 Task: Block off an inviolable hour every morning, dedicated solely to engaging in invigorating workout routines and fitness activities, fostering holistic well-being and energy.
Action: Mouse moved to (84, 114)
Screenshot: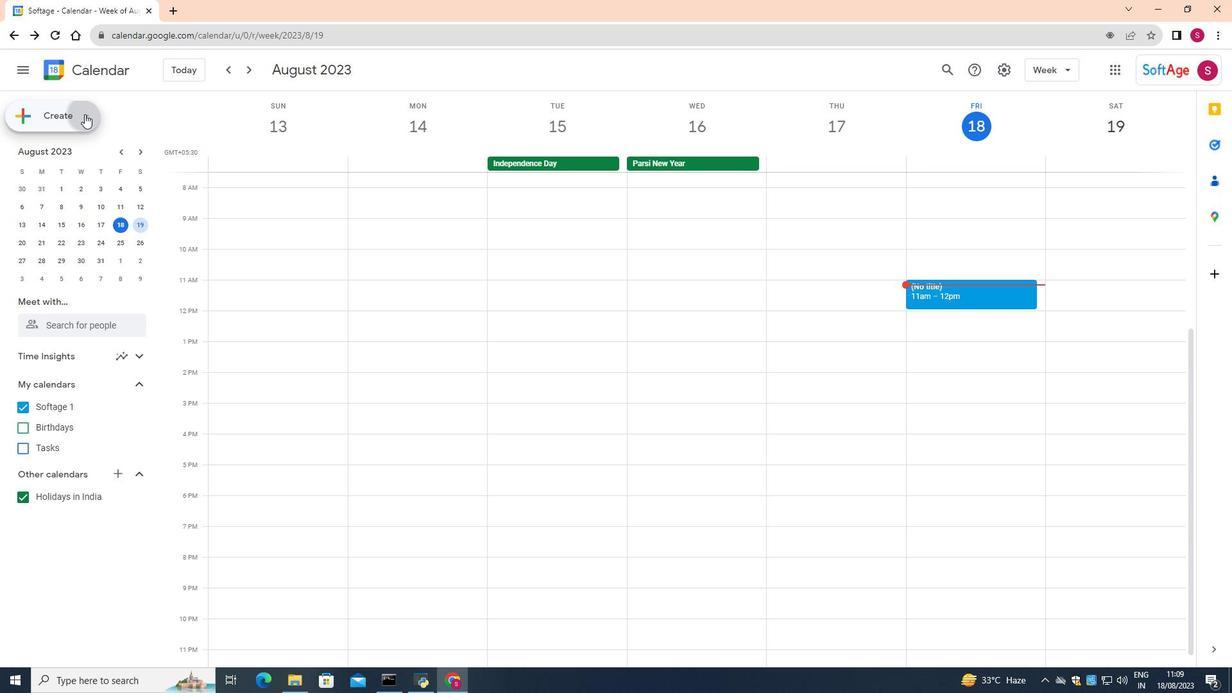 
Action: Mouse pressed left at (84, 114)
Screenshot: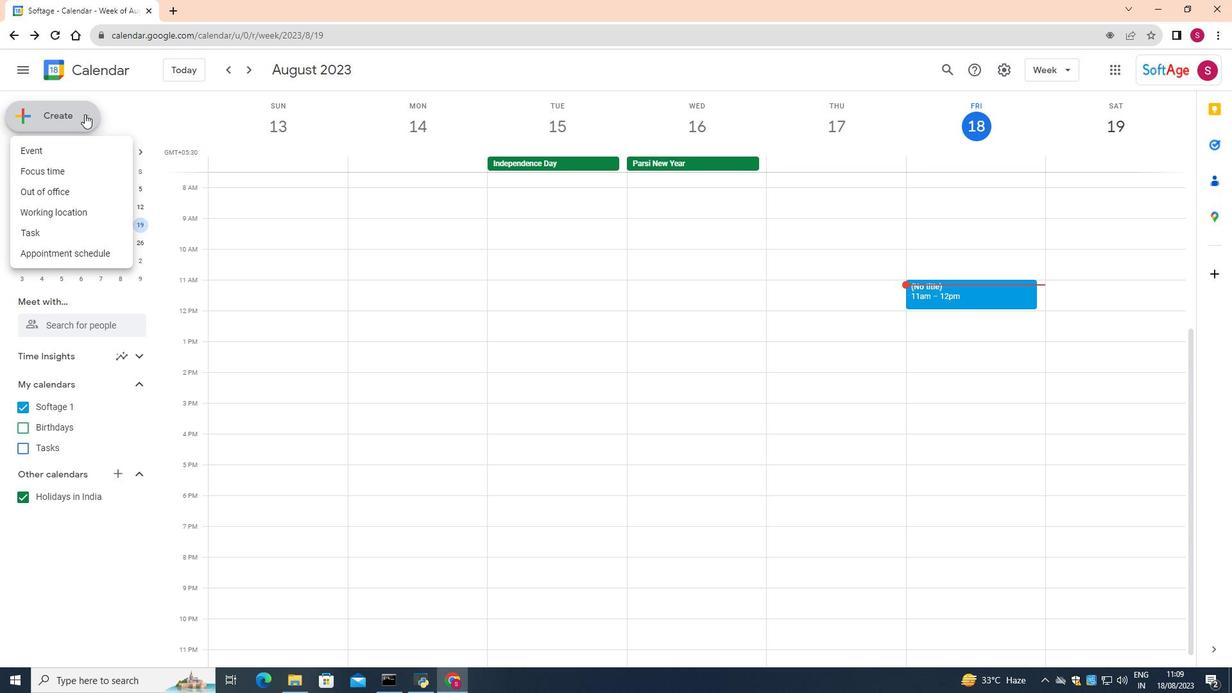 
Action: Mouse moved to (84, 252)
Screenshot: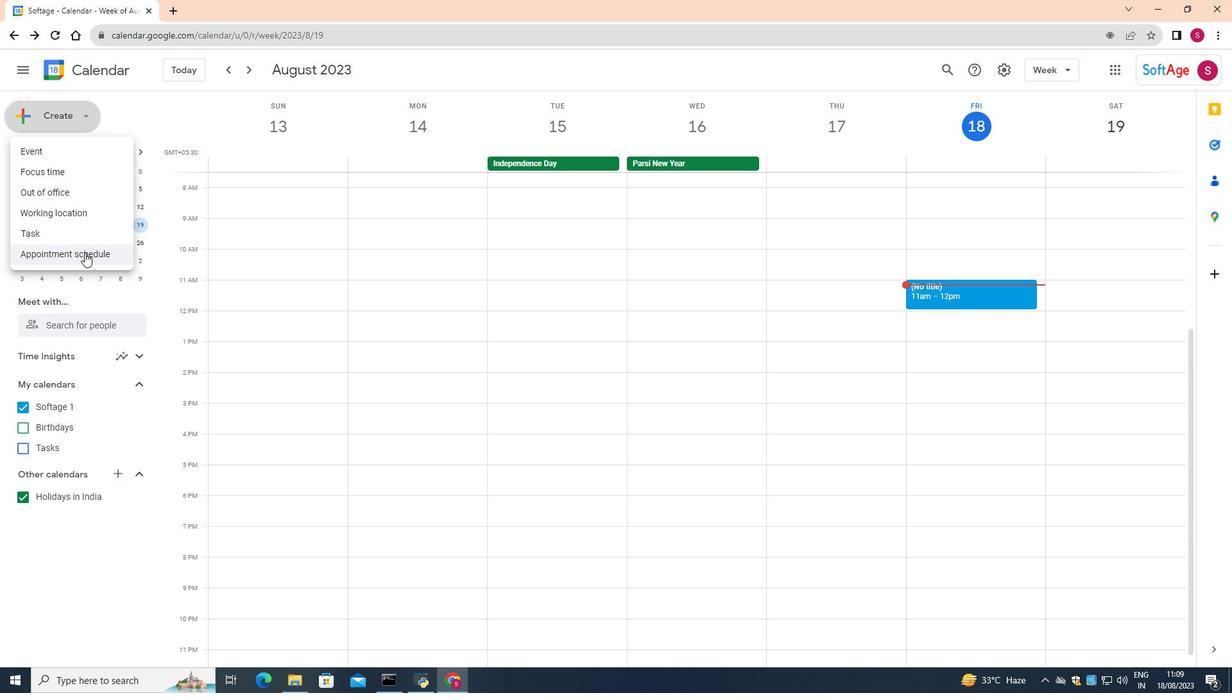 
Action: Mouse pressed left at (84, 252)
Screenshot: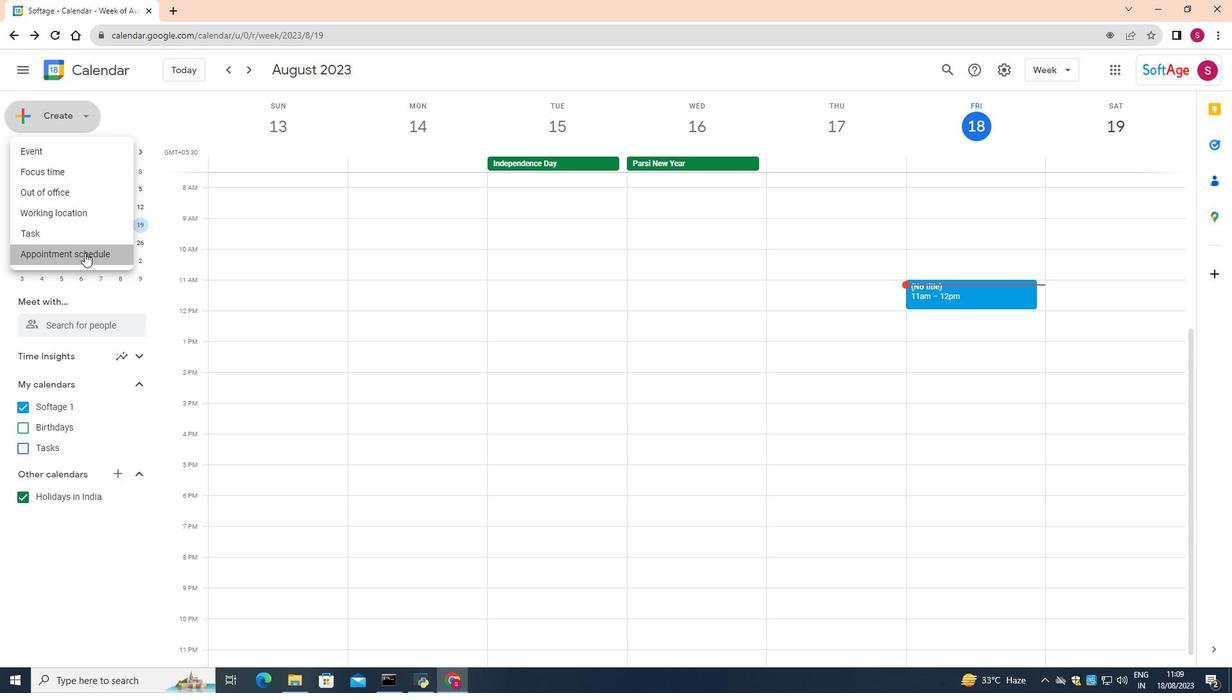 
Action: Mouse moved to (143, 111)
Screenshot: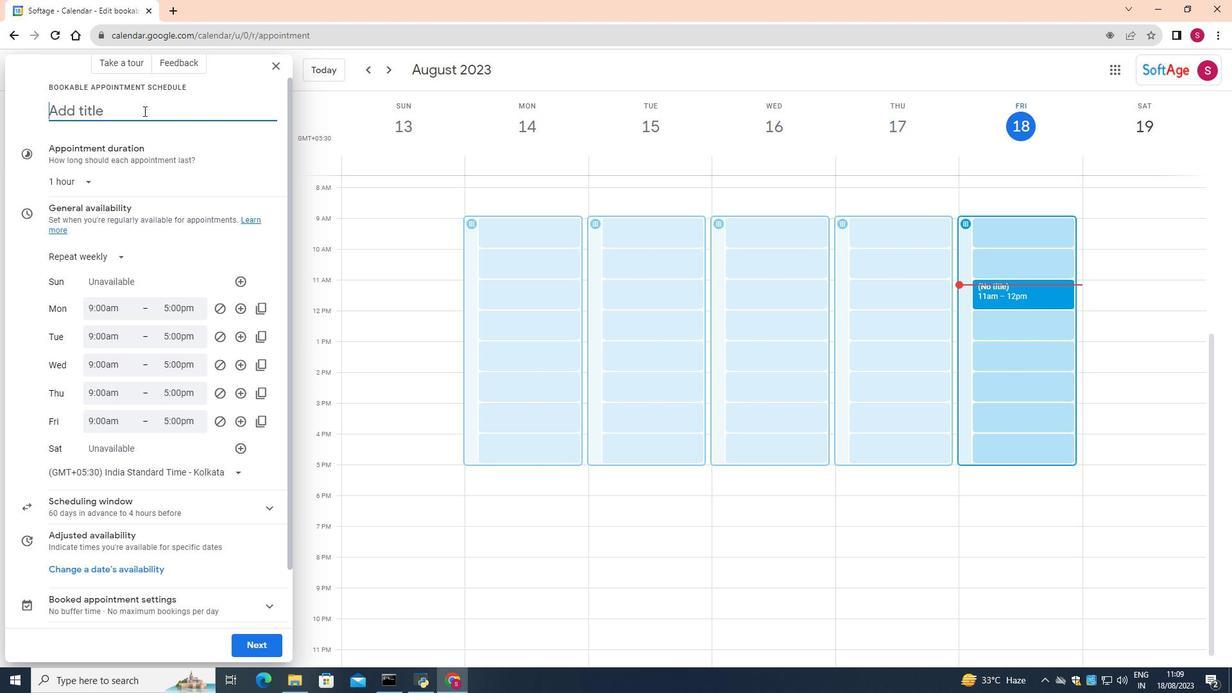 
Action: Mouse pressed left at (143, 111)
Screenshot: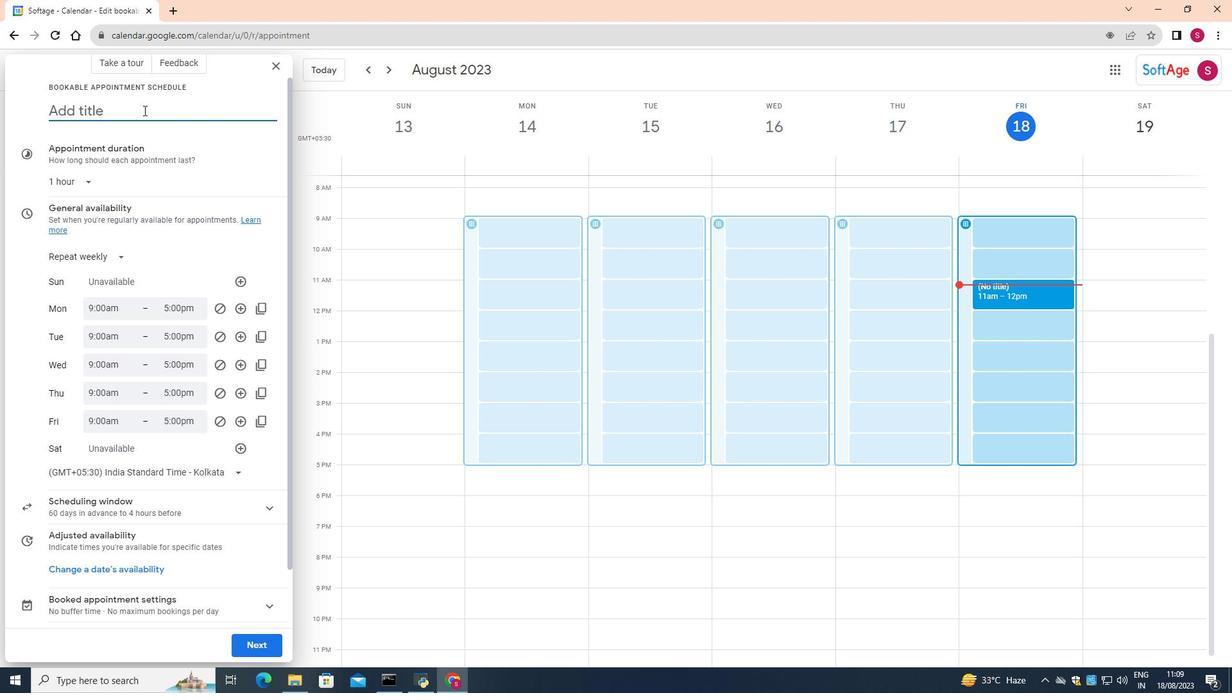 
Action: Mouse moved to (143, 110)
Screenshot: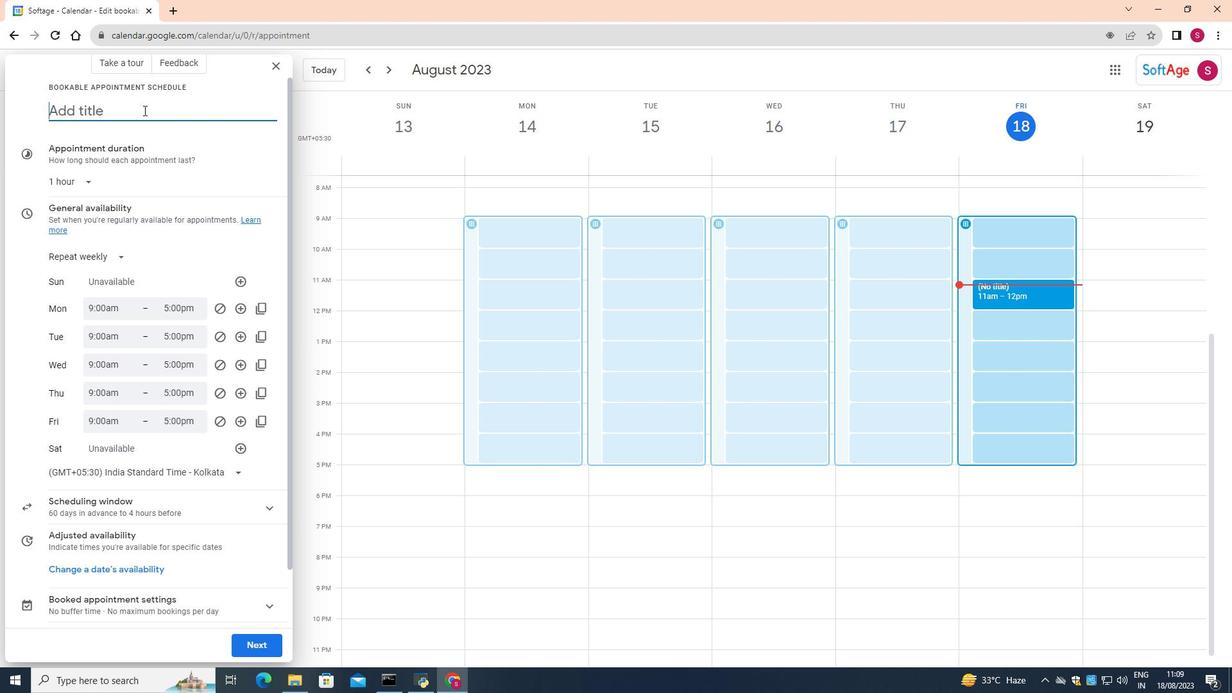 
Action: Key pressed <Key.shift>Inviolable<Key.space>hour<Key.space>every<Key.space>morning
Screenshot: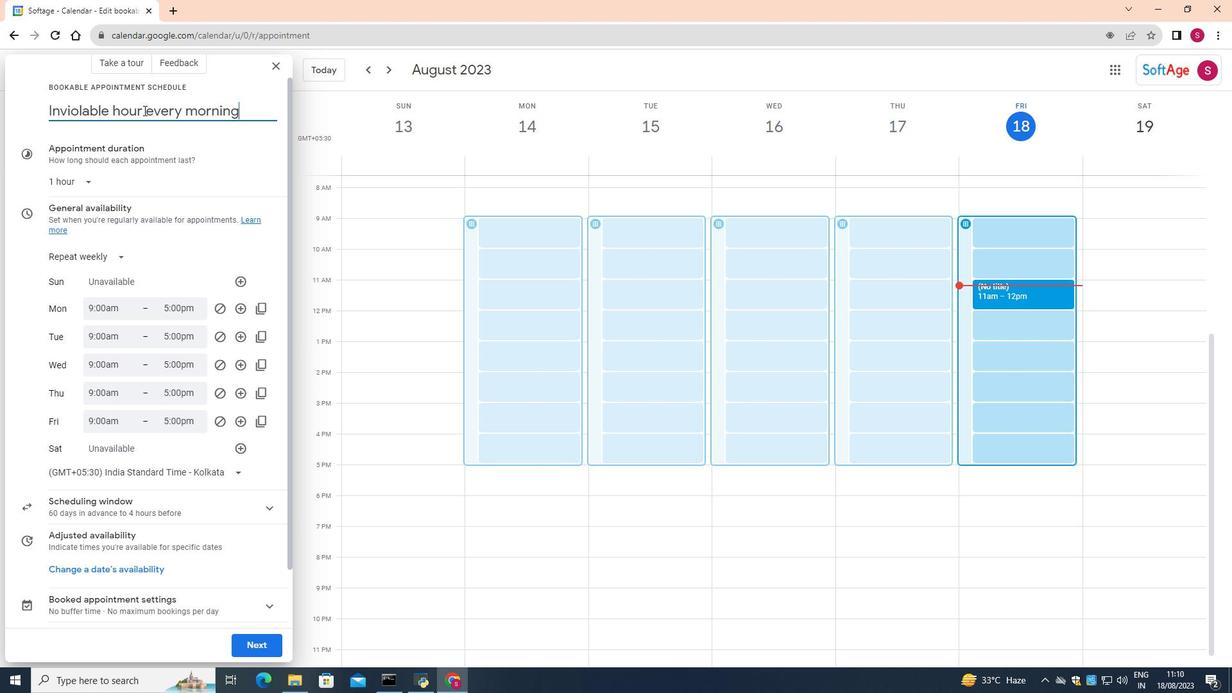 
Action: Mouse moved to (87, 180)
Screenshot: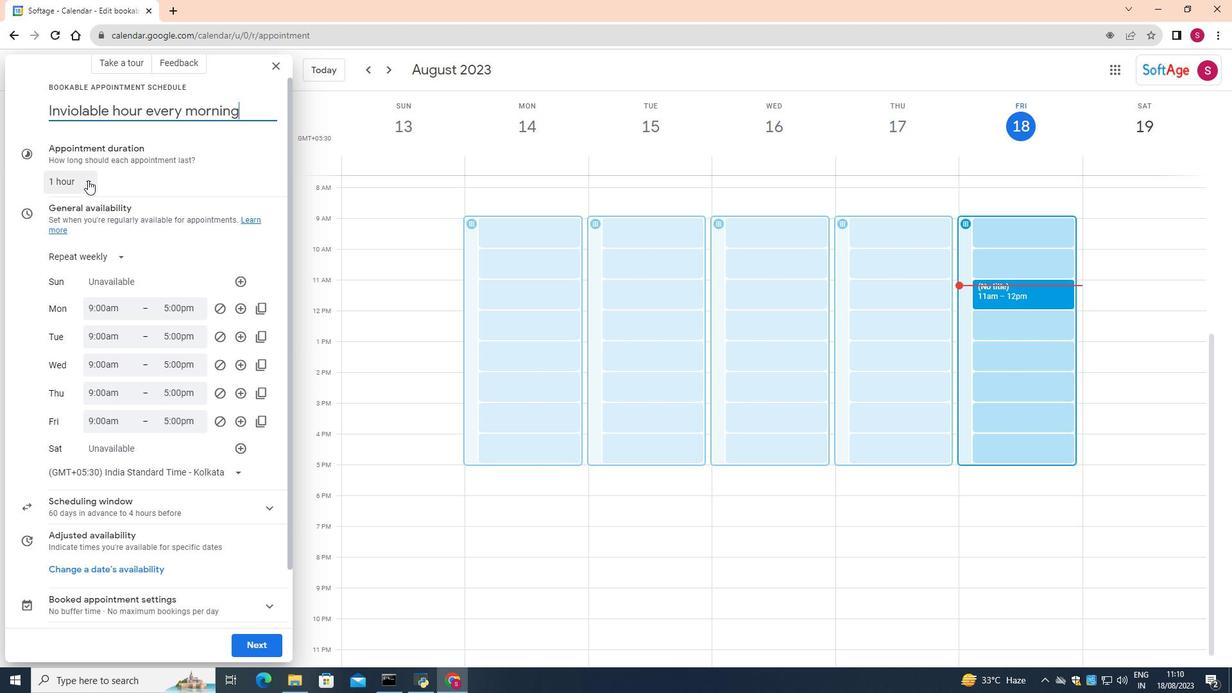 
Action: Mouse pressed left at (87, 180)
Screenshot: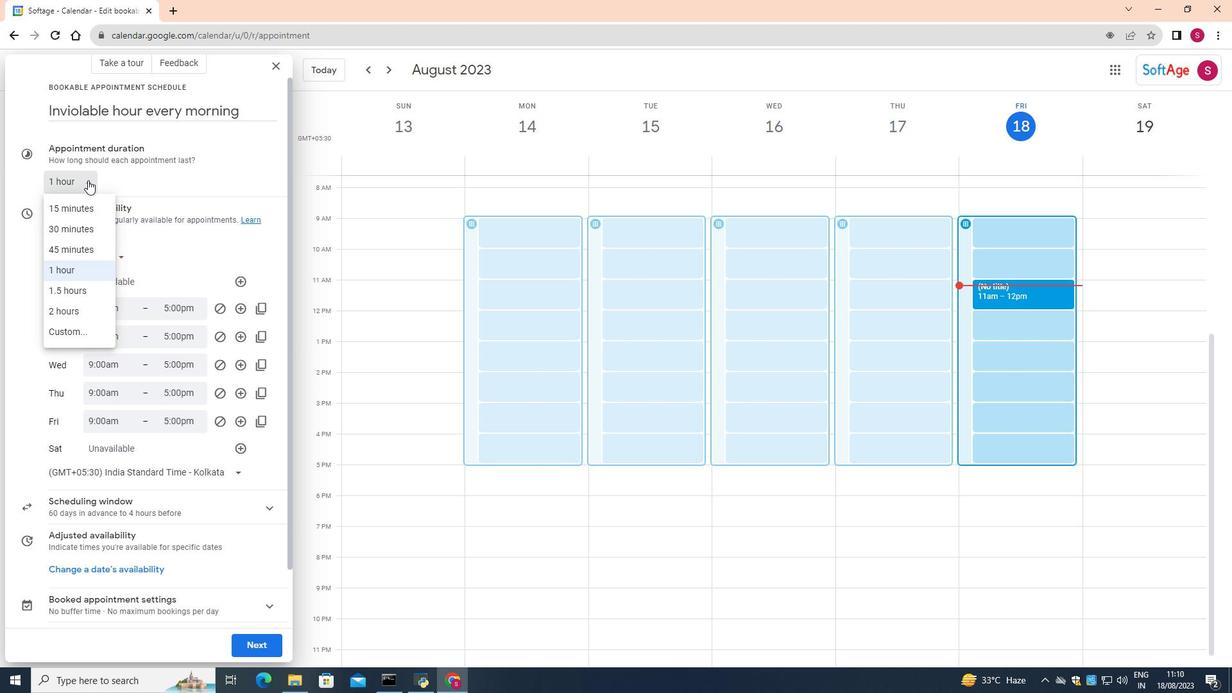 
Action: Mouse moved to (64, 272)
Screenshot: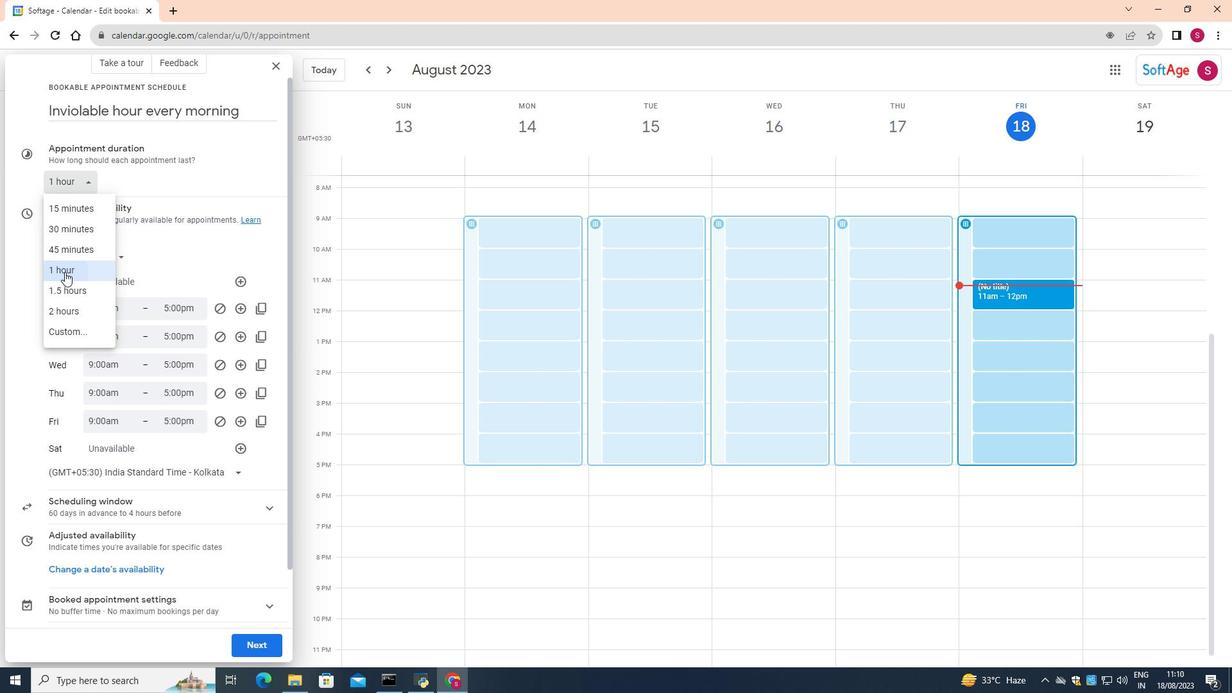 
Action: Mouse pressed left at (64, 272)
Screenshot: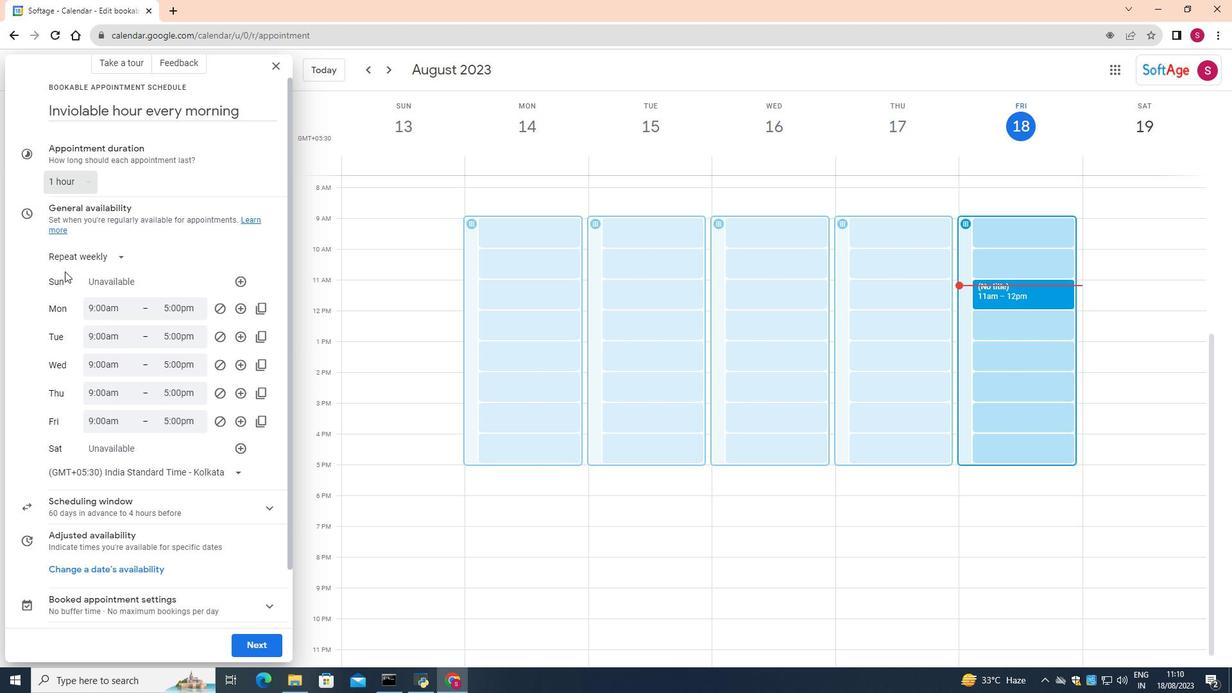 
Action: Mouse moved to (239, 308)
Screenshot: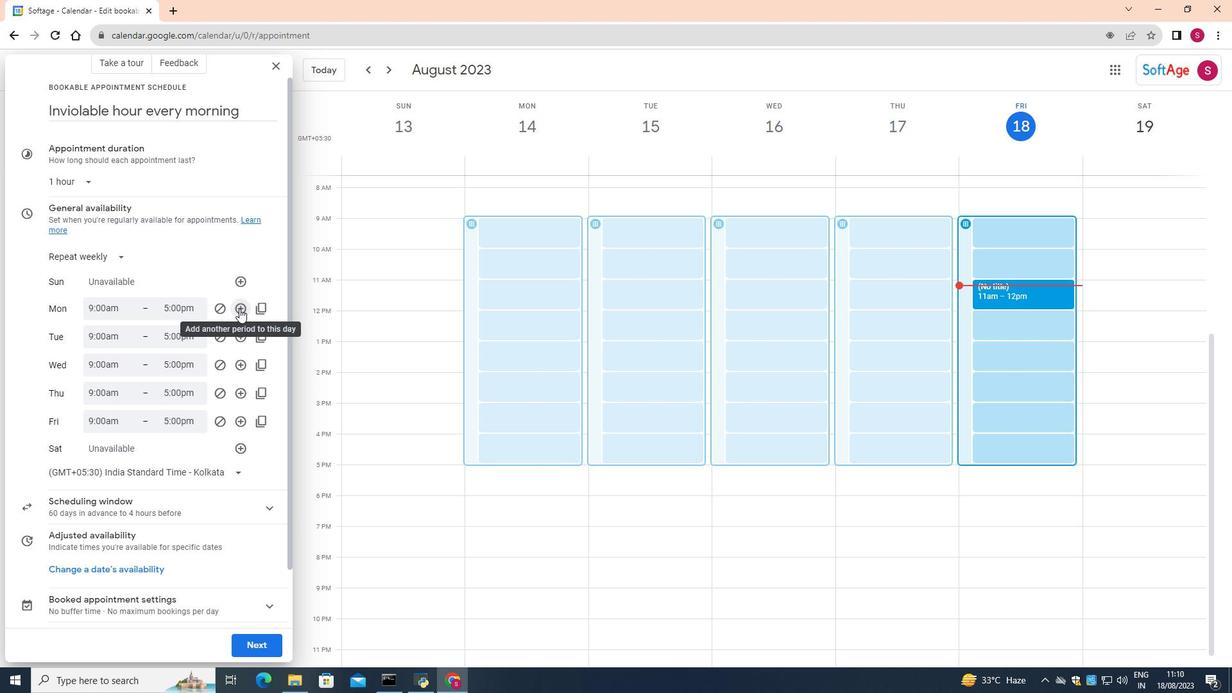 
Action: Mouse pressed left at (239, 308)
Screenshot: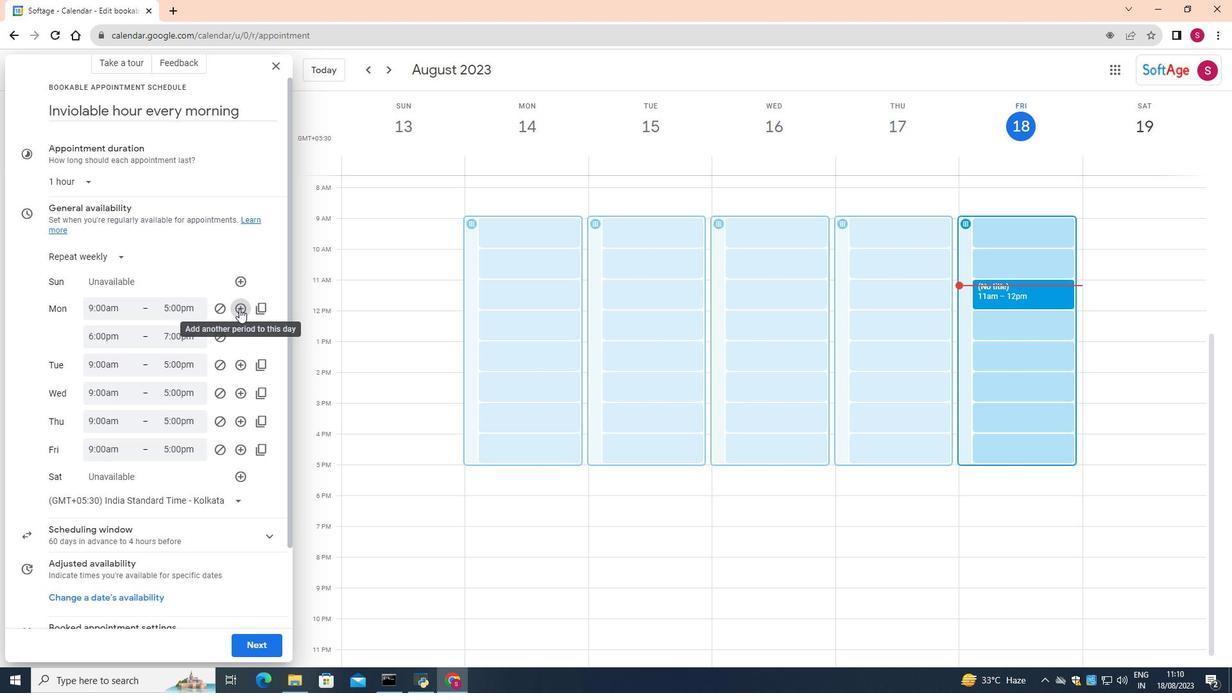 
Action: Mouse moved to (235, 279)
Screenshot: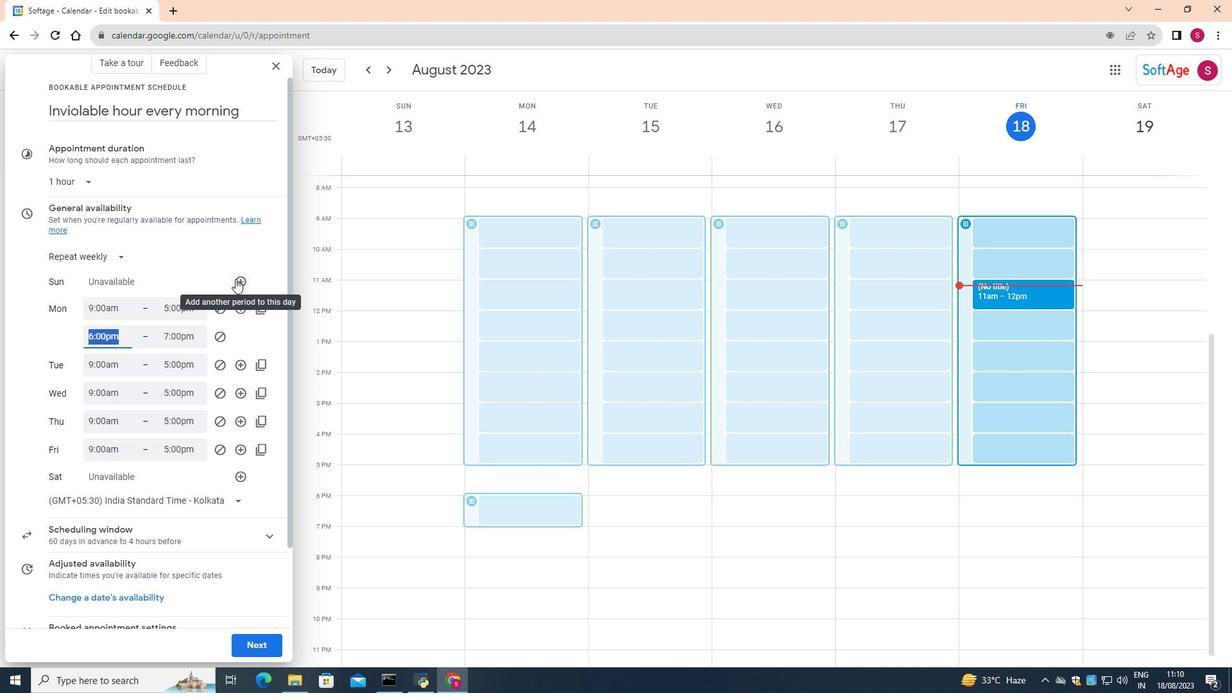 
Action: Mouse pressed left at (235, 279)
Screenshot: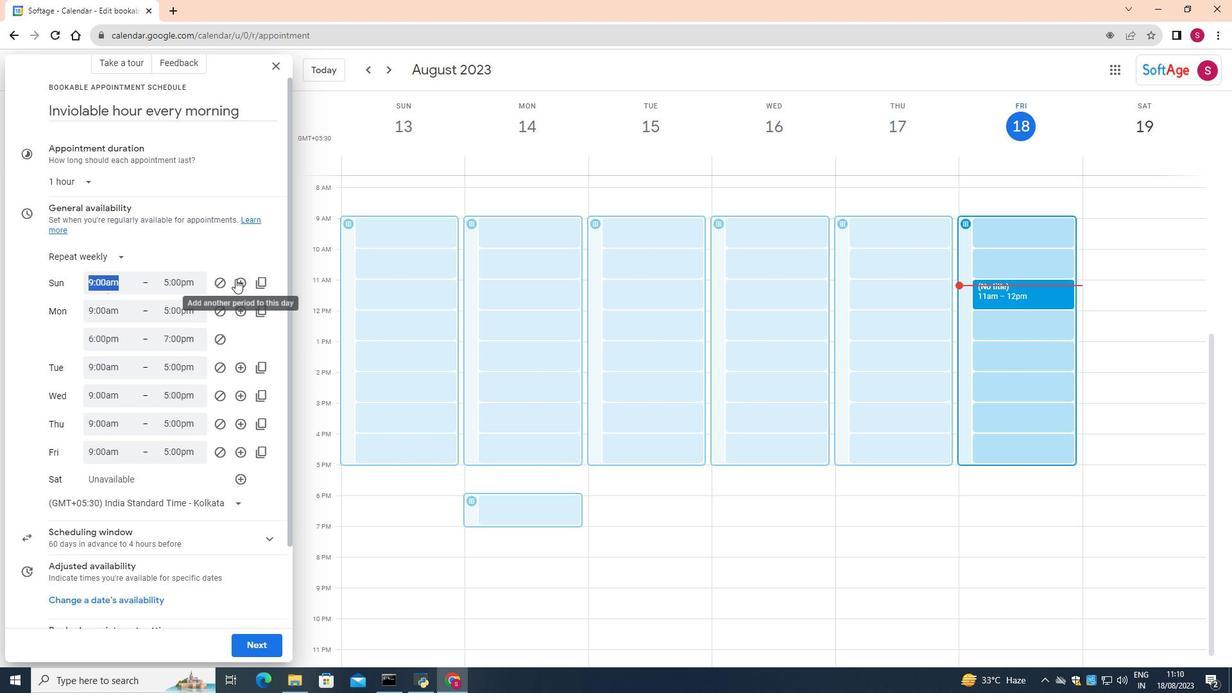 
Action: Mouse moved to (121, 281)
Screenshot: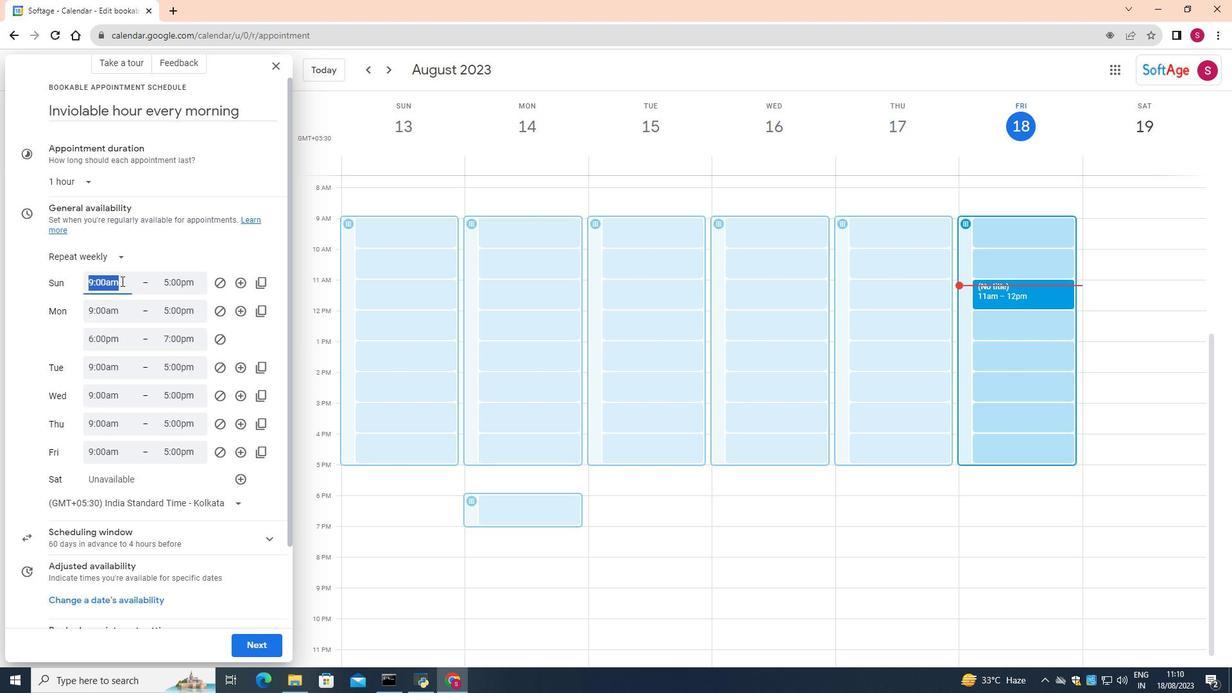 
Action: Mouse pressed left at (121, 281)
Screenshot: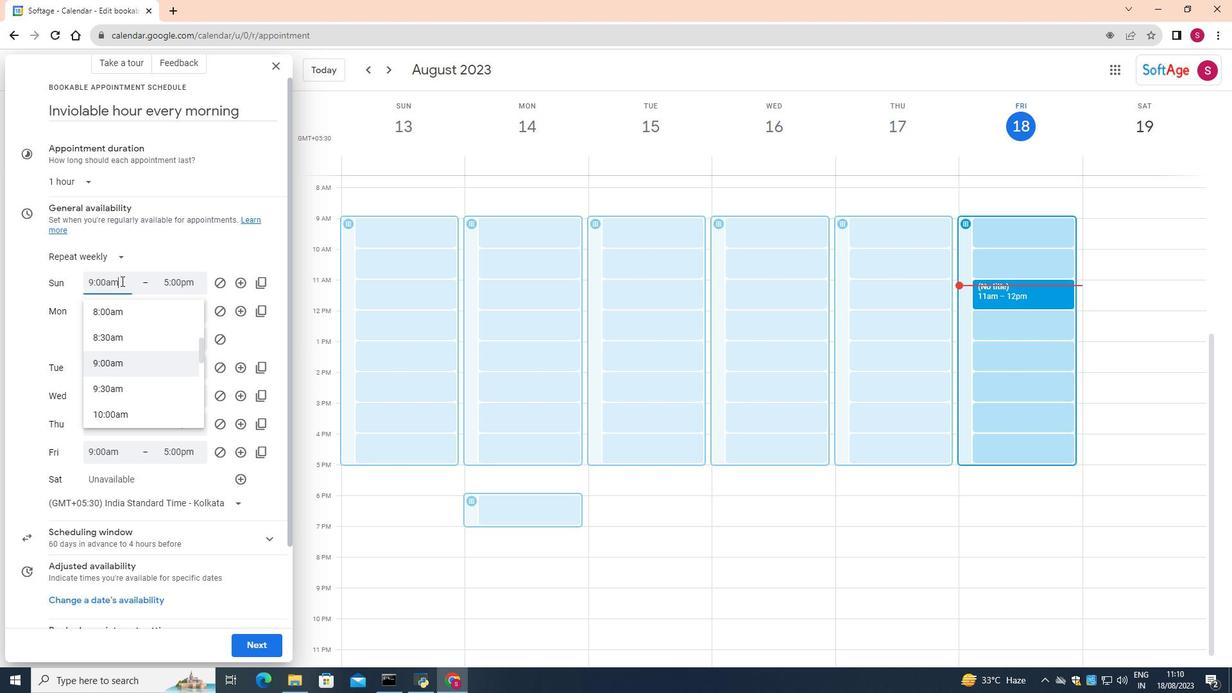 
Action: Mouse moved to (112, 418)
Screenshot: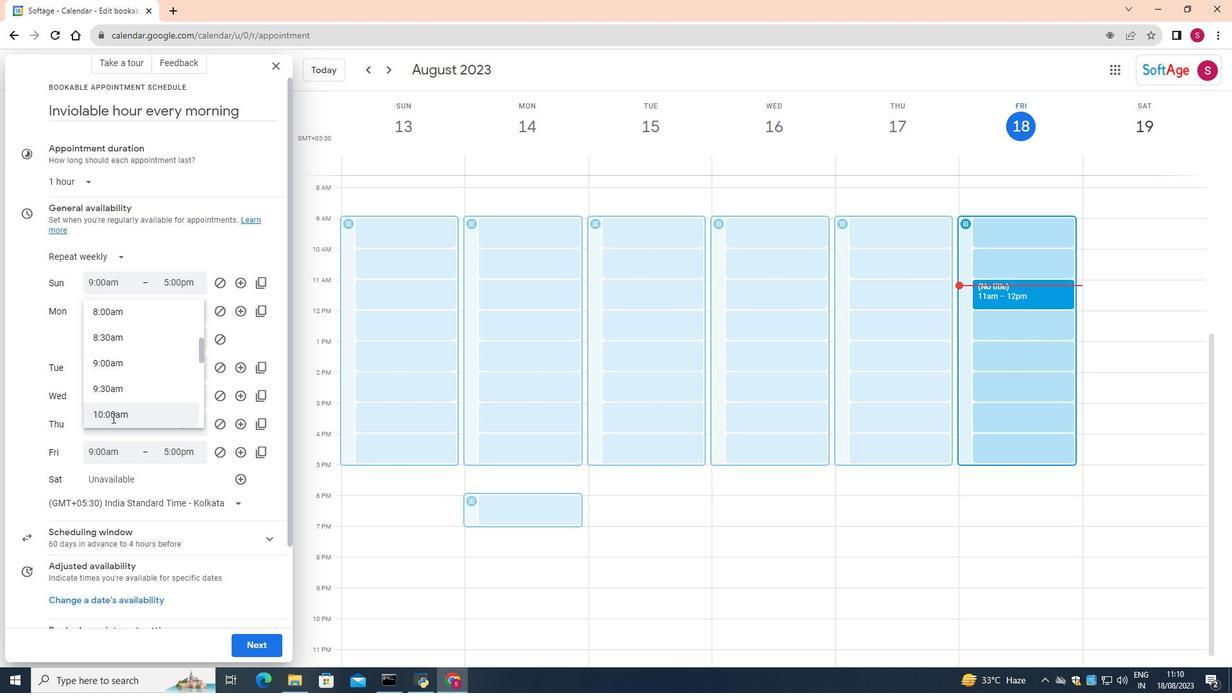 
Action: Mouse pressed left at (112, 418)
Screenshot: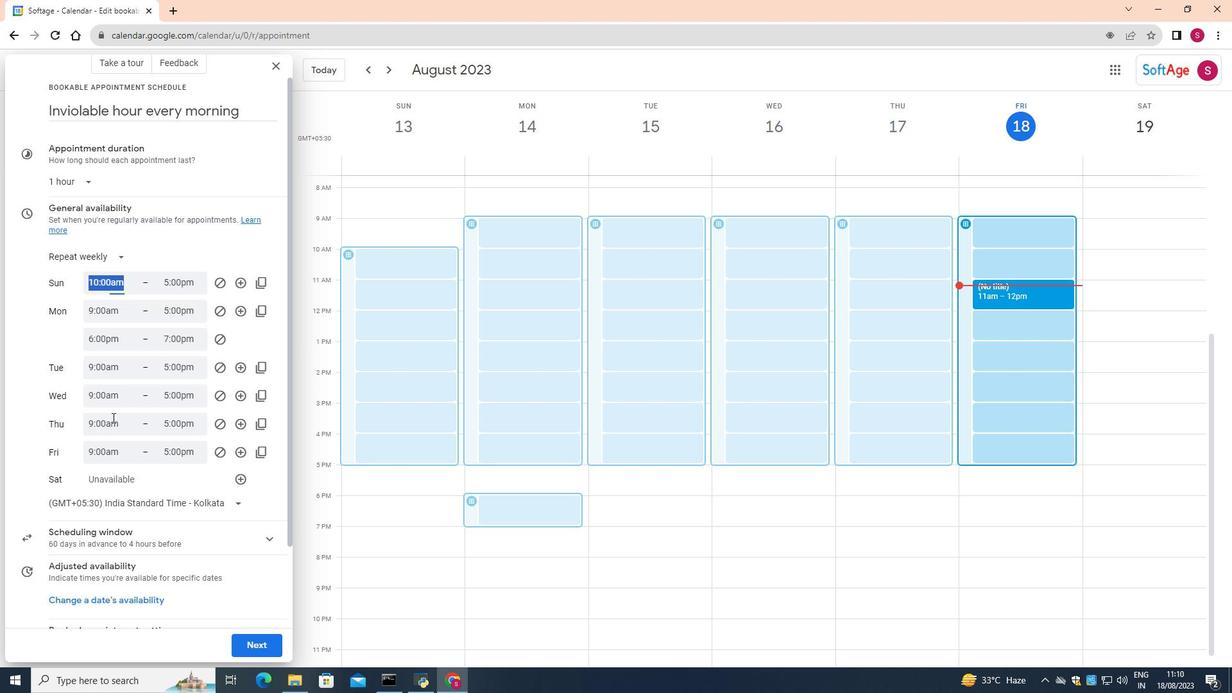 
Action: Mouse moved to (193, 283)
Screenshot: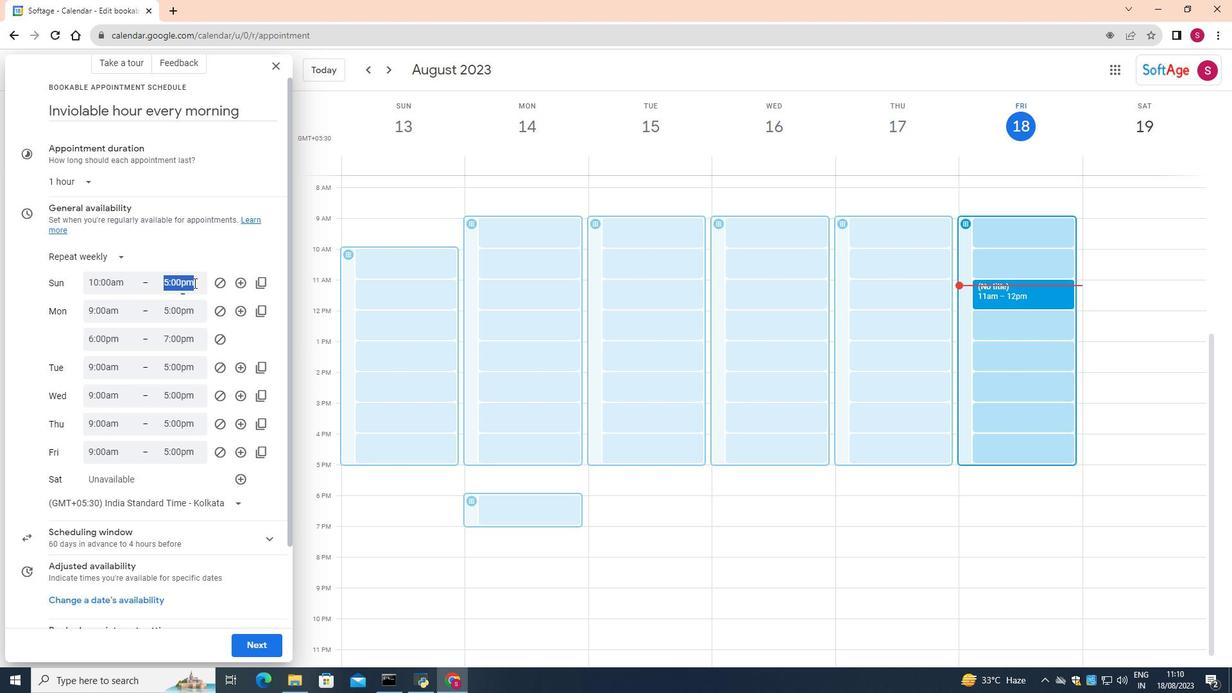 
Action: Mouse pressed left at (193, 283)
Screenshot: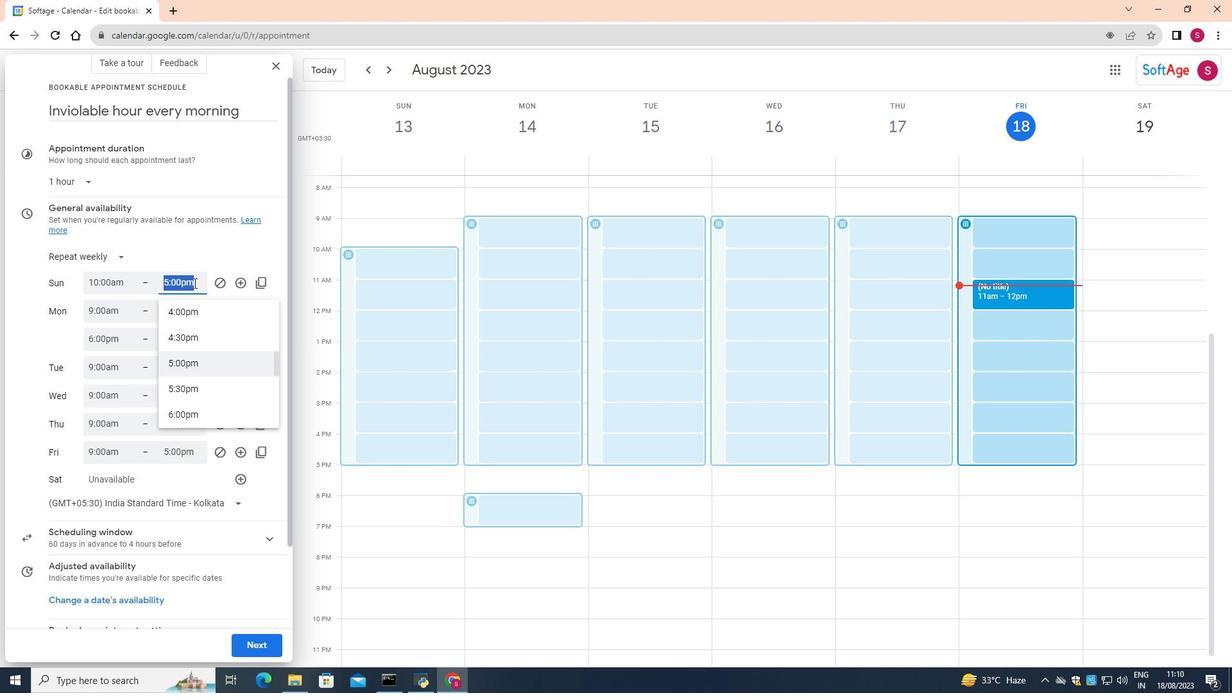 
Action: Mouse moved to (208, 365)
Screenshot: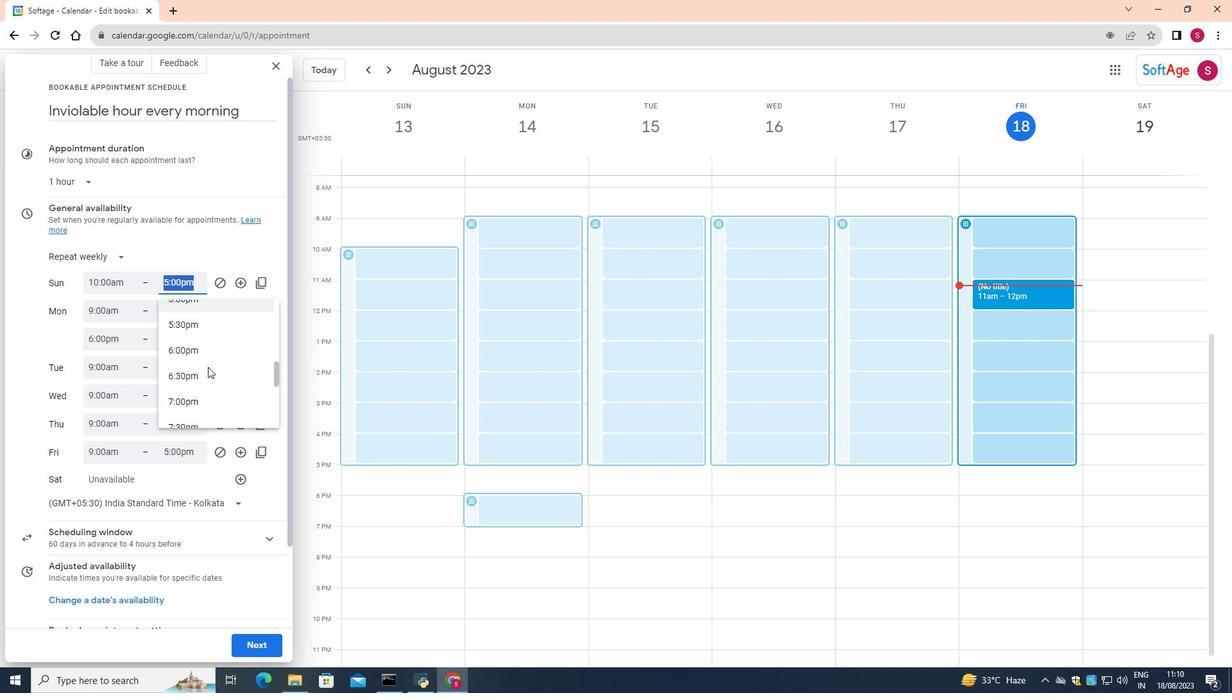 
Action: Mouse scrolled (208, 364) with delta (0, 0)
Screenshot: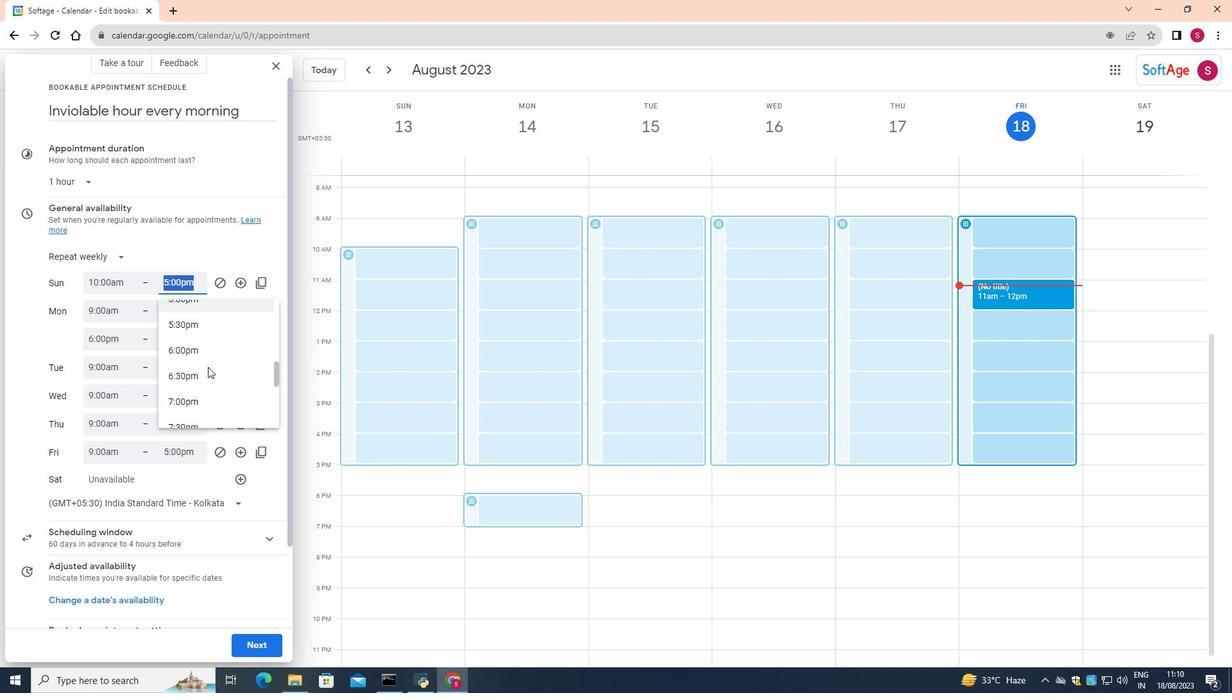 
Action: Mouse moved to (208, 367)
Screenshot: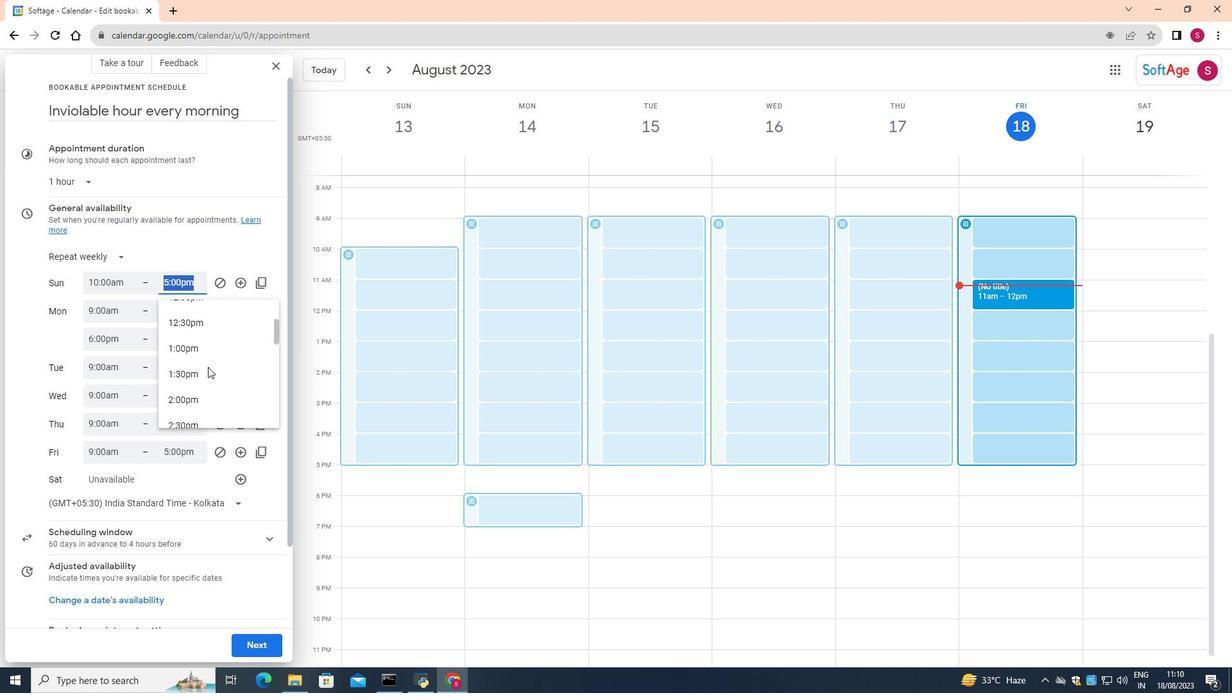
Action: Mouse scrolled (208, 367) with delta (0, 0)
Screenshot: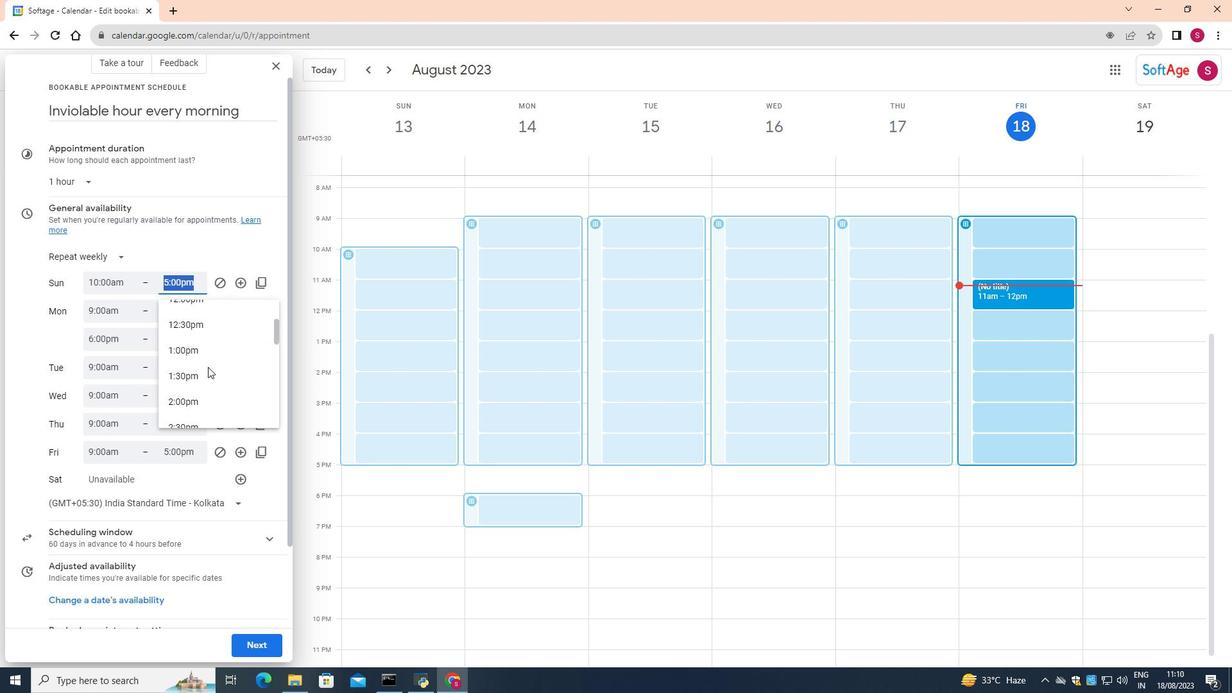
Action: Mouse scrolled (208, 367) with delta (0, 0)
Screenshot: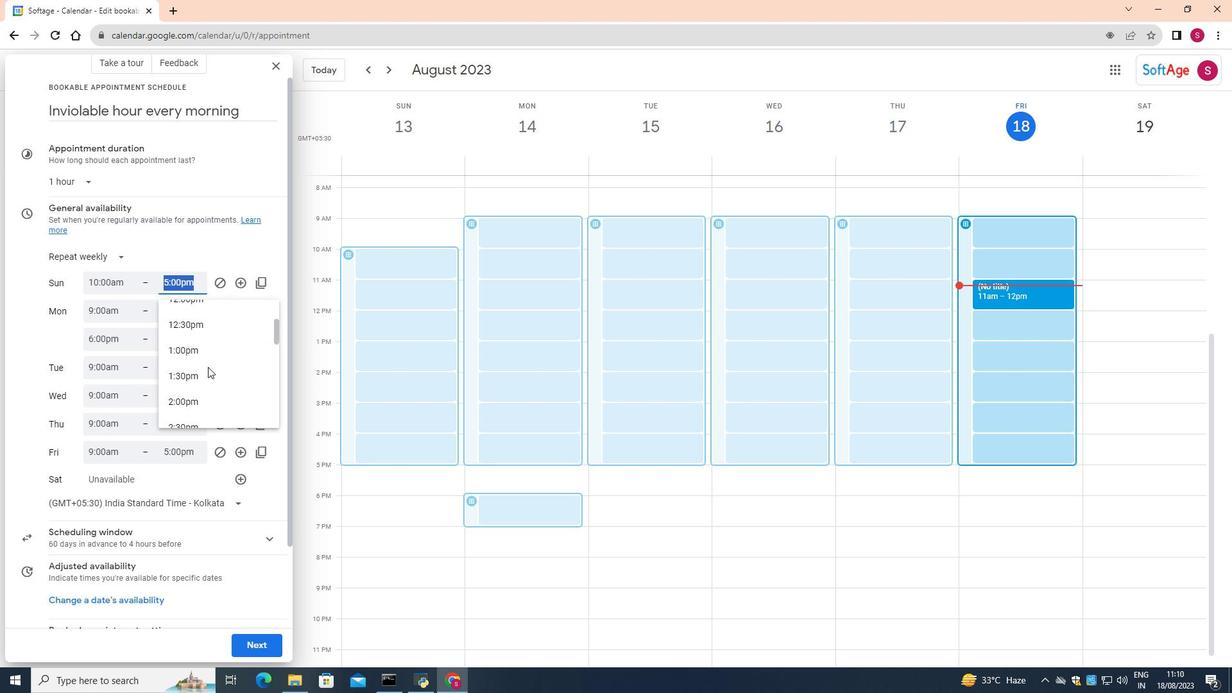 
Action: Mouse scrolled (208, 367) with delta (0, 0)
Screenshot: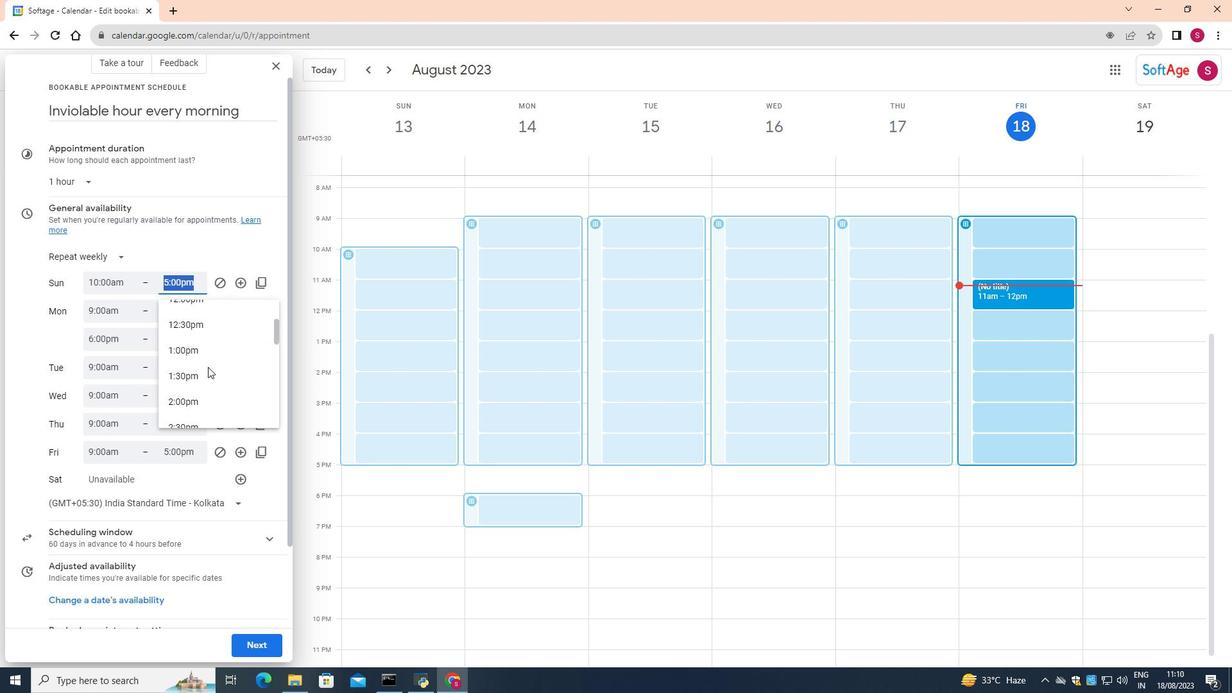 
Action: Mouse scrolled (208, 367) with delta (0, 0)
Screenshot: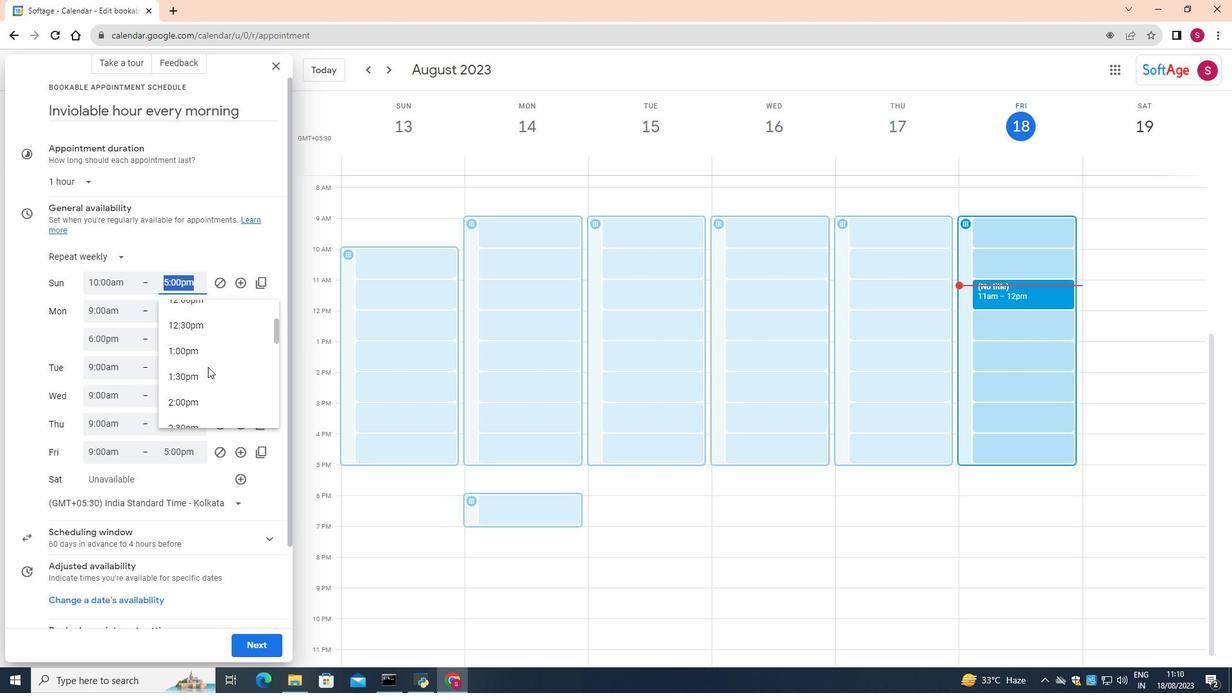 
Action: Mouse moved to (208, 367)
Screenshot: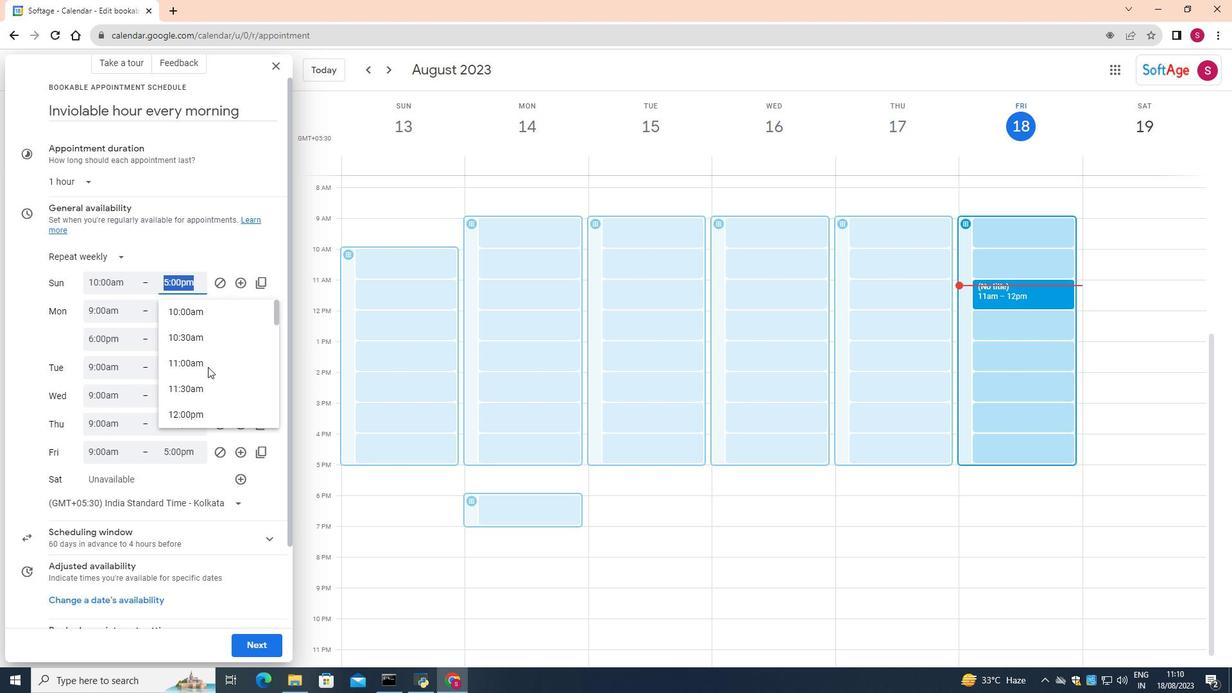 
Action: Mouse scrolled (208, 367) with delta (0, 0)
Screenshot: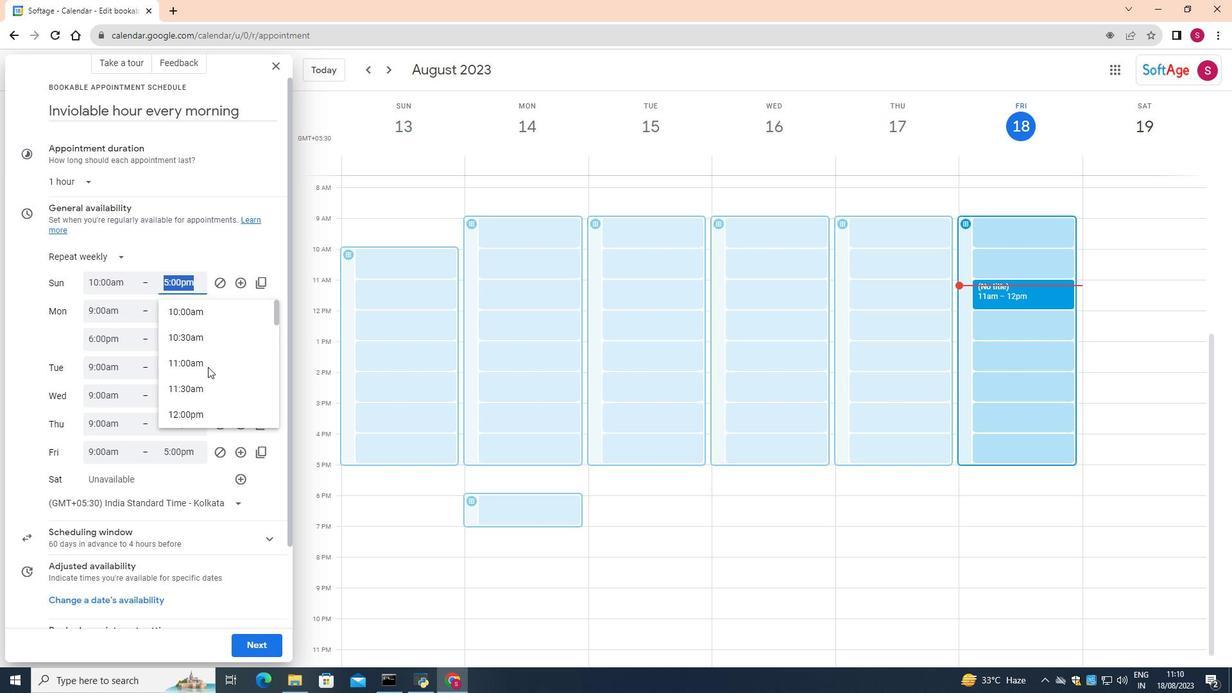
Action: Mouse scrolled (208, 367) with delta (0, 0)
Screenshot: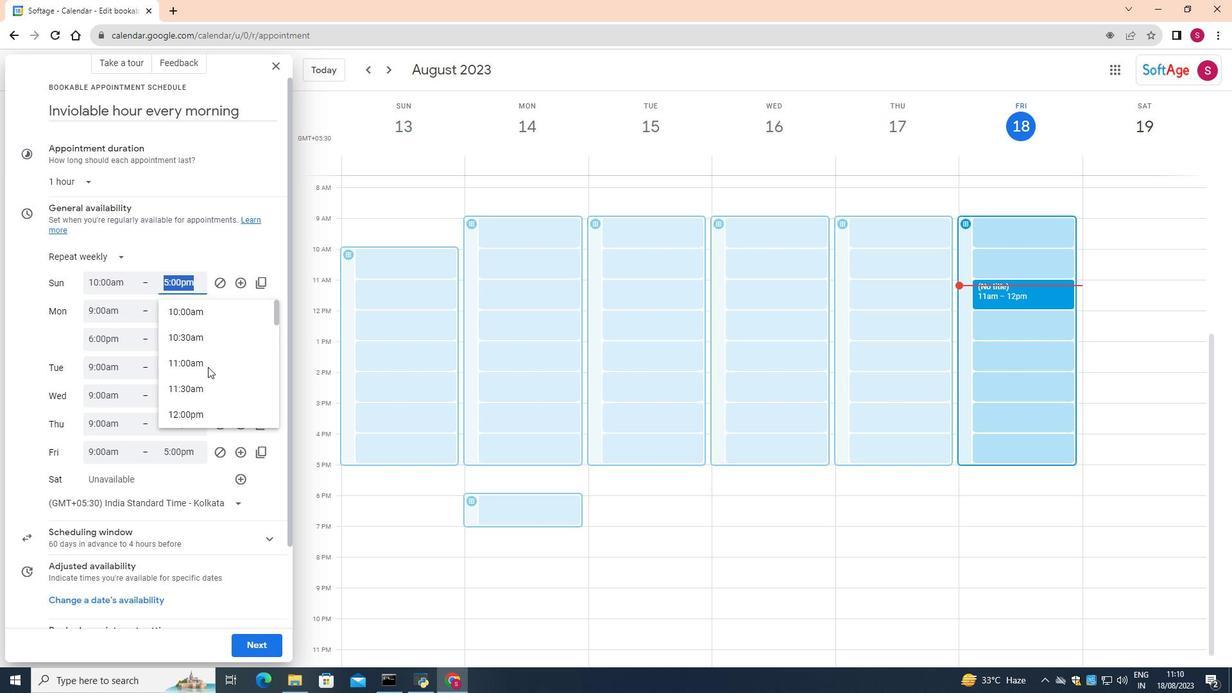 
Action: Mouse moved to (200, 367)
Screenshot: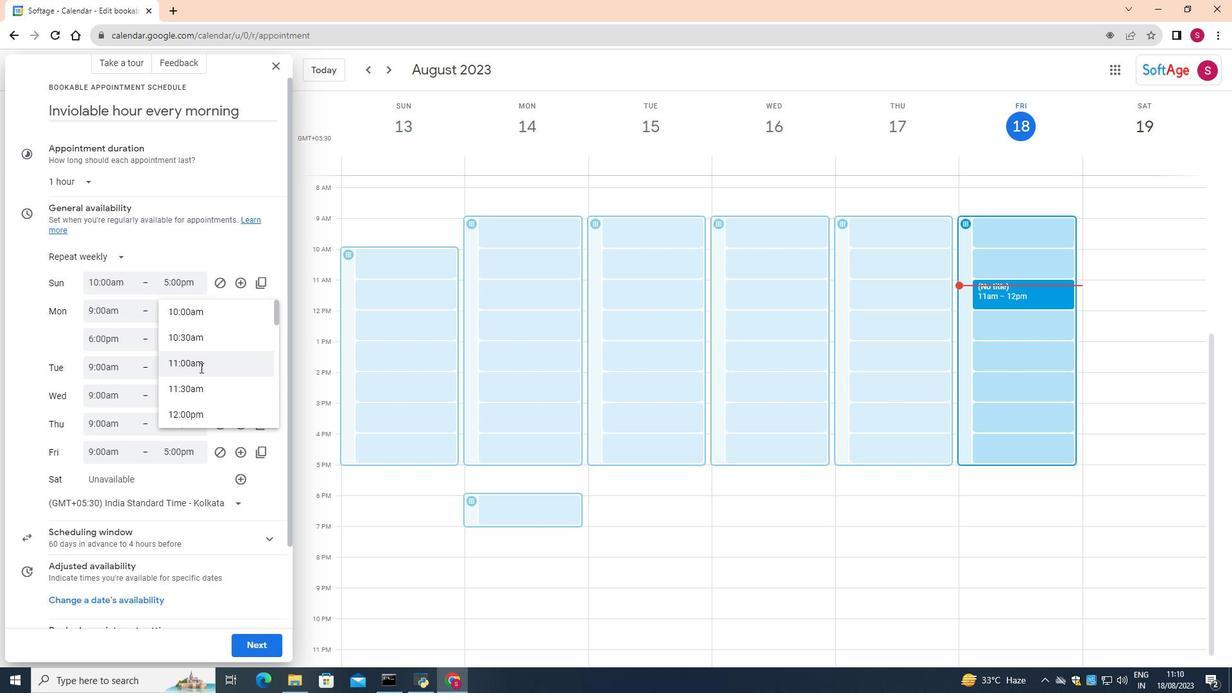 
Action: Mouse pressed left at (200, 367)
Screenshot: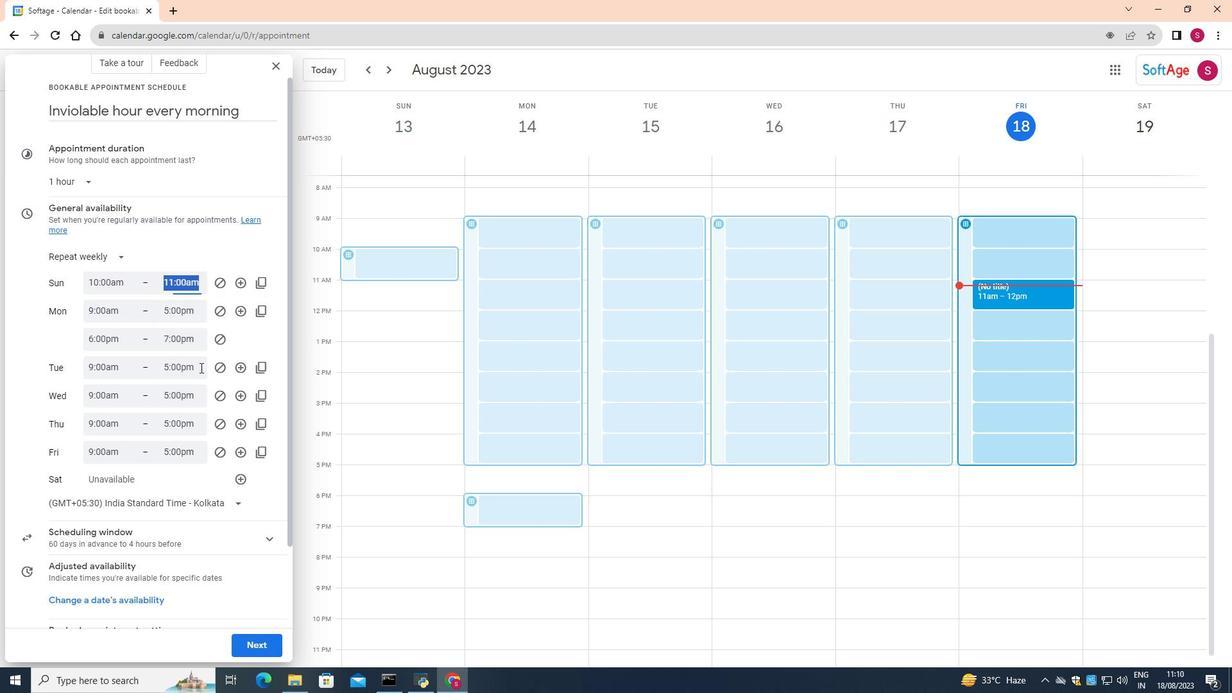 
Action: Mouse moved to (117, 312)
Screenshot: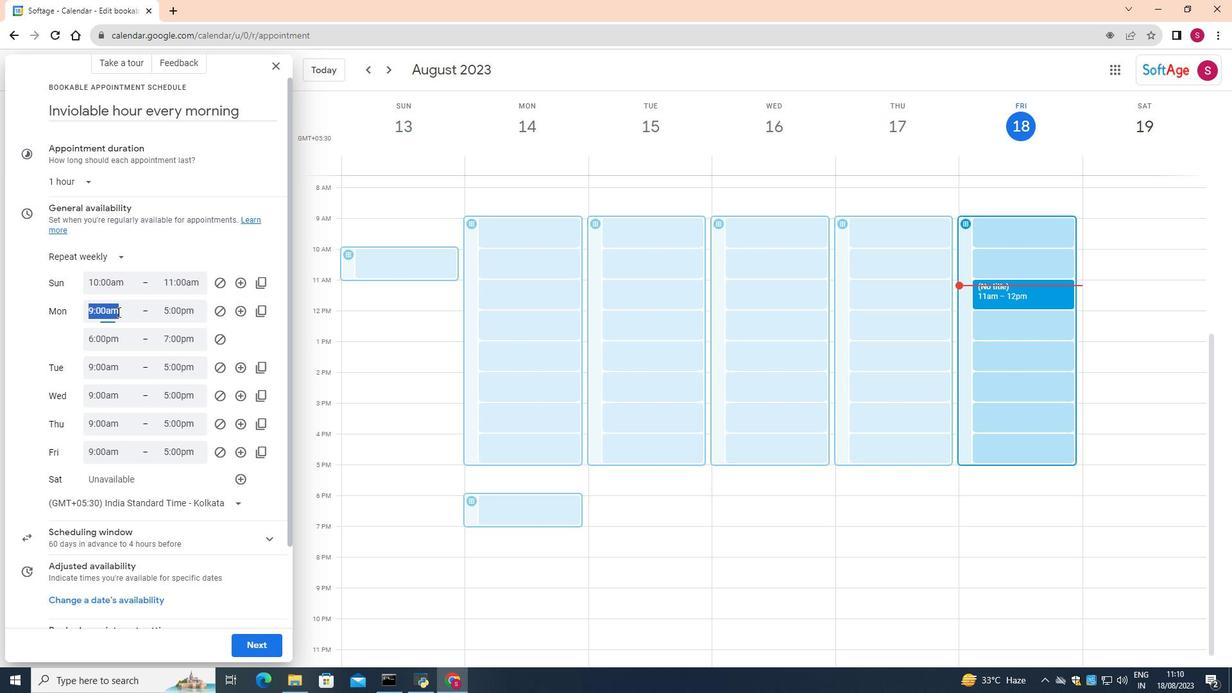 
Action: Mouse pressed left at (117, 312)
Screenshot: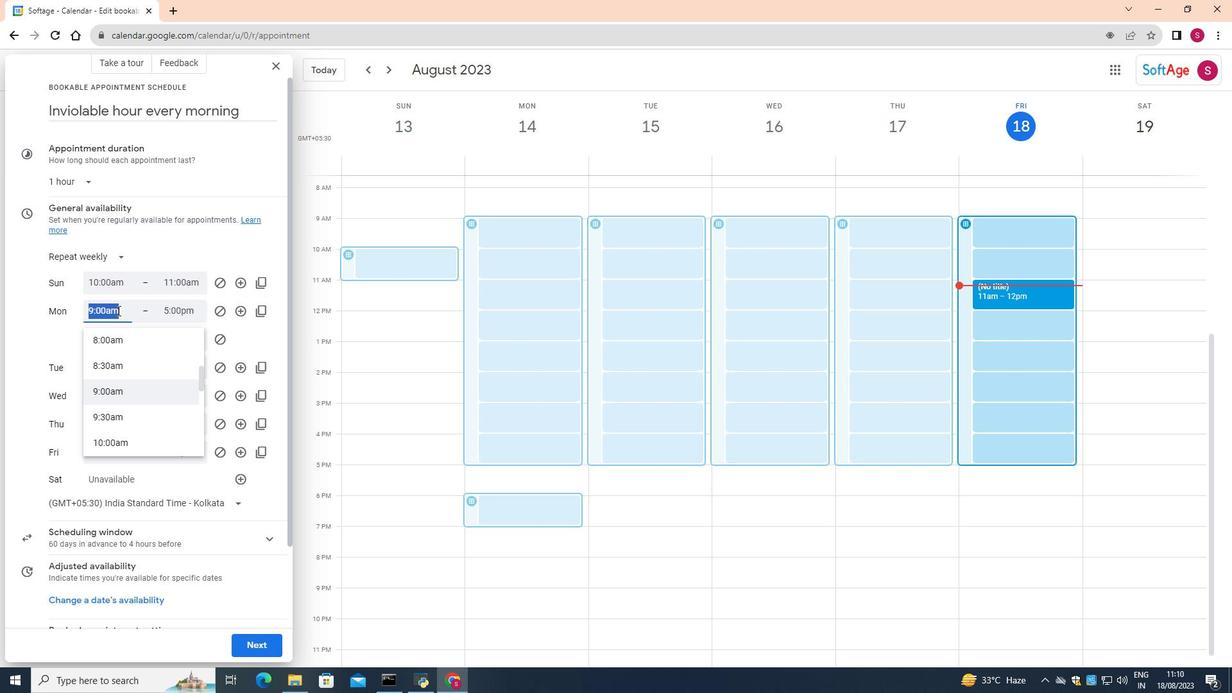 
Action: Mouse moved to (122, 439)
Screenshot: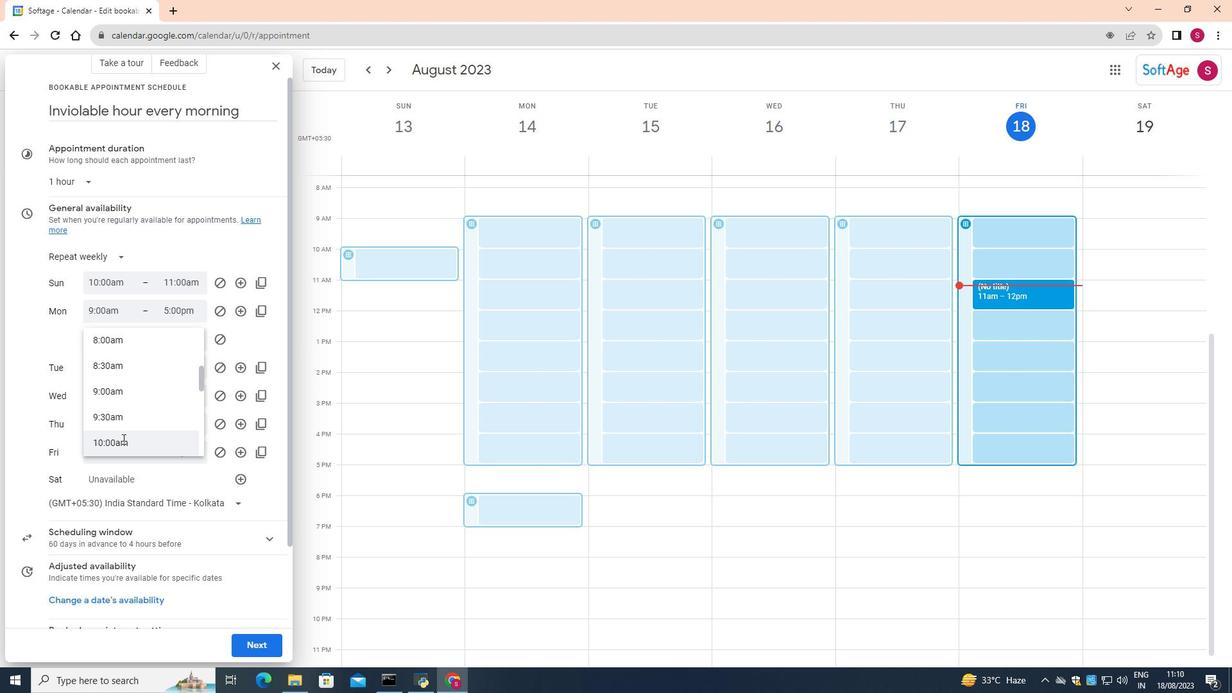 
Action: Mouse pressed left at (122, 439)
Screenshot: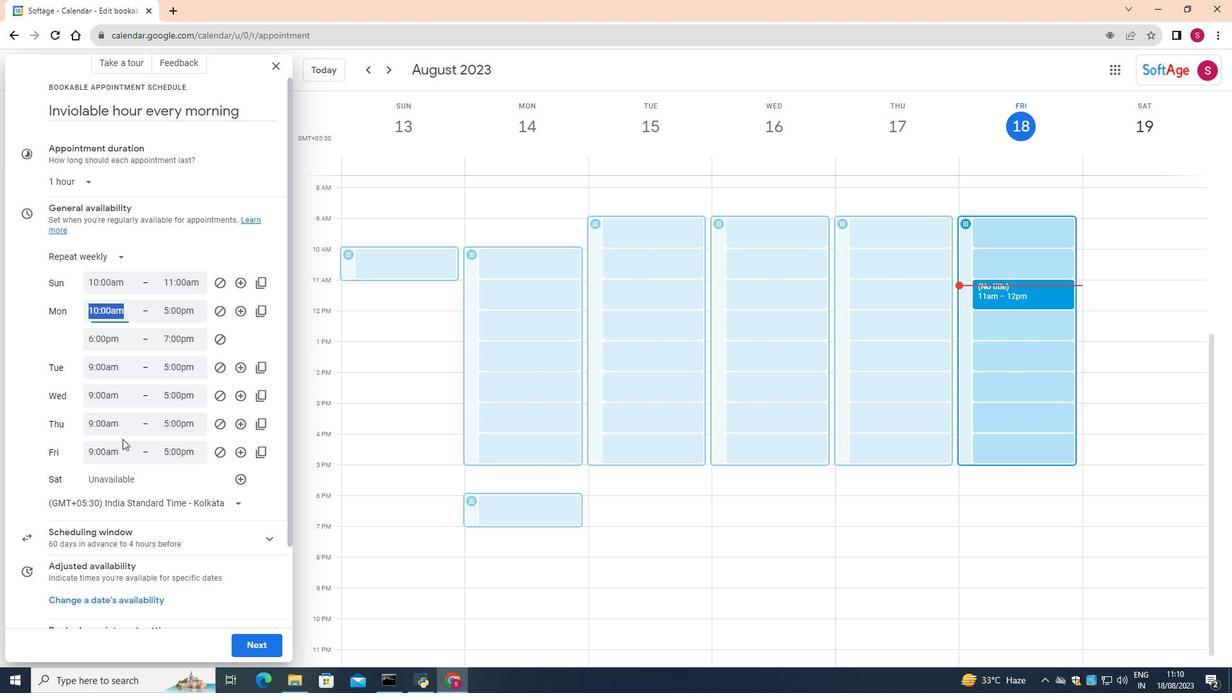 
Action: Mouse moved to (186, 306)
Screenshot: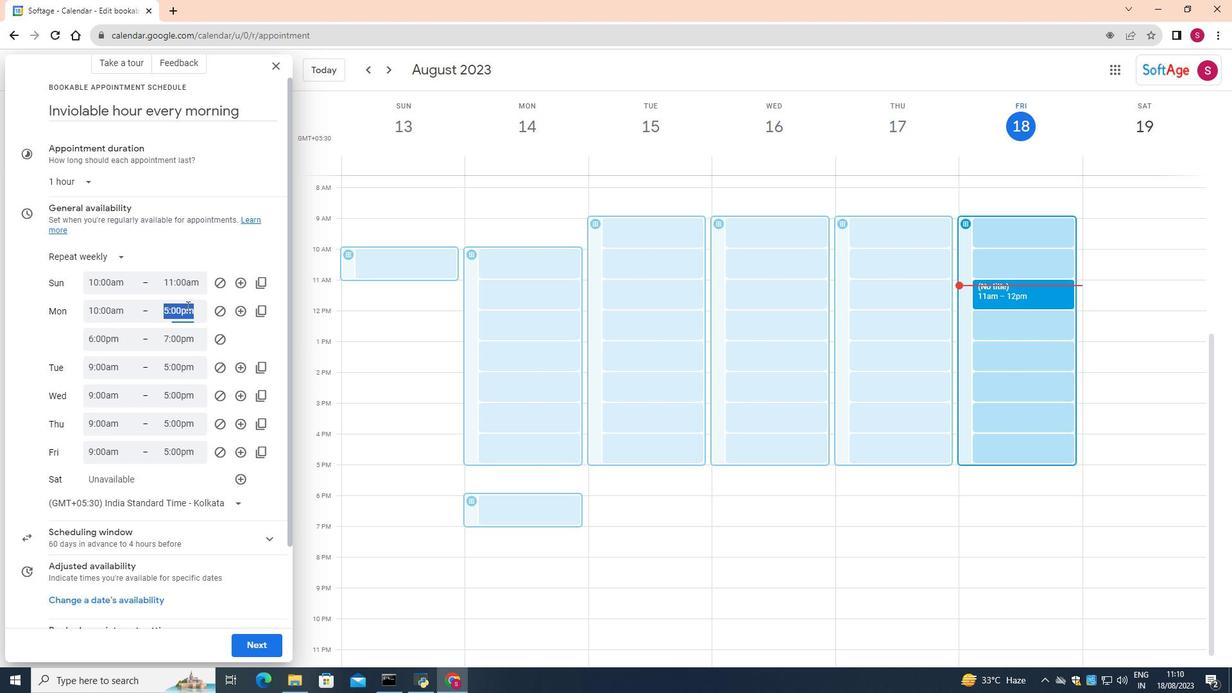 
Action: Mouse pressed left at (186, 306)
Screenshot: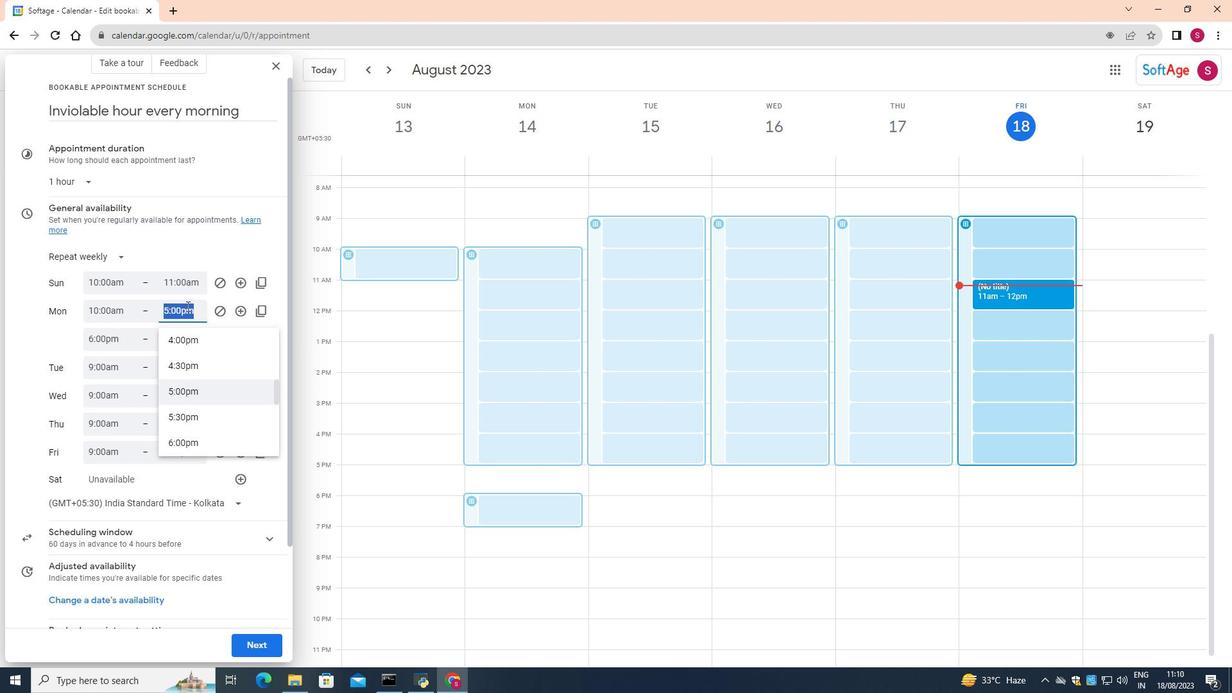 
Action: Mouse moved to (202, 407)
Screenshot: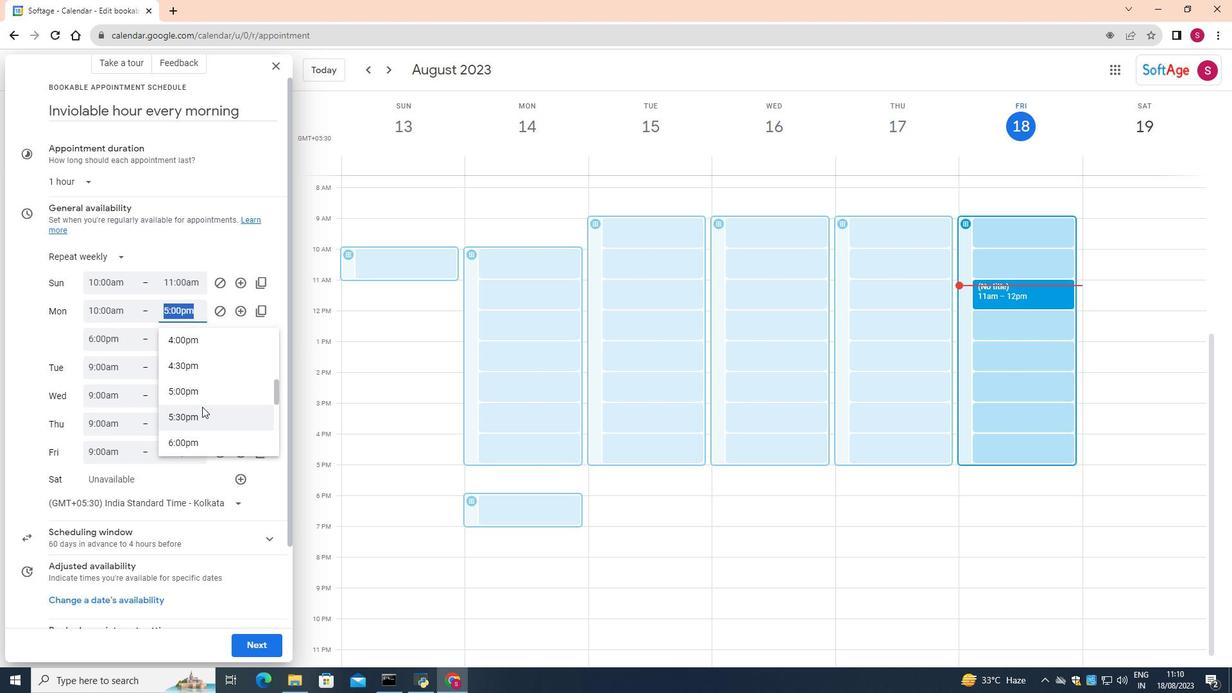 
Action: Mouse scrolled (202, 407) with delta (0, 0)
Screenshot: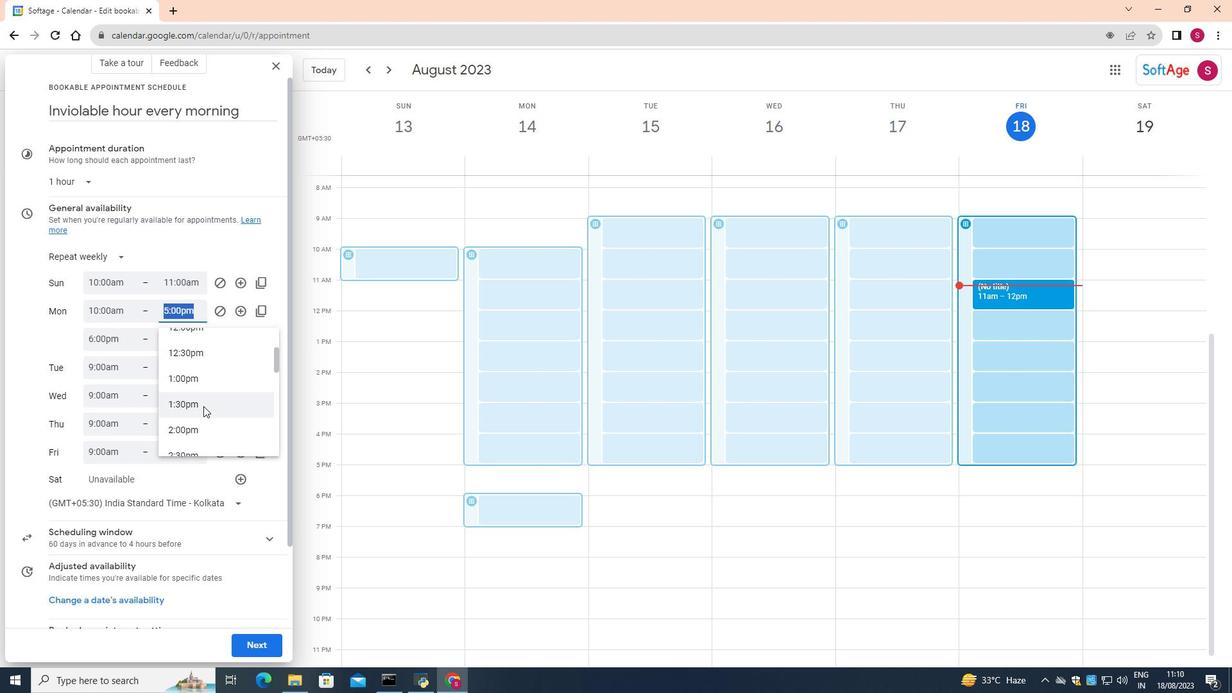 
Action: Mouse scrolled (202, 407) with delta (0, 0)
Screenshot: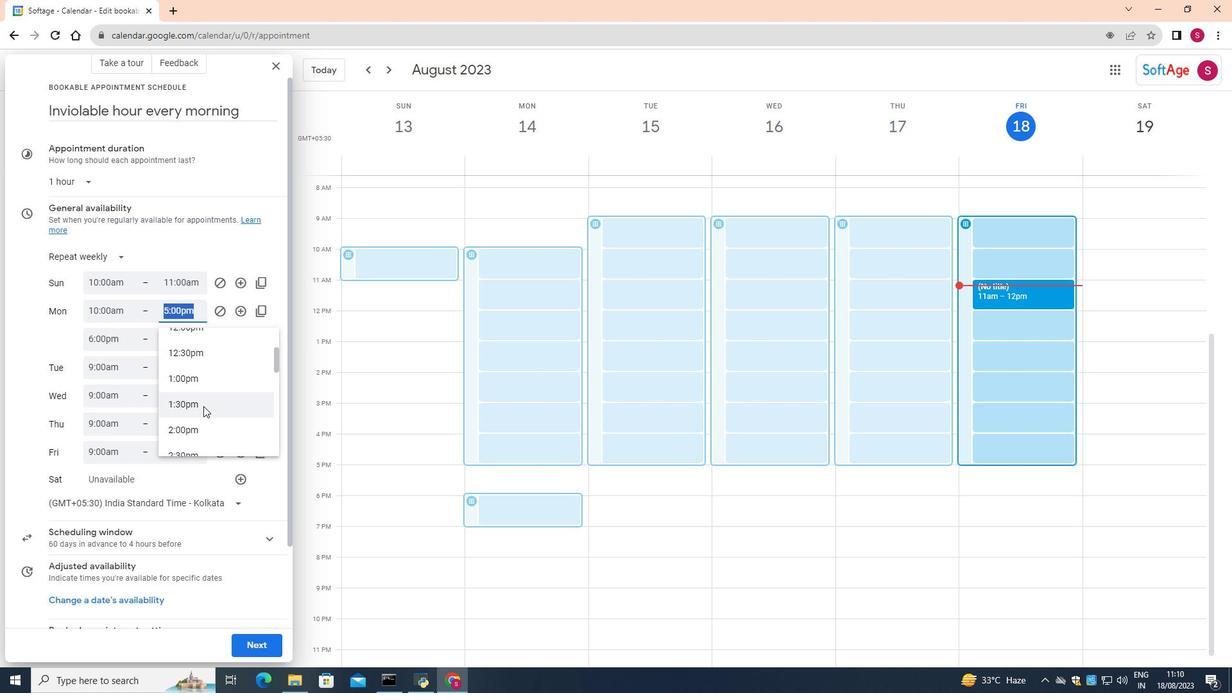 
Action: Mouse scrolled (202, 407) with delta (0, 0)
Screenshot: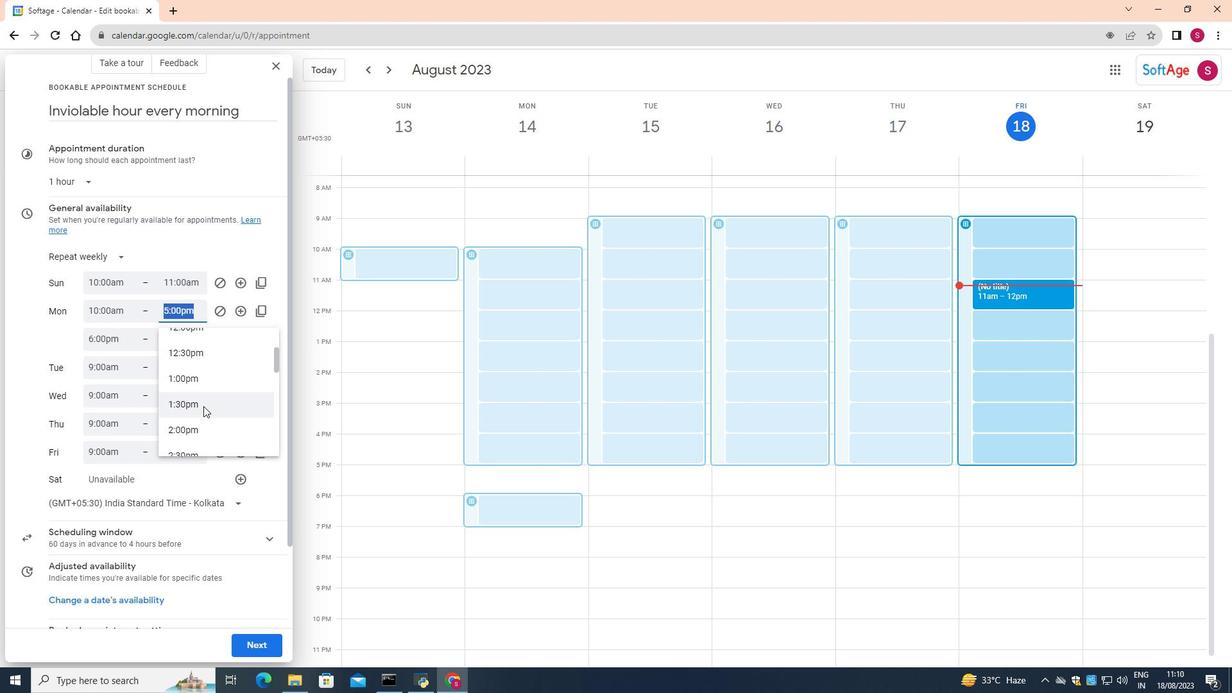 
Action: Mouse moved to (205, 395)
Screenshot: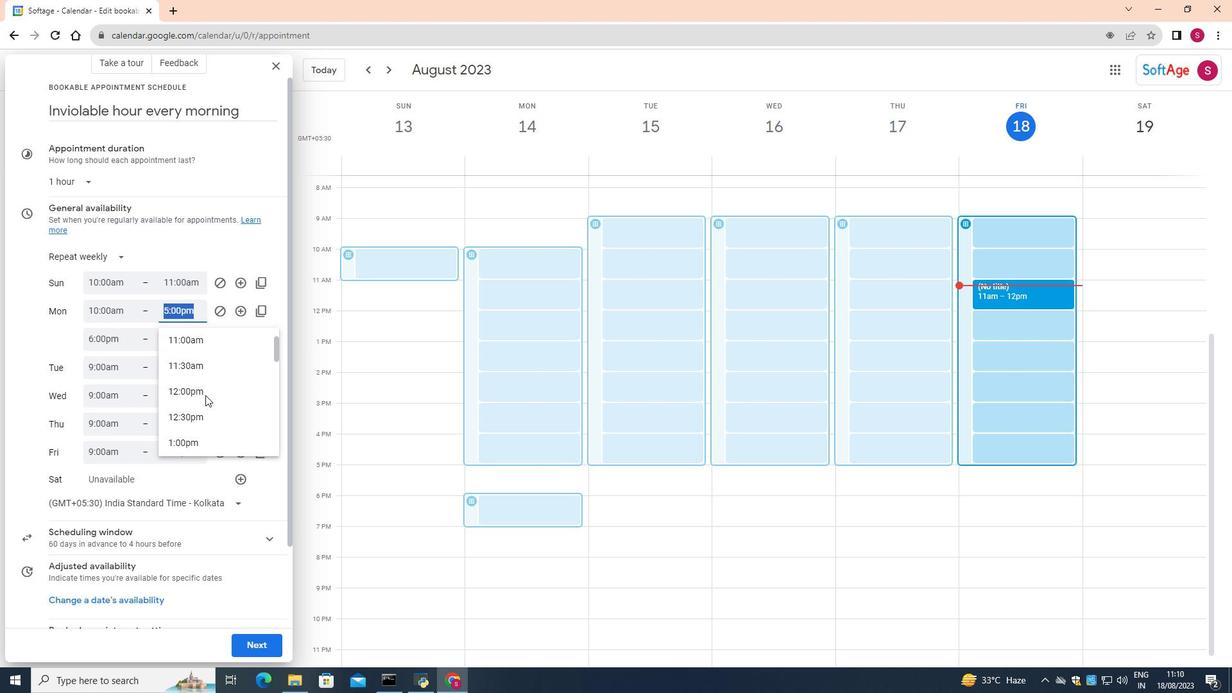 
Action: Mouse scrolled (205, 396) with delta (0, 0)
Screenshot: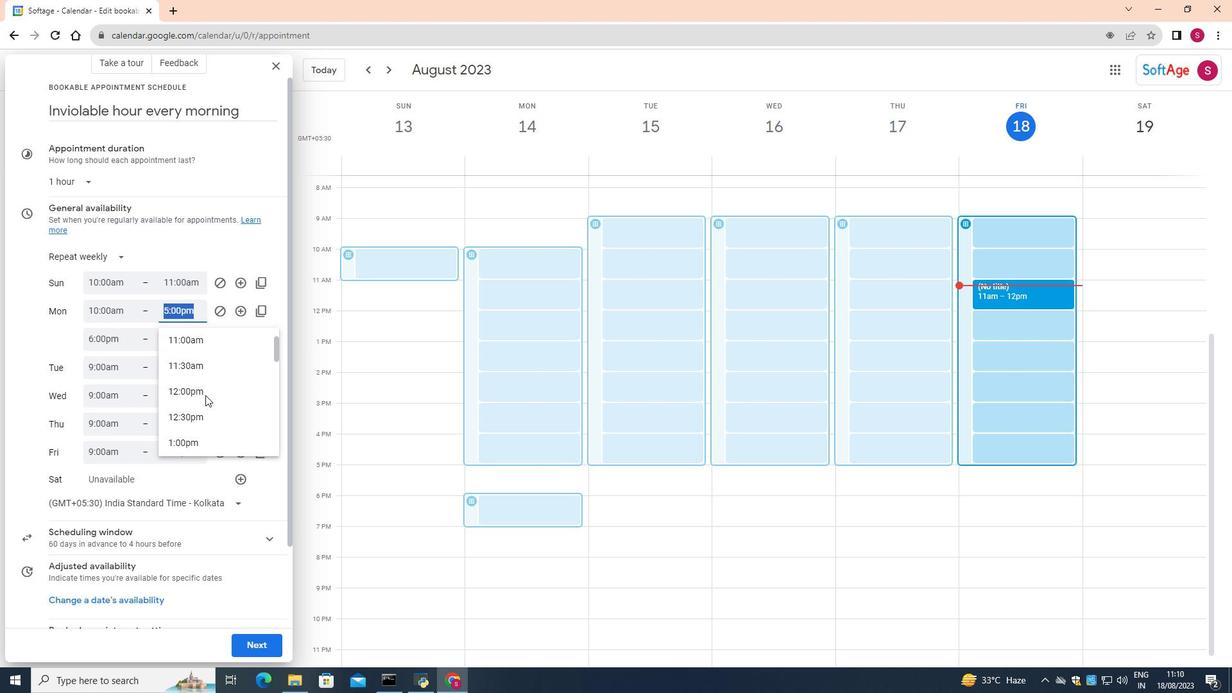 
Action: Mouse moved to (202, 346)
Screenshot: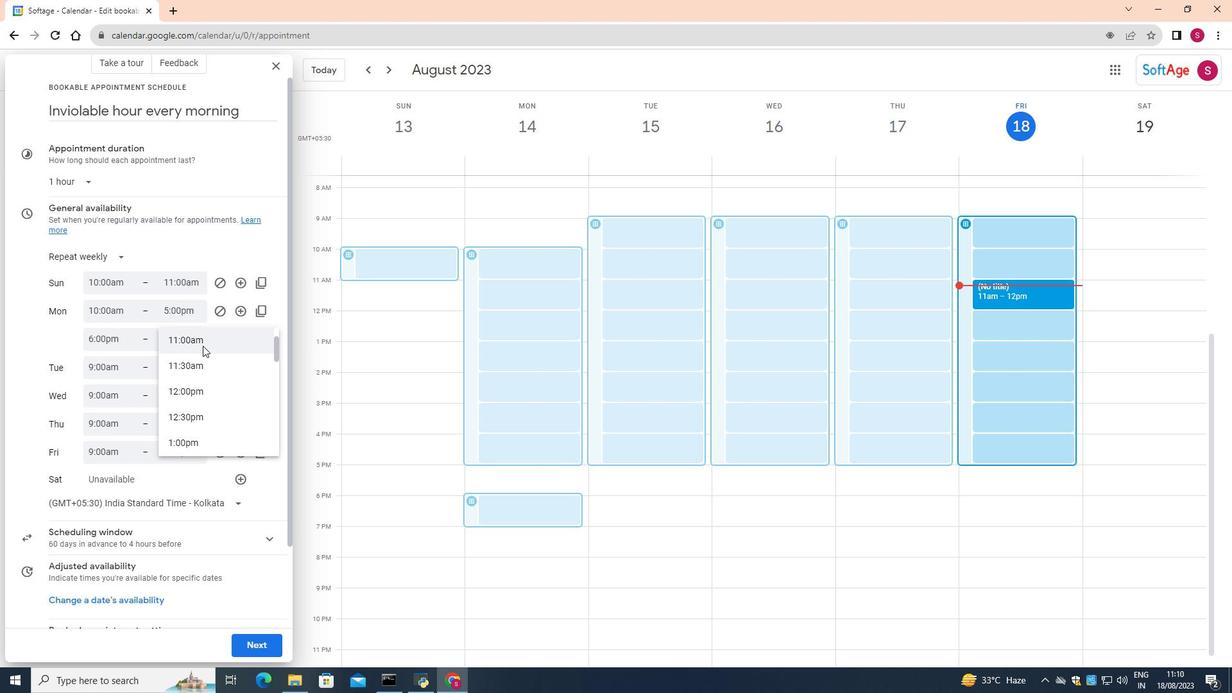 
Action: Mouse pressed left at (202, 346)
Screenshot: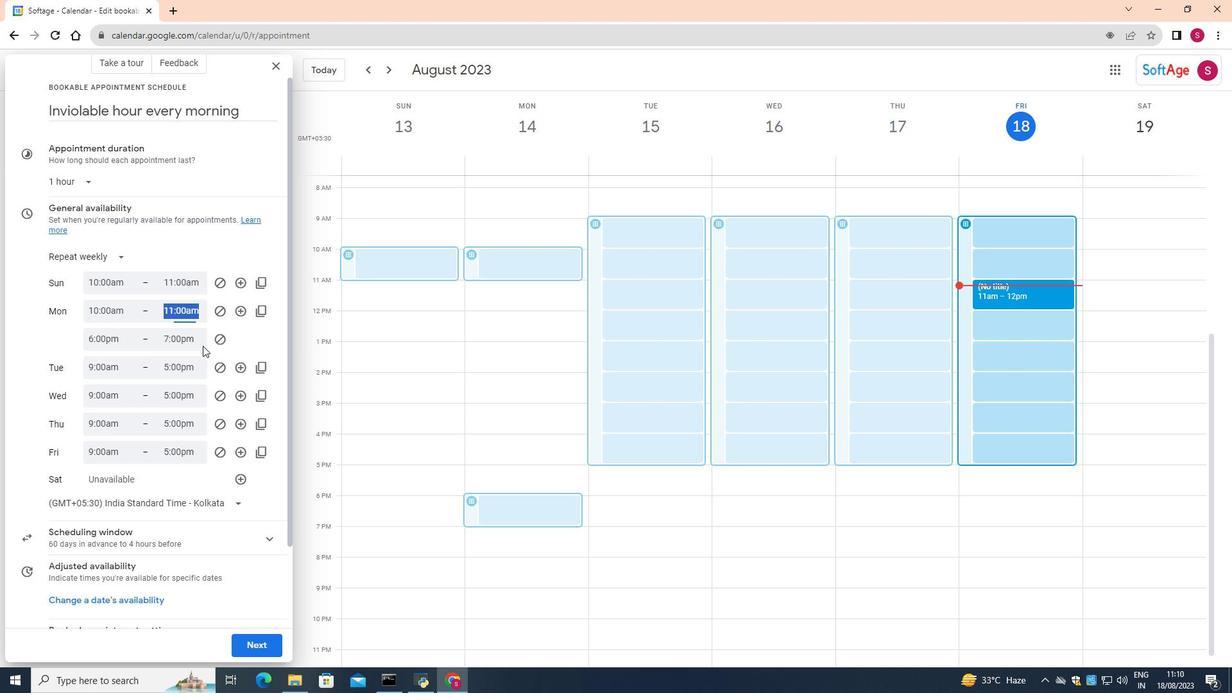 
Action: Mouse moved to (126, 341)
Screenshot: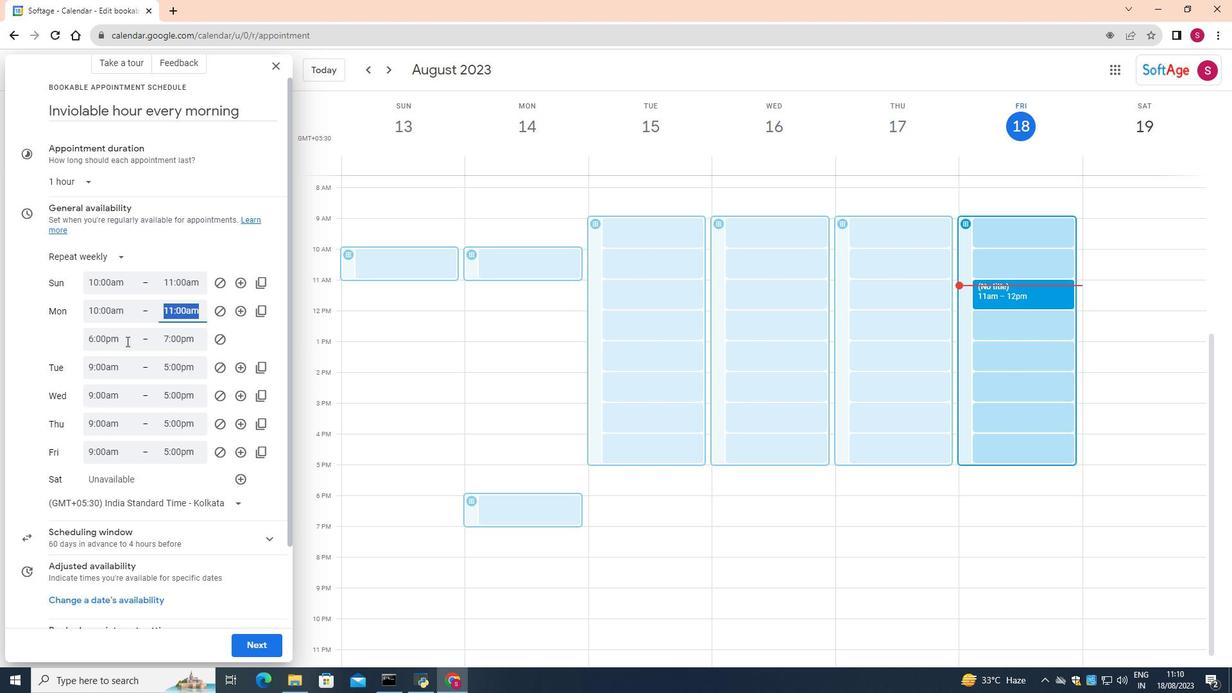
Action: Mouse pressed left at (126, 341)
Screenshot: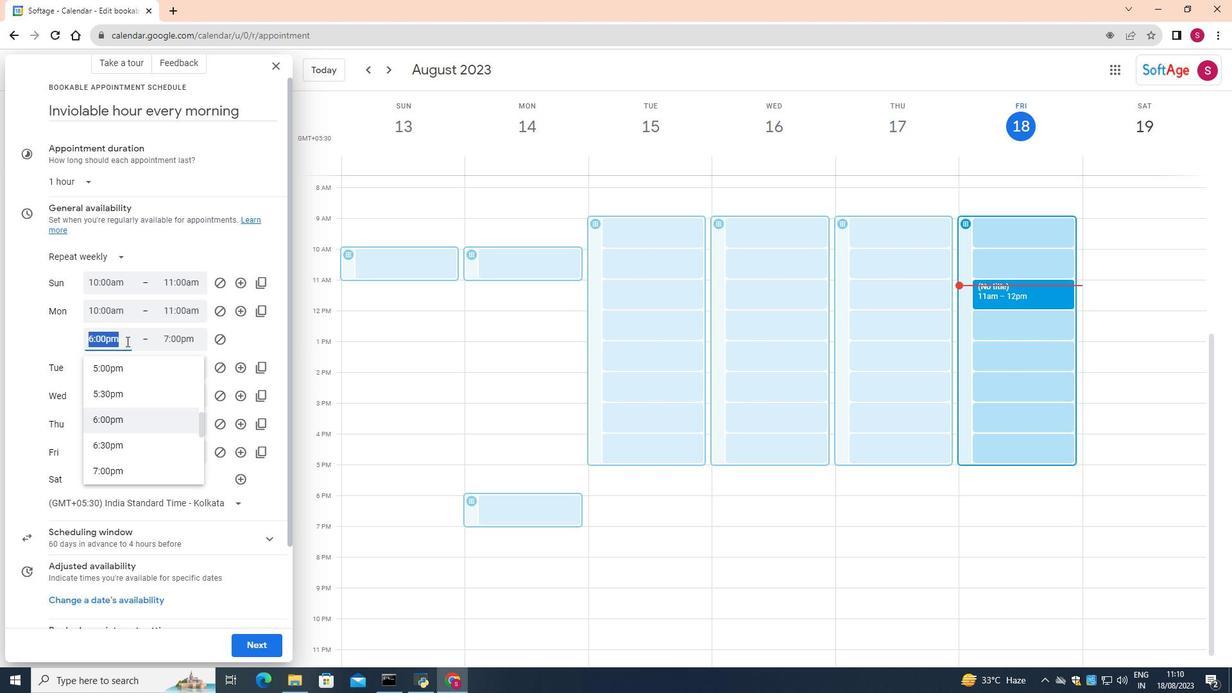 
Action: Mouse moved to (219, 337)
Screenshot: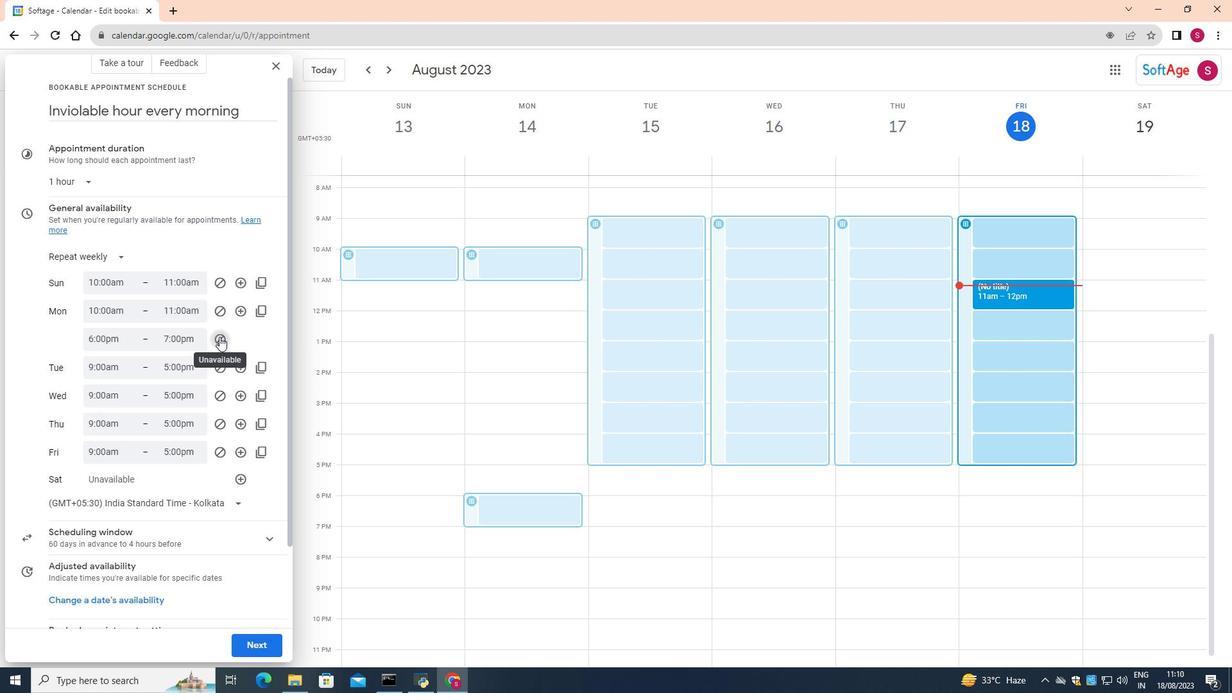 
Action: Mouse pressed left at (219, 337)
Screenshot: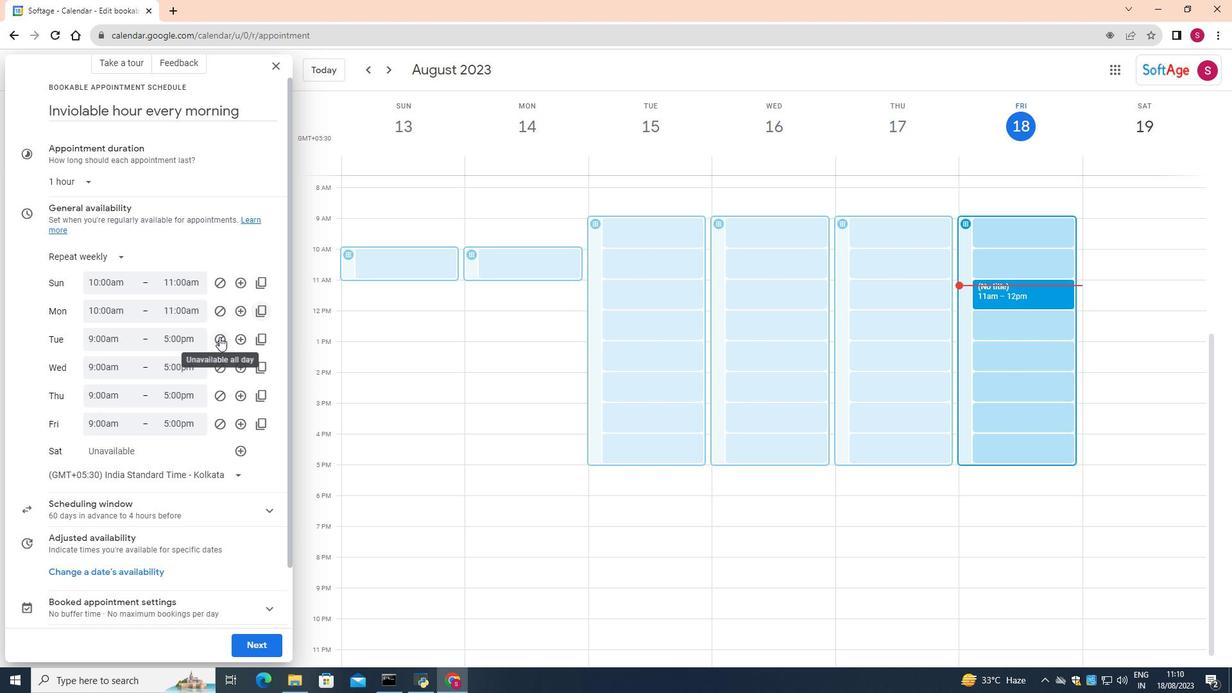 
Action: Mouse moved to (114, 341)
Screenshot: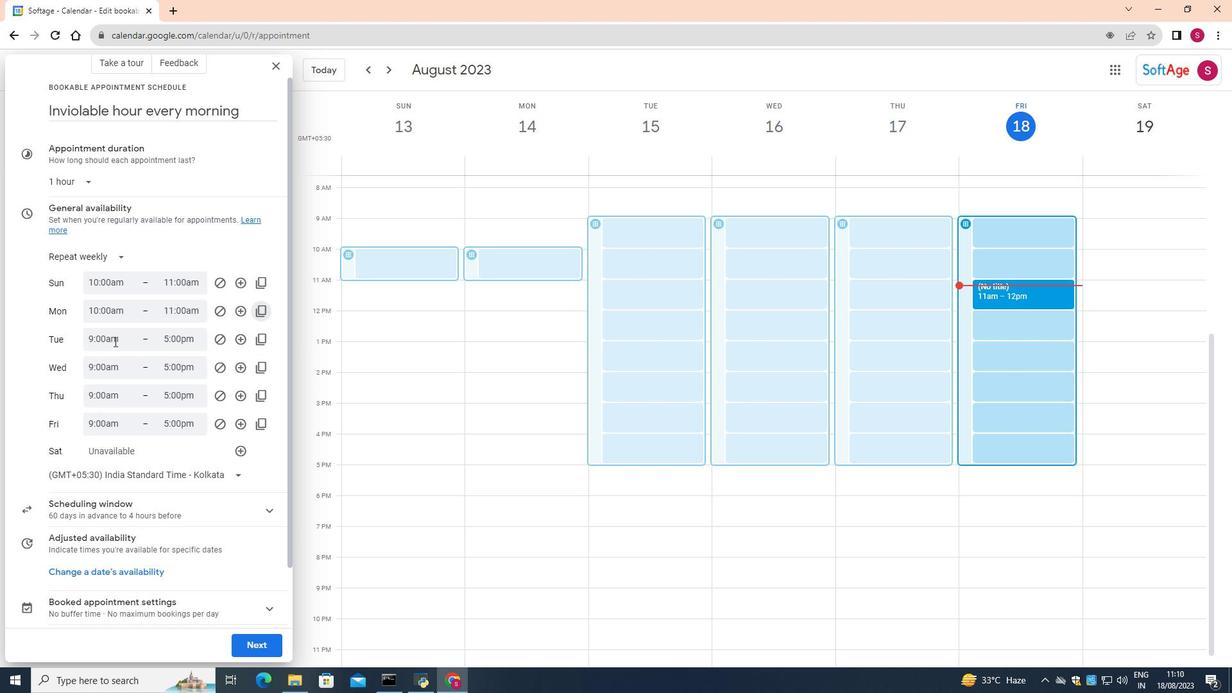 
Action: Mouse pressed left at (114, 341)
Screenshot: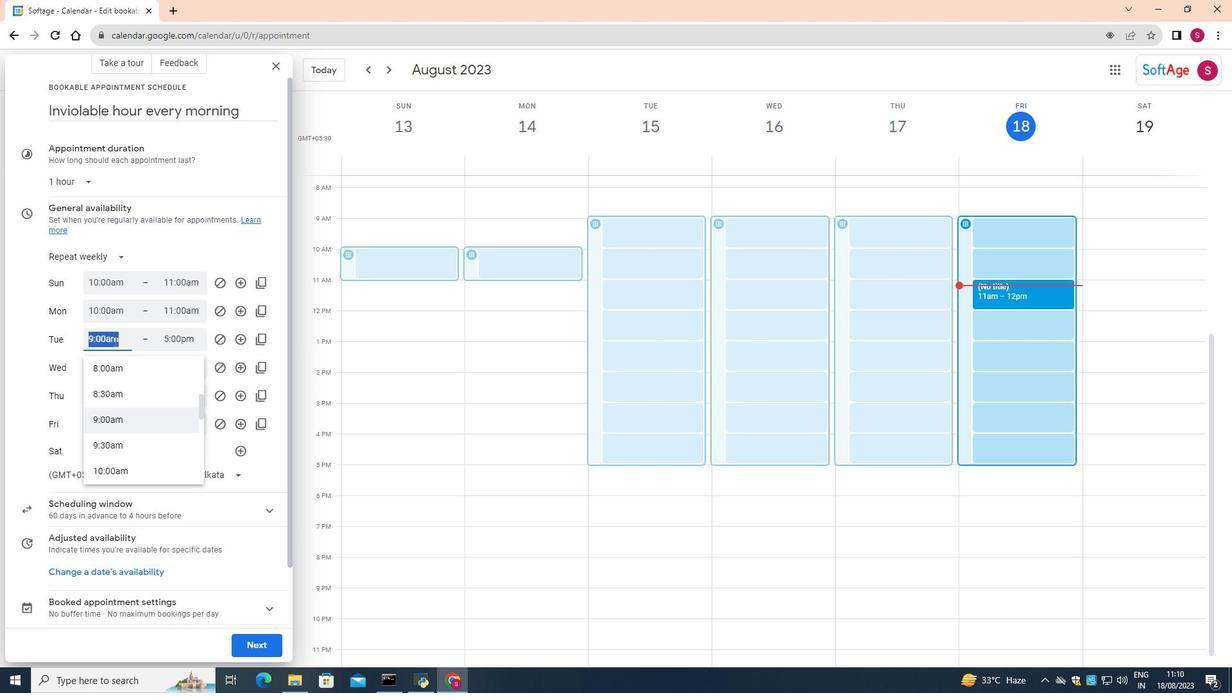 
Action: Mouse moved to (136, 471)
Screenshot: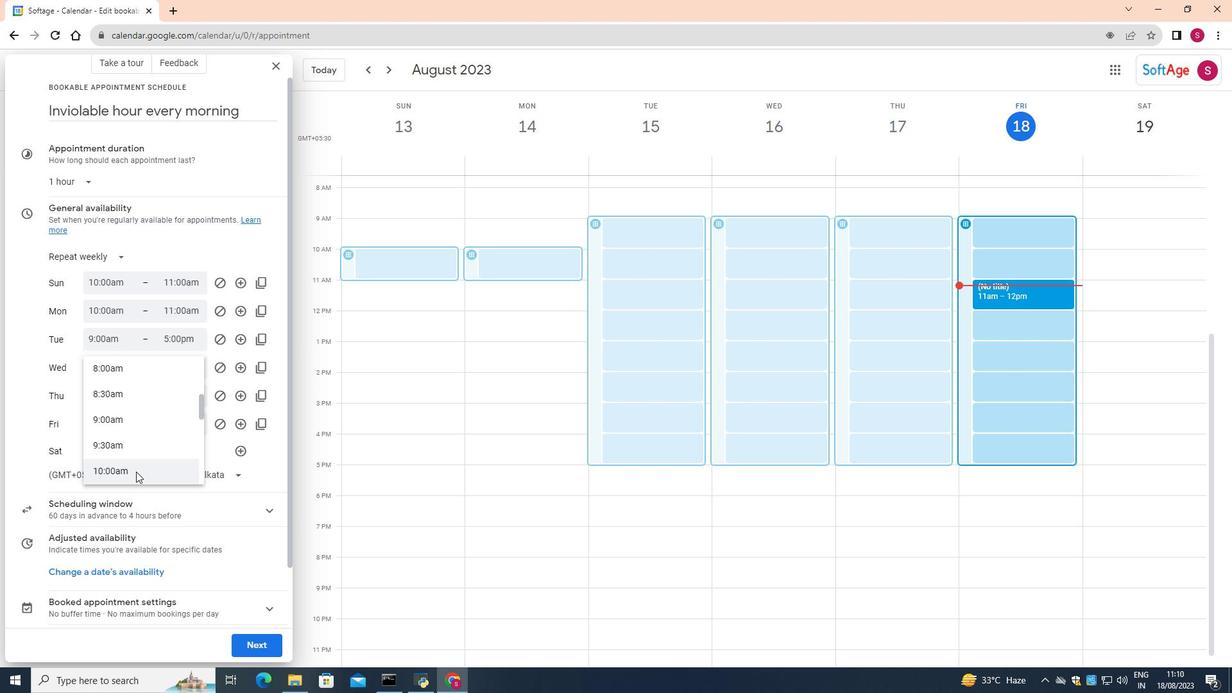 
Action: Mouse pressed left at (136, 471)
Screenshot: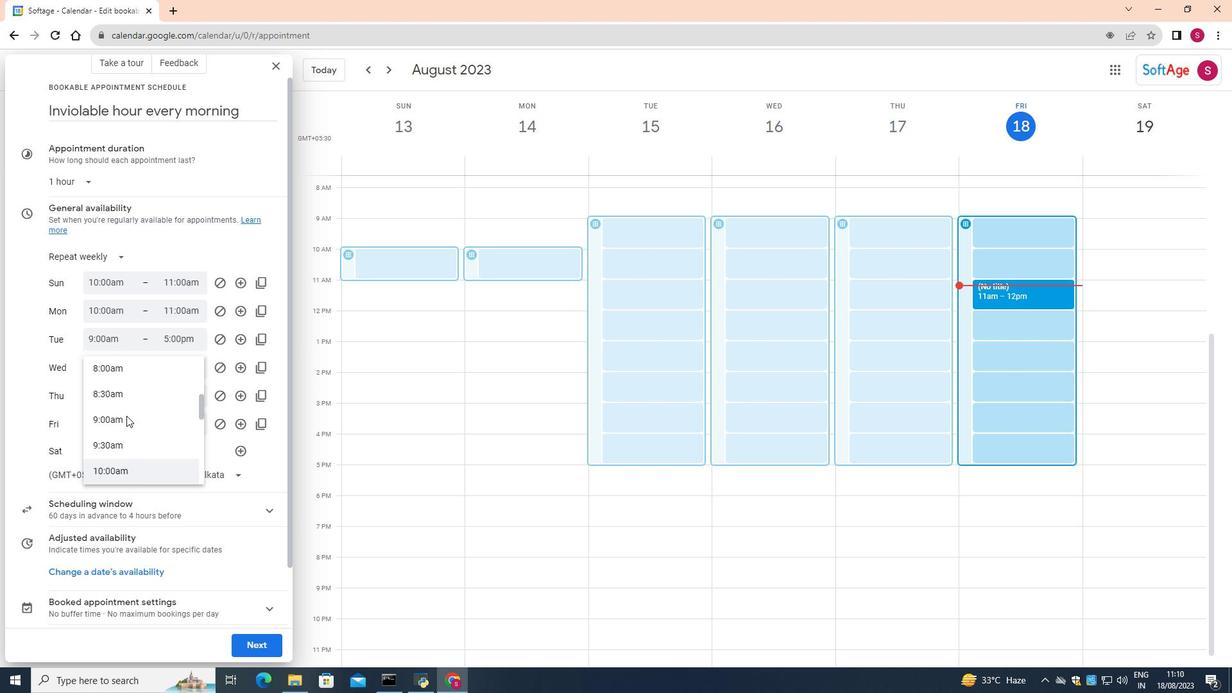 
Action: Mouse moved to (173, 335)
Screenshot: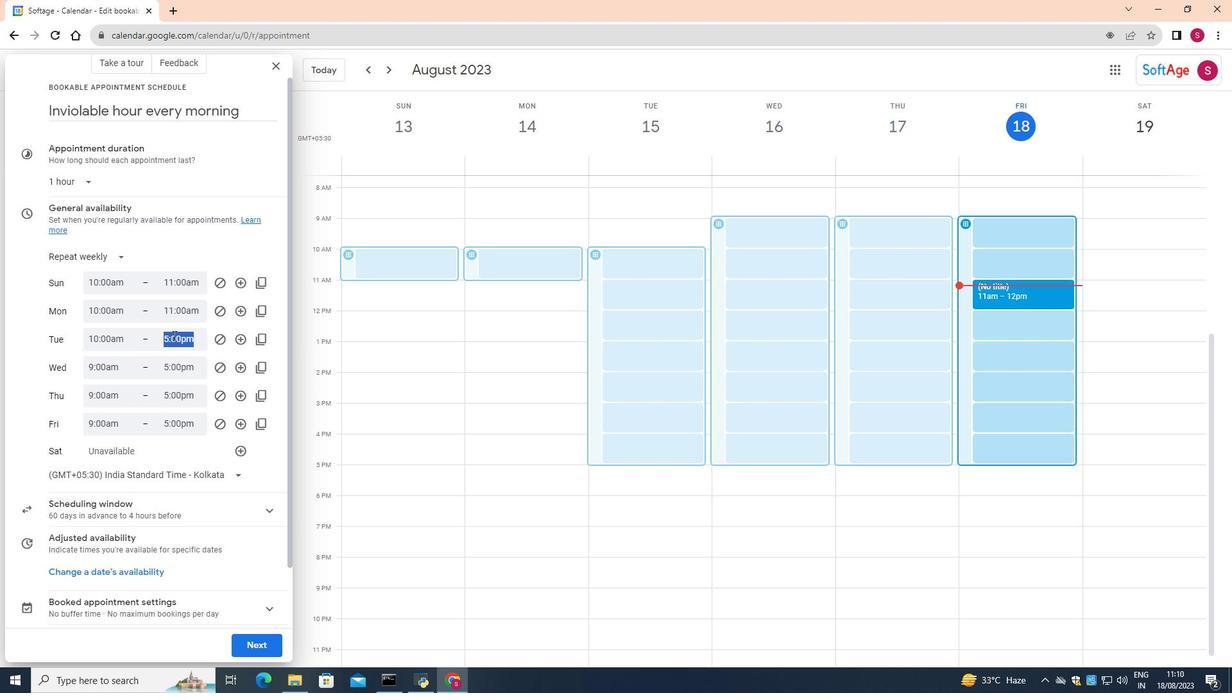 
Action: Mouse pressed left at (173, 335)
Screenshot: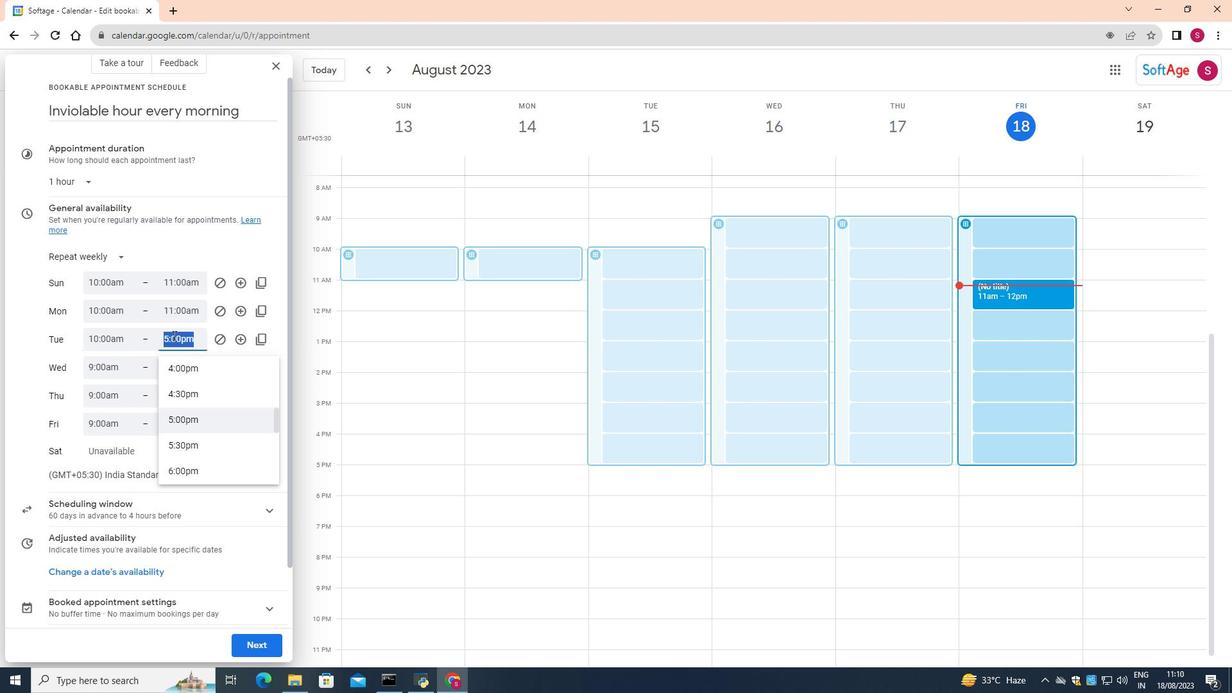 
Action: Mouse moved to (191, 421)
Screenshot: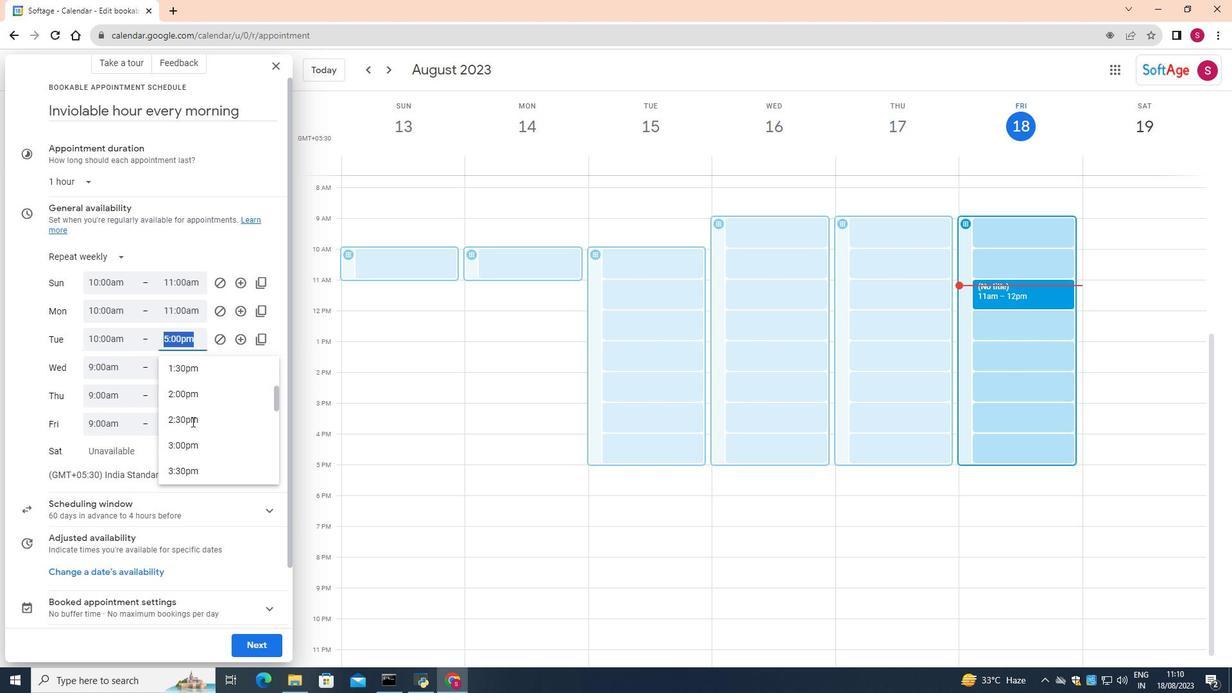 
Action: Mouse scrolled (191, 422) with delta (0, 0)
Screenshot: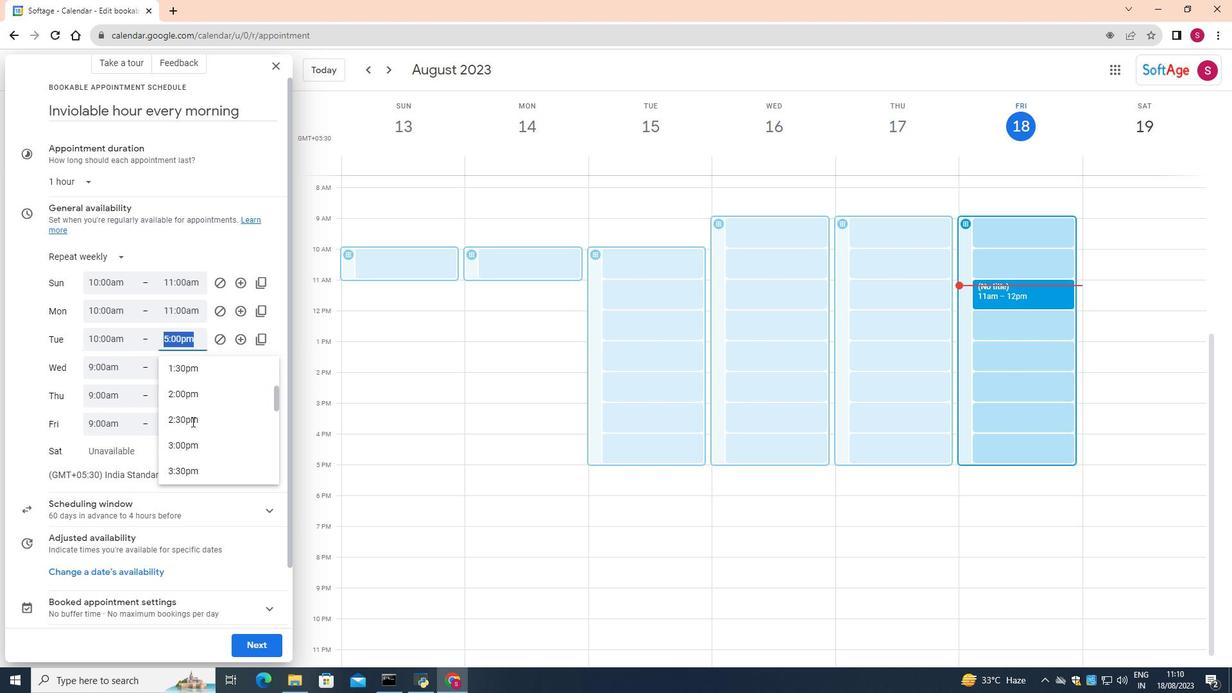 
Action: Mouse scrolled (191, 422) with delta (0, 0)
Screenshot: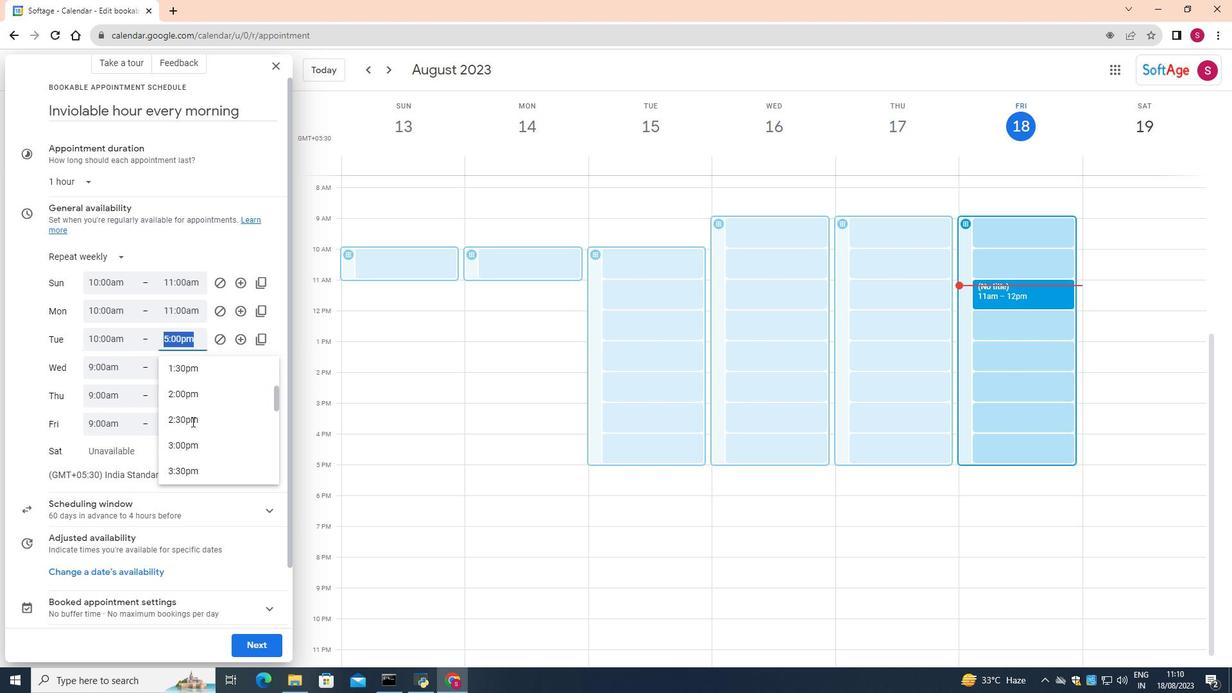 
Action: Mouse moved to (190, 414)
Screenshot: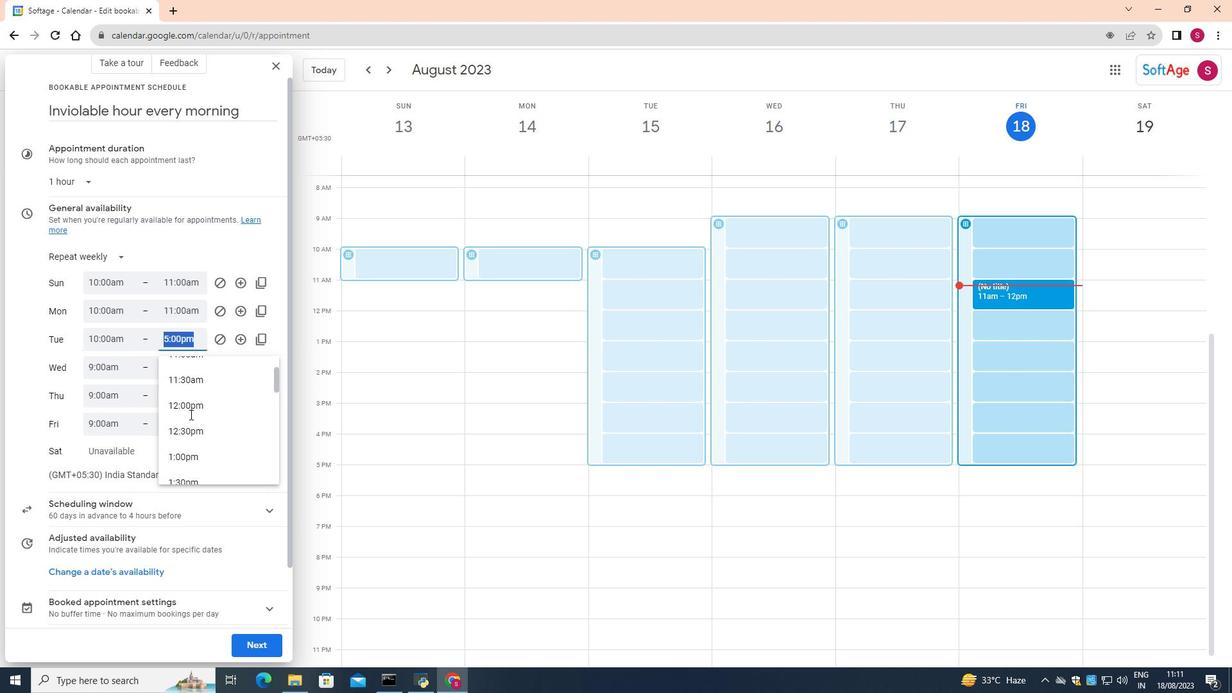 
Action: Mouse scrolled (190, 415) with delta (0, 0)
Screenshot: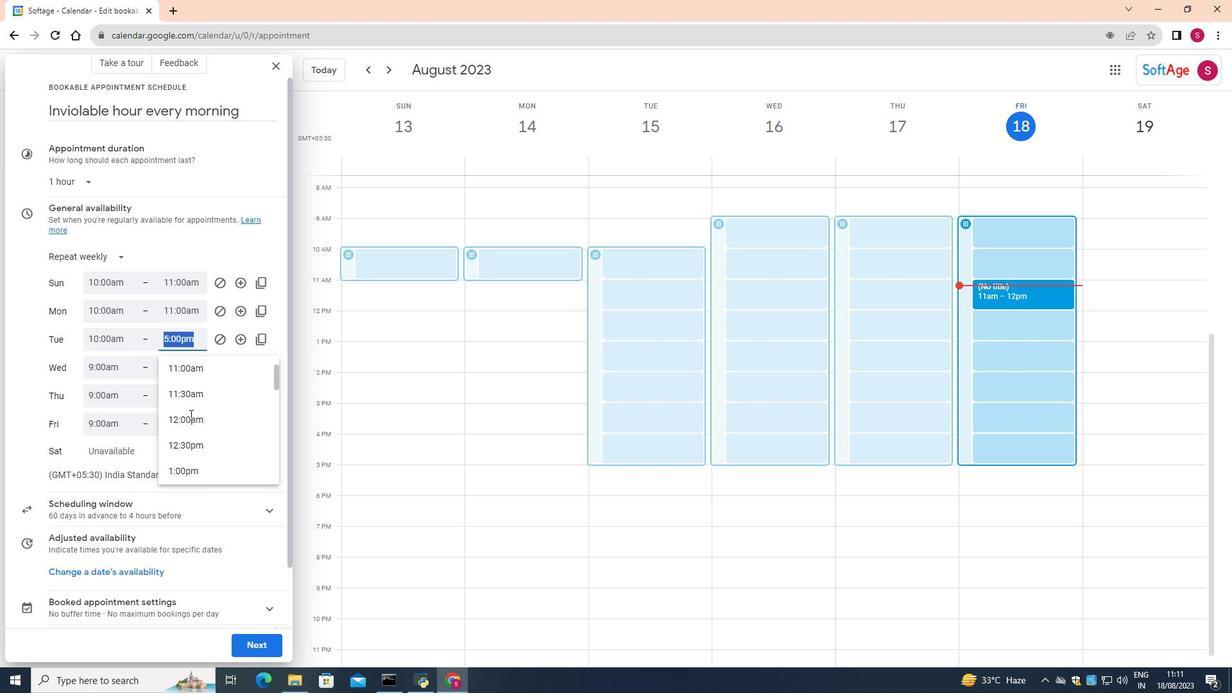 
Action: Mouse scrolled (190, 415) with delta (0, 0)
Screenshot: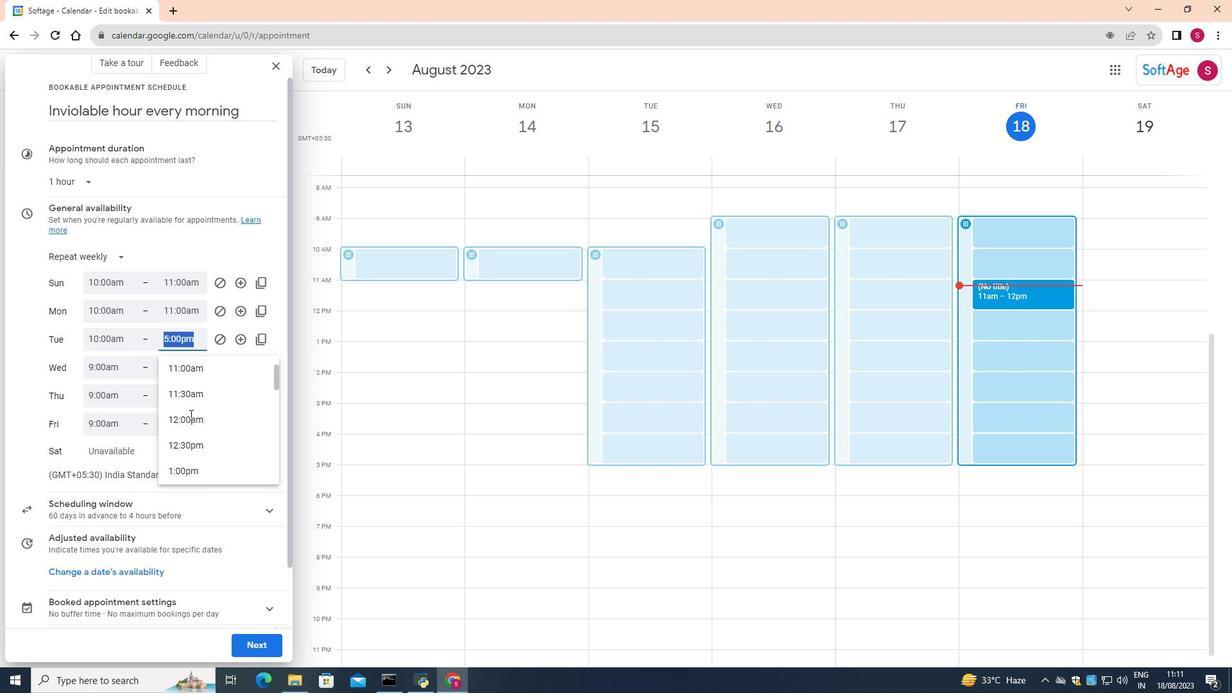 
Action: Mouse moved to (200, 368)
Screenshot: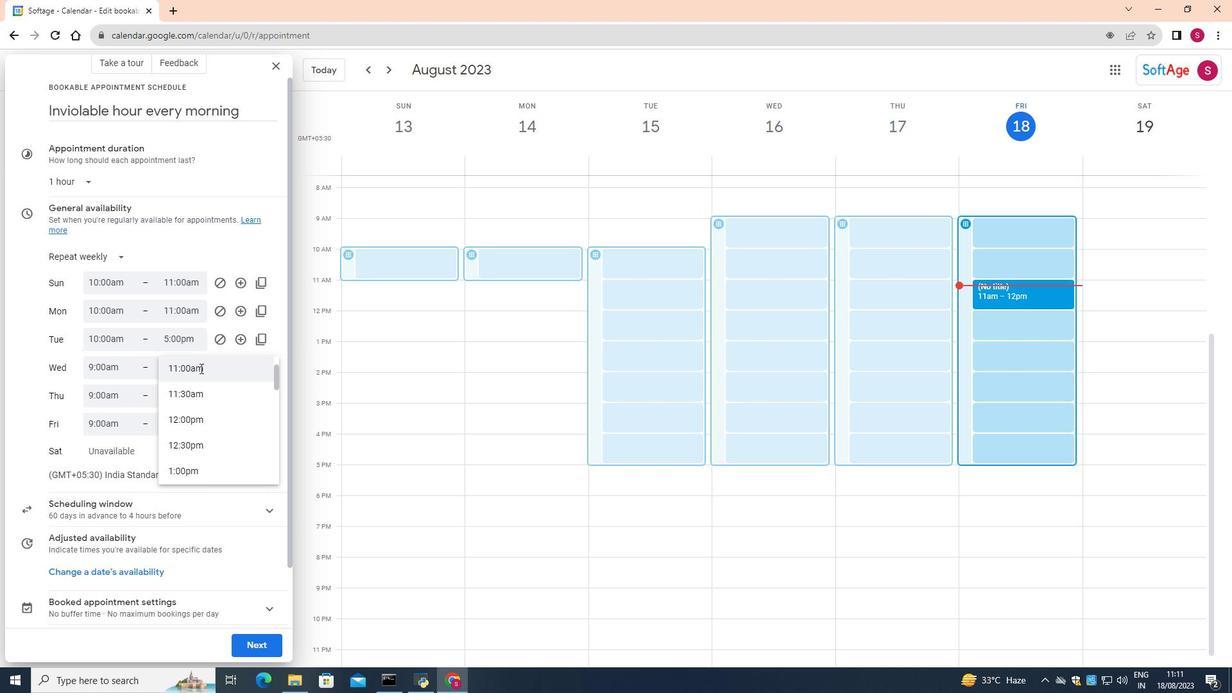 
Action: Mouse pressed left at (200, 368)
Screenshot: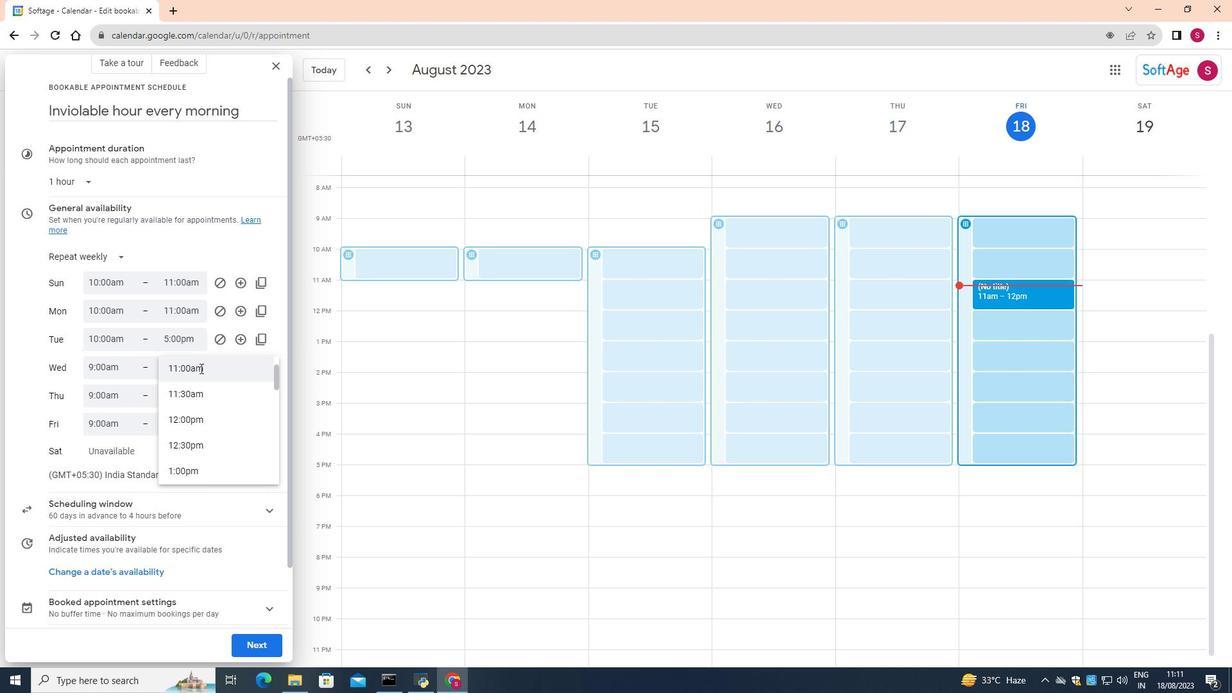 
Action: Mouse moved to (115, 369)
Screenshot: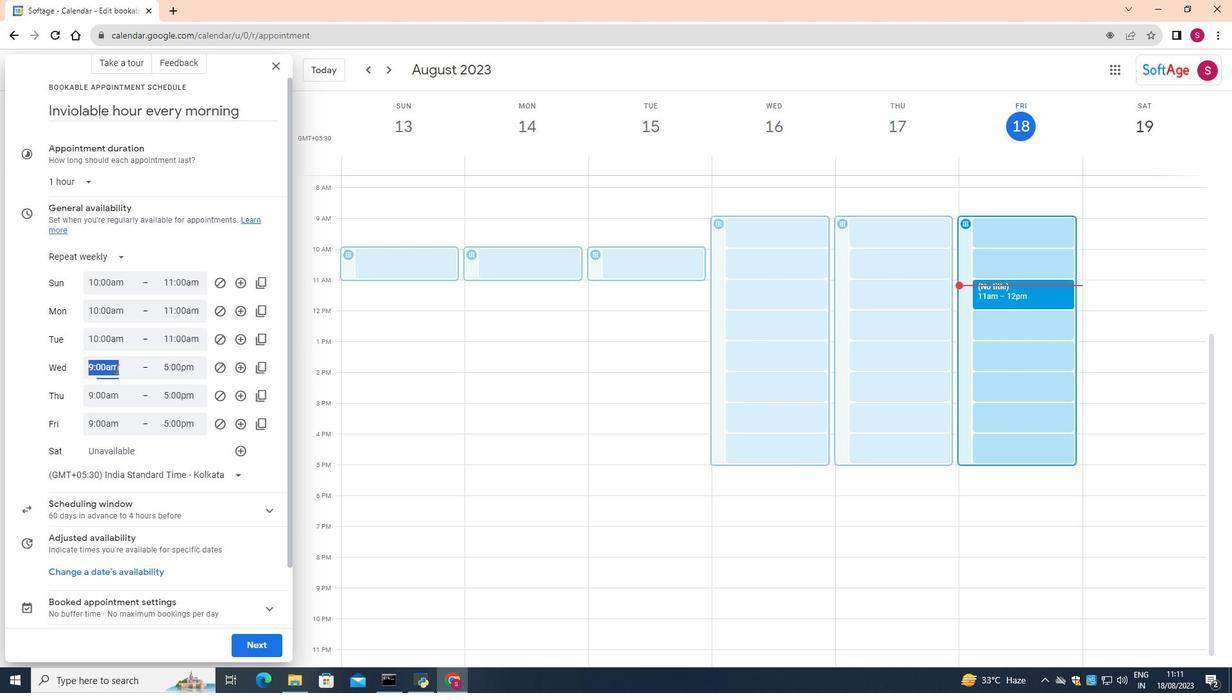 
Action: Mouse pressed left at (115, 369)
Screenshot: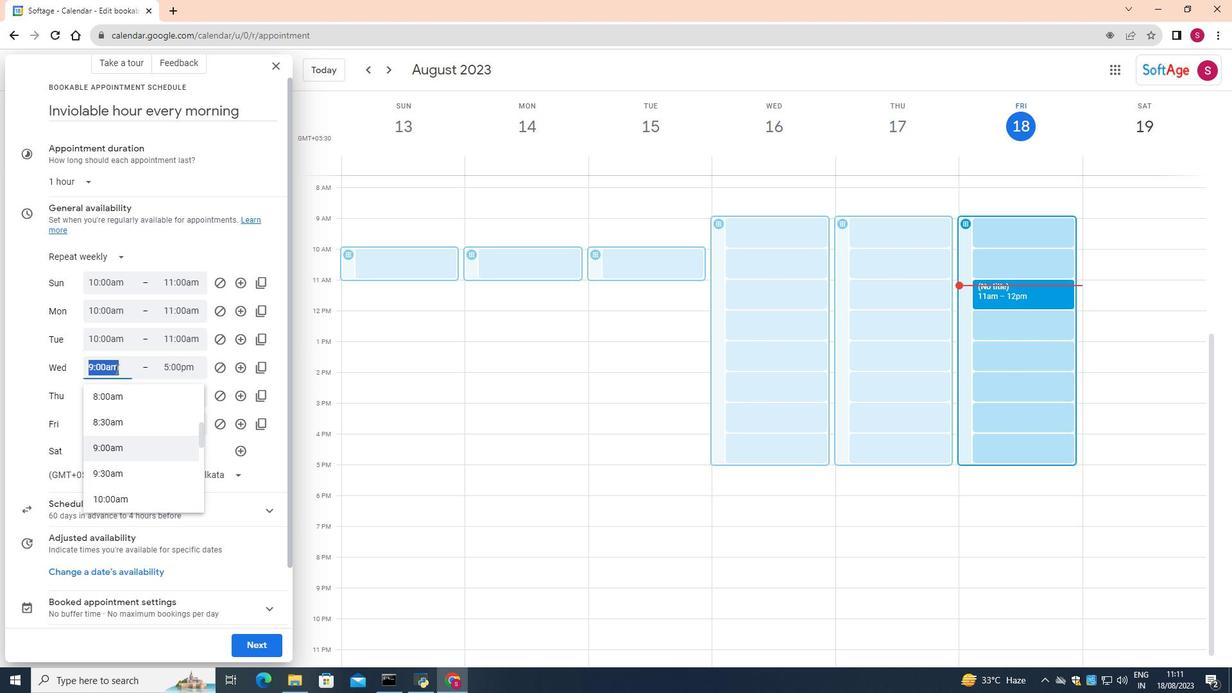 
Action: Mouse moved to (131, 496)
Screenshot: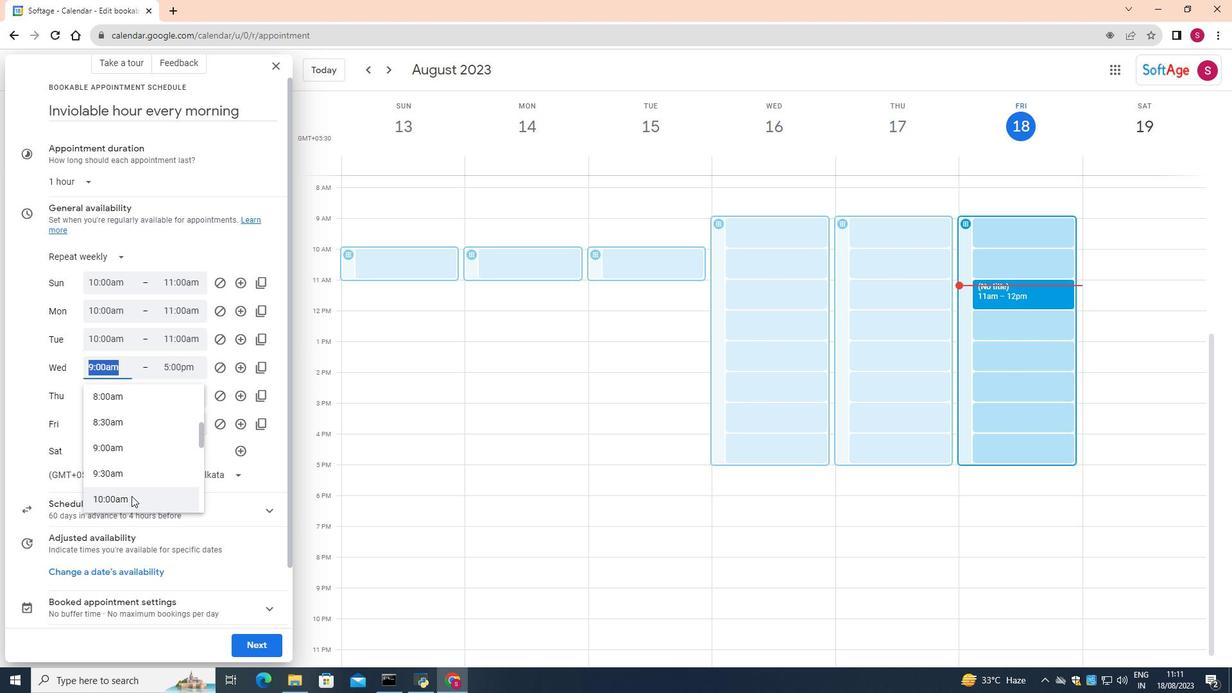 
Action: Mouse pressed left at (131, 496)
Screenshot: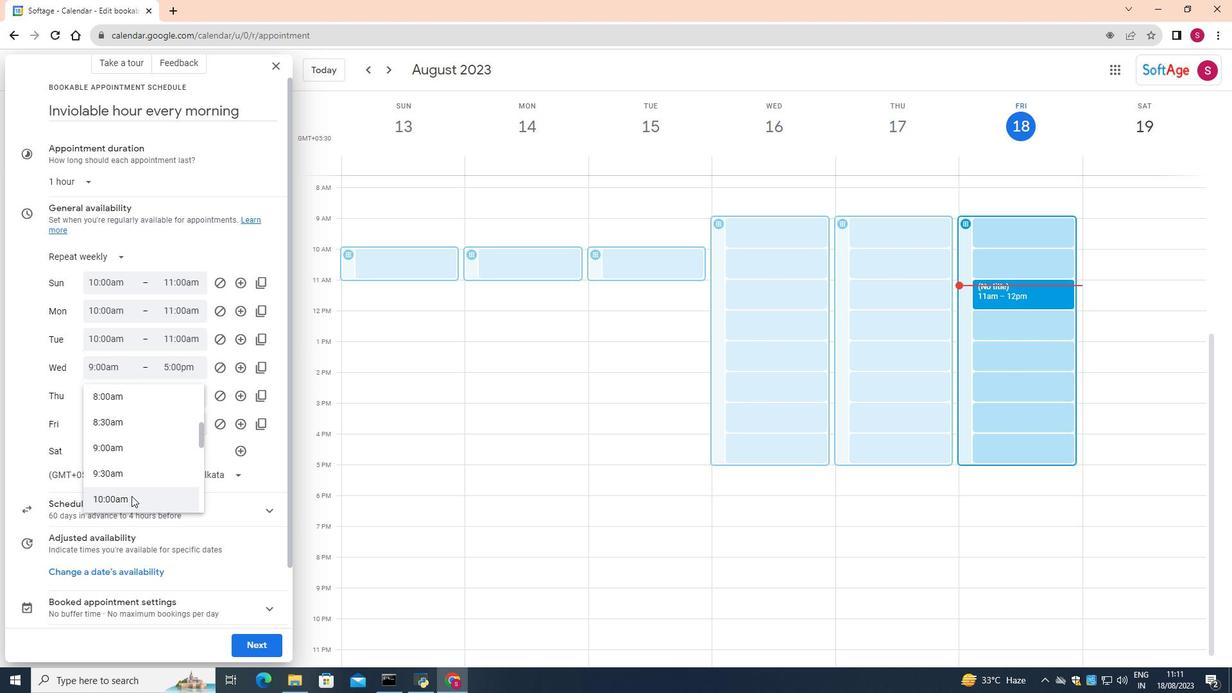 
Action: Mouse moved to (178, 367)
Screenshot: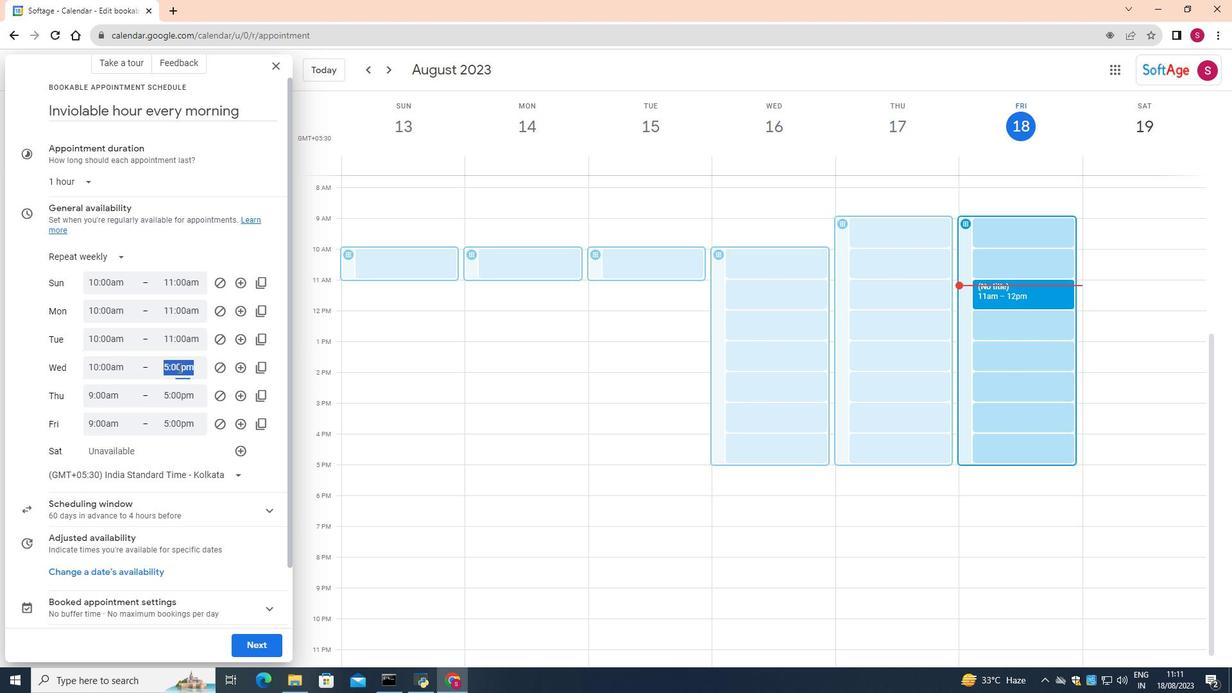 
Action: Mouse pressed left at (178, 367)
Screenshot: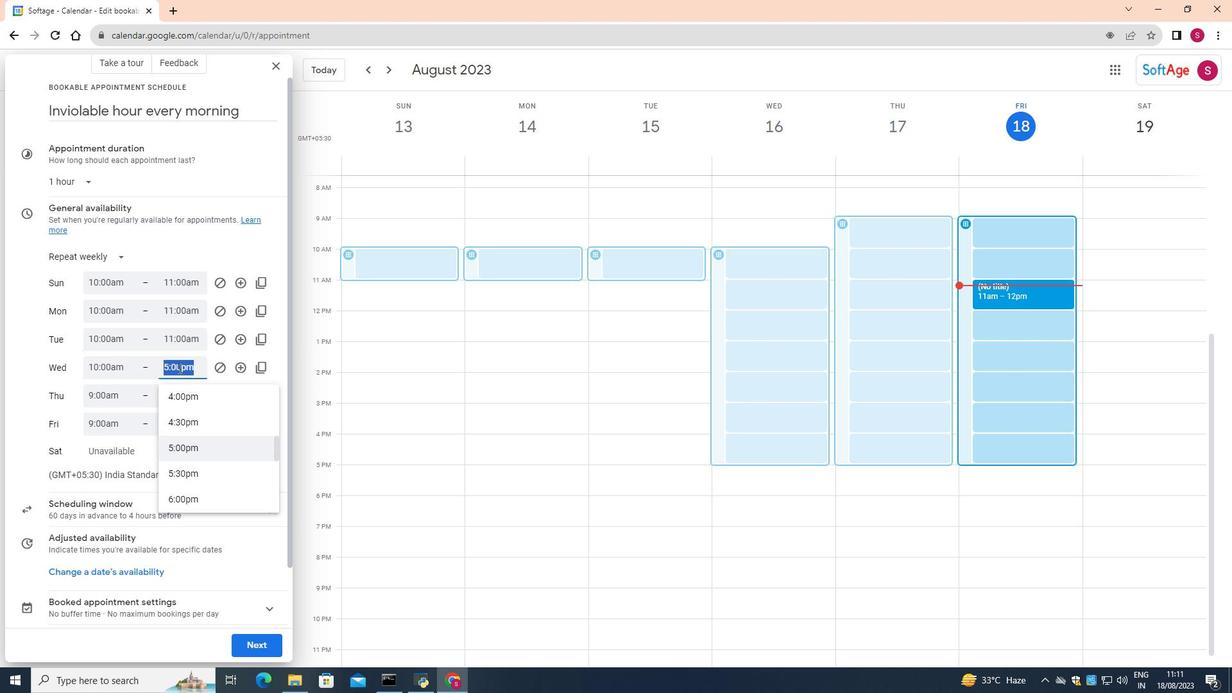 
Action: Mouse moved to (195, 466)
Screenshot: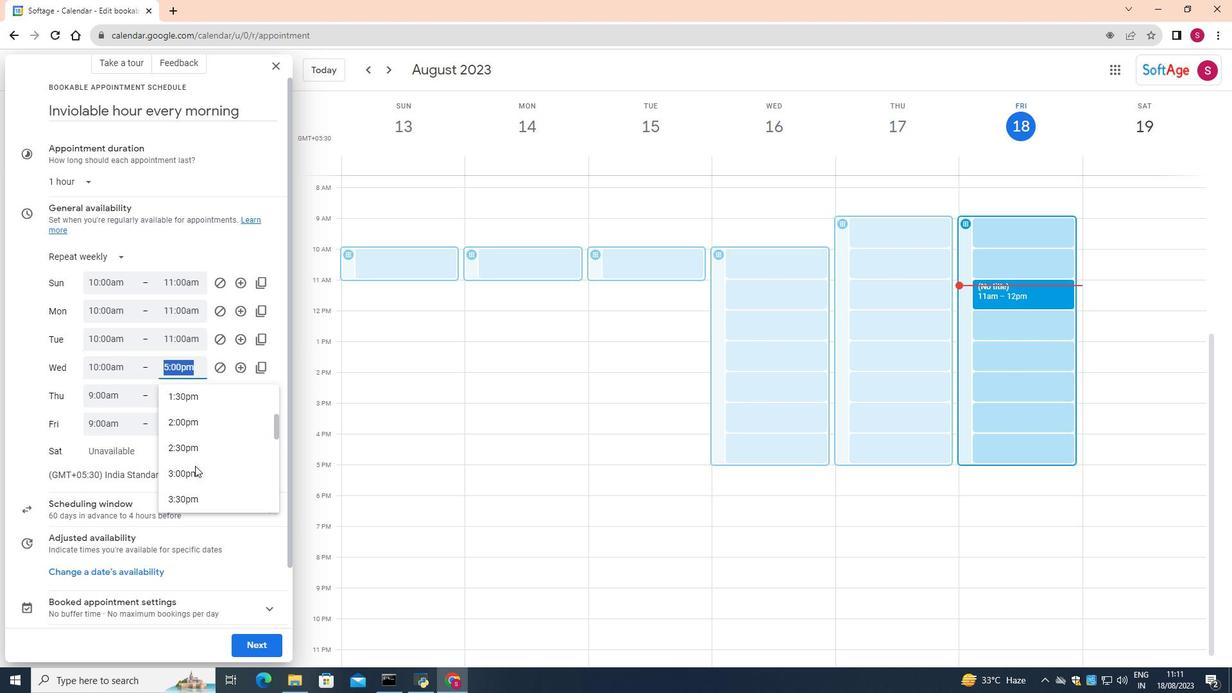 
Action: Mouse scrolled (195, 466) with delta (0, 0)
Screenshot: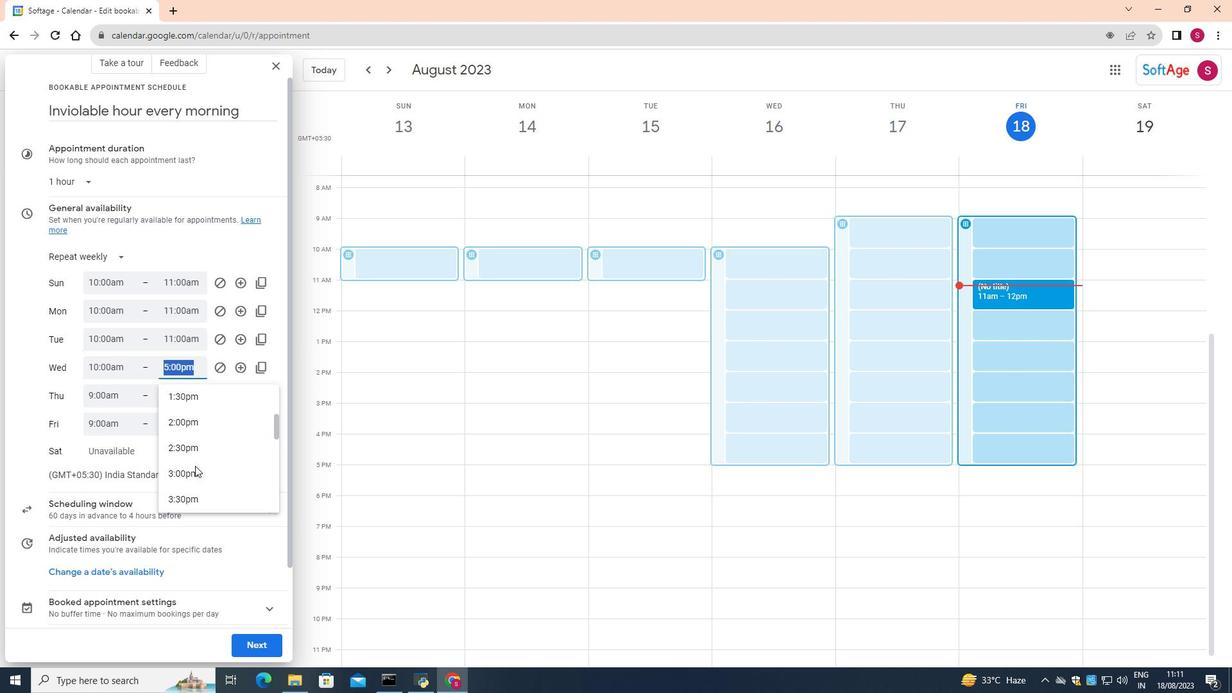 
Action: Mouse scrolled (195, 466) with delta (0, 0)
Screenshot: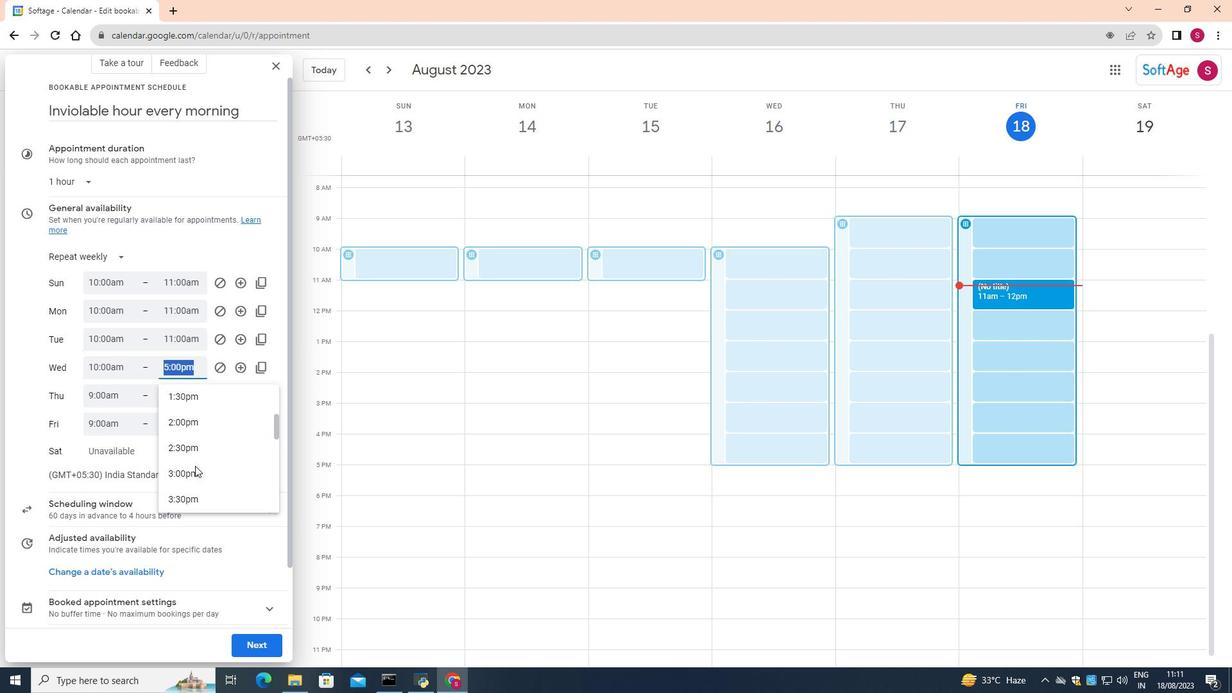 
Action: Mouse scrolled (195, 466) with delta (0, 0)
Screenshot: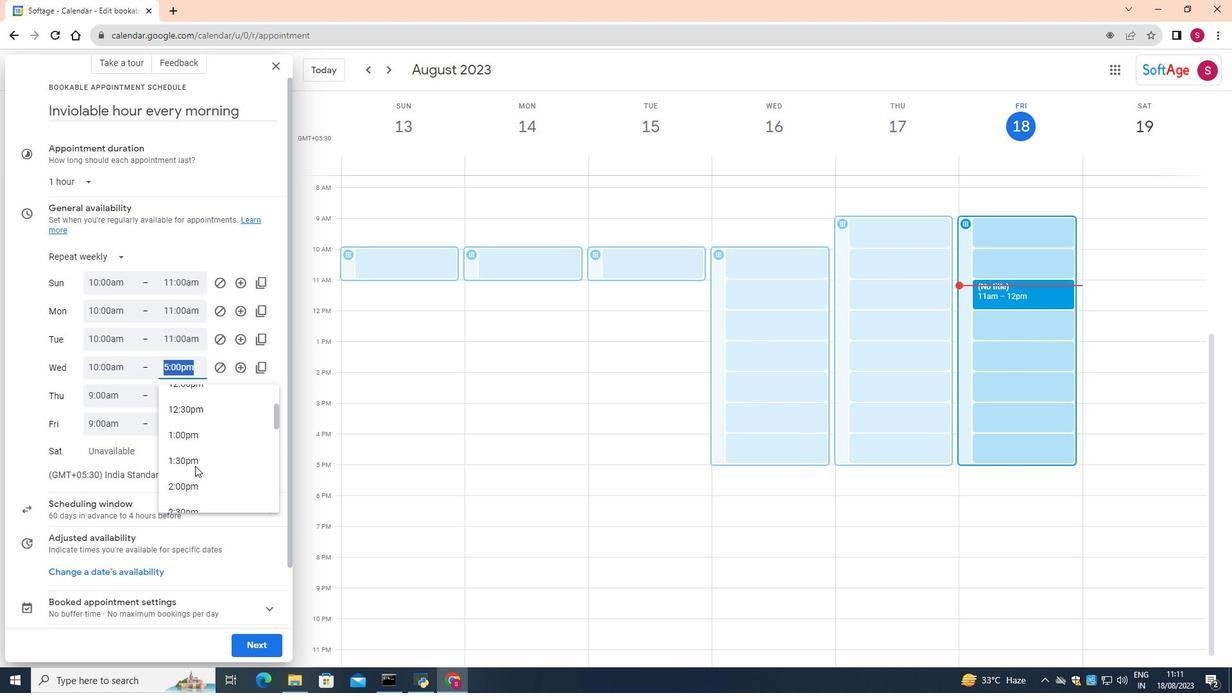 
Action: Mouse scrolled (195, 466) with delta (0, 0)
Screenshot: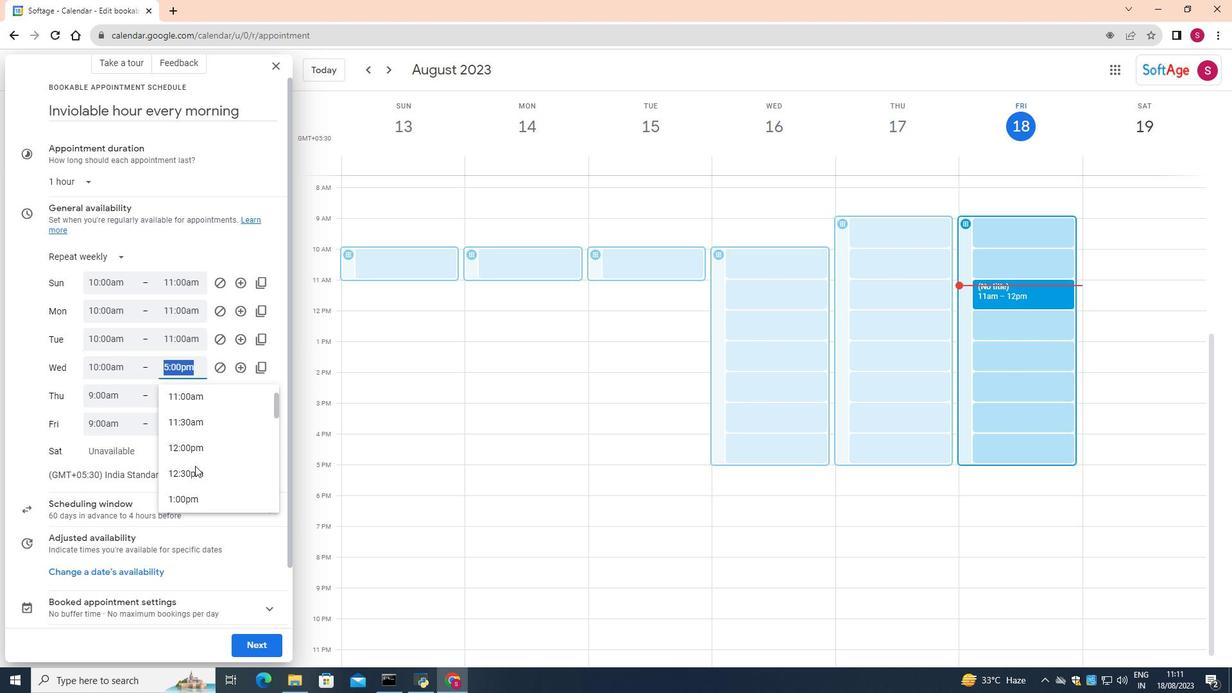 
Action: Mouse moved to (200, 398)
Screenshot: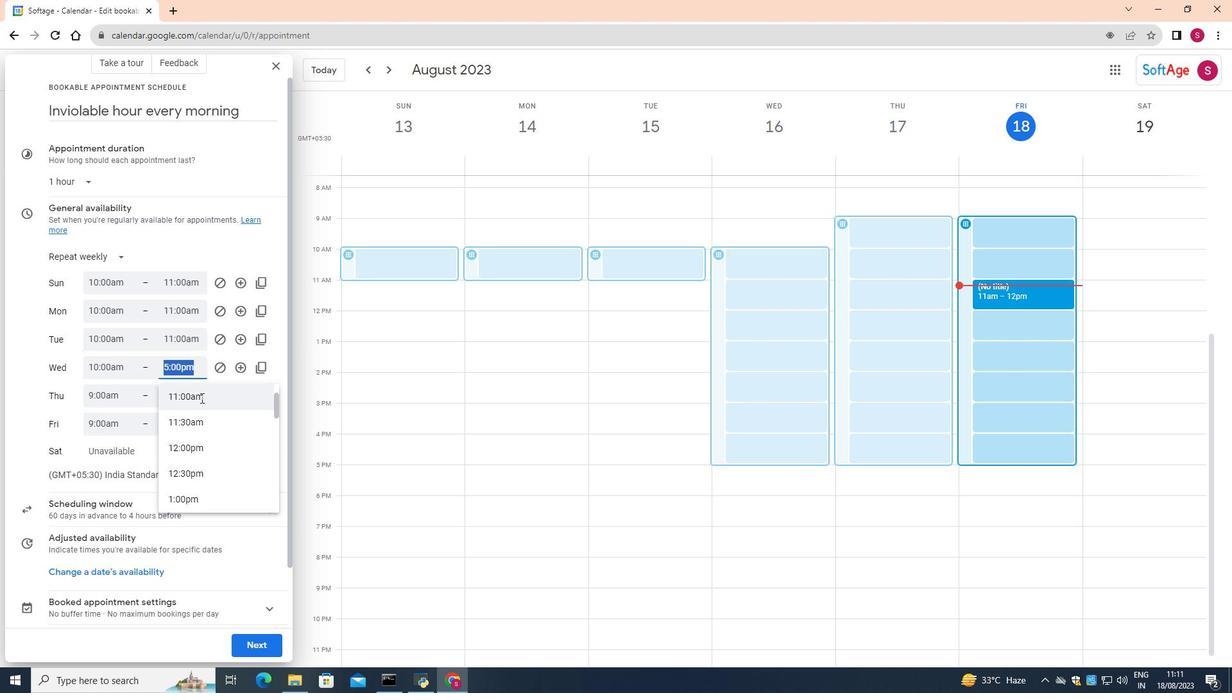 
Action: Mouse pressed left at (200, 398)
Screenshot: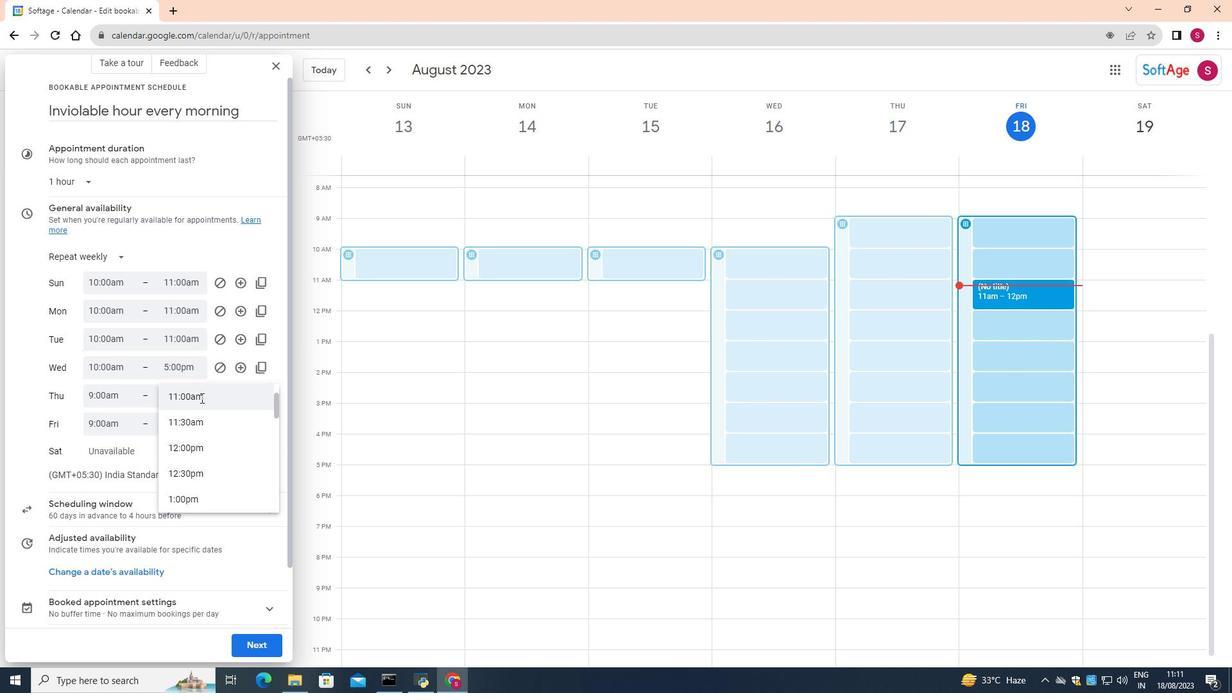 
Action: Mouse moved to (115, 398)
Screenshot: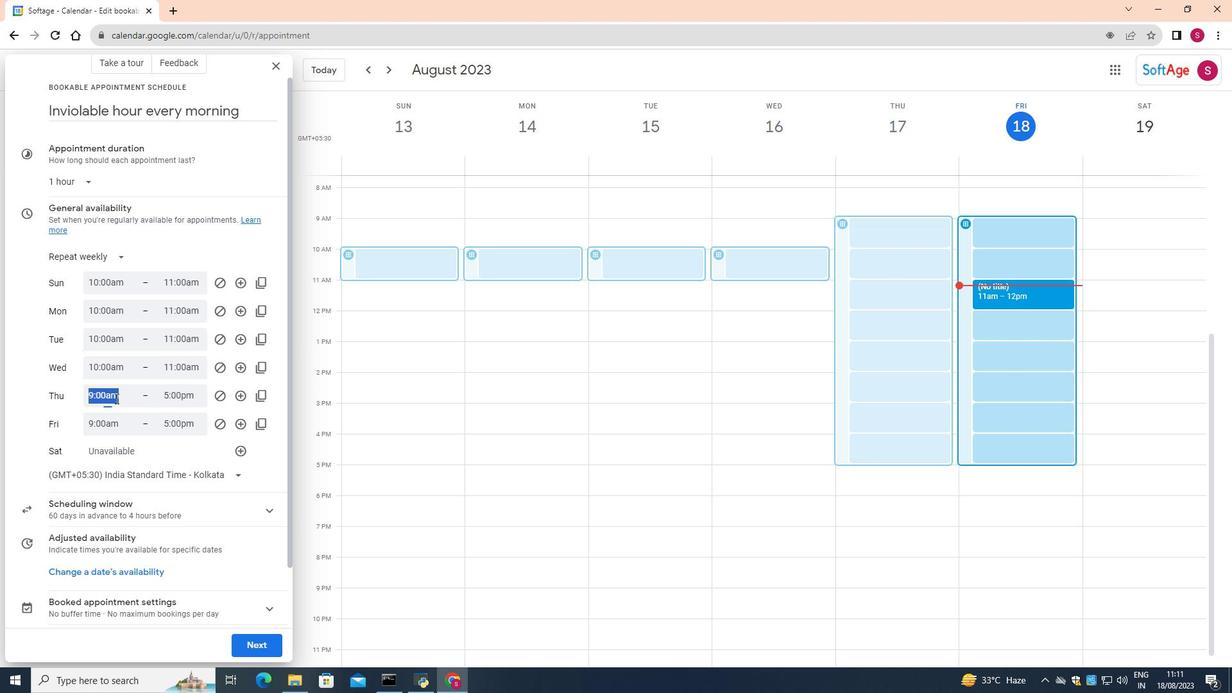 
Action: Mouse pressed left at (115, 398)
Screenshot: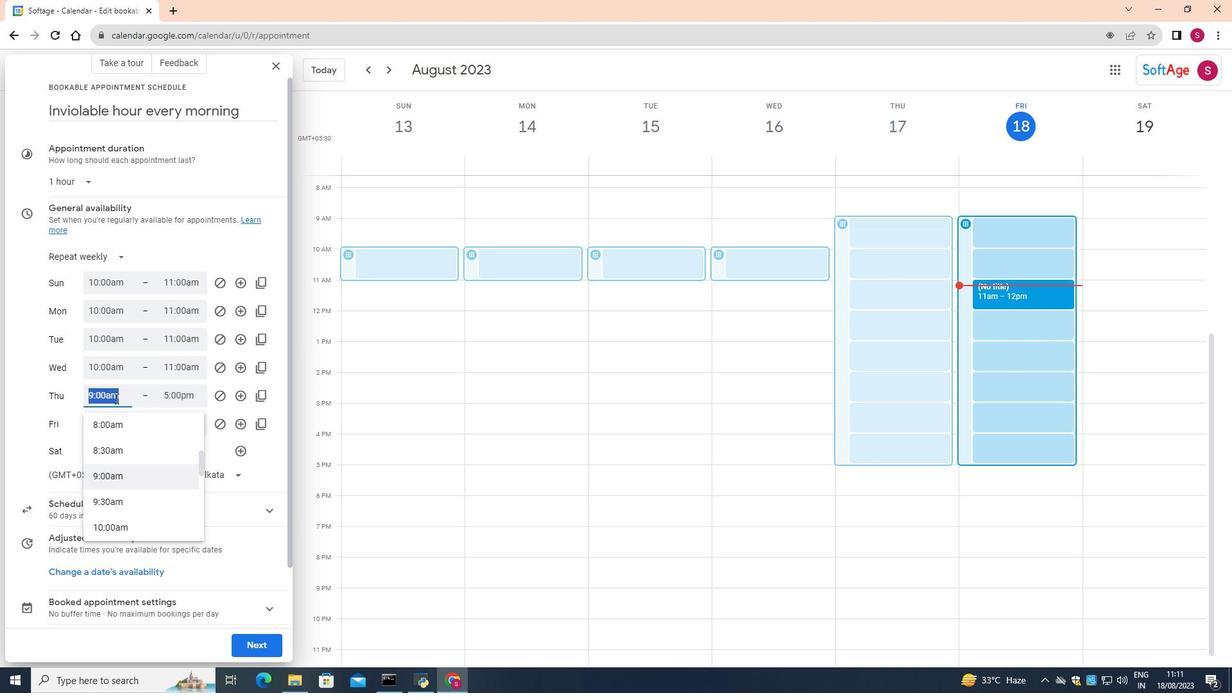 
Action: Mouse moved to (135, 529)
Screenshot: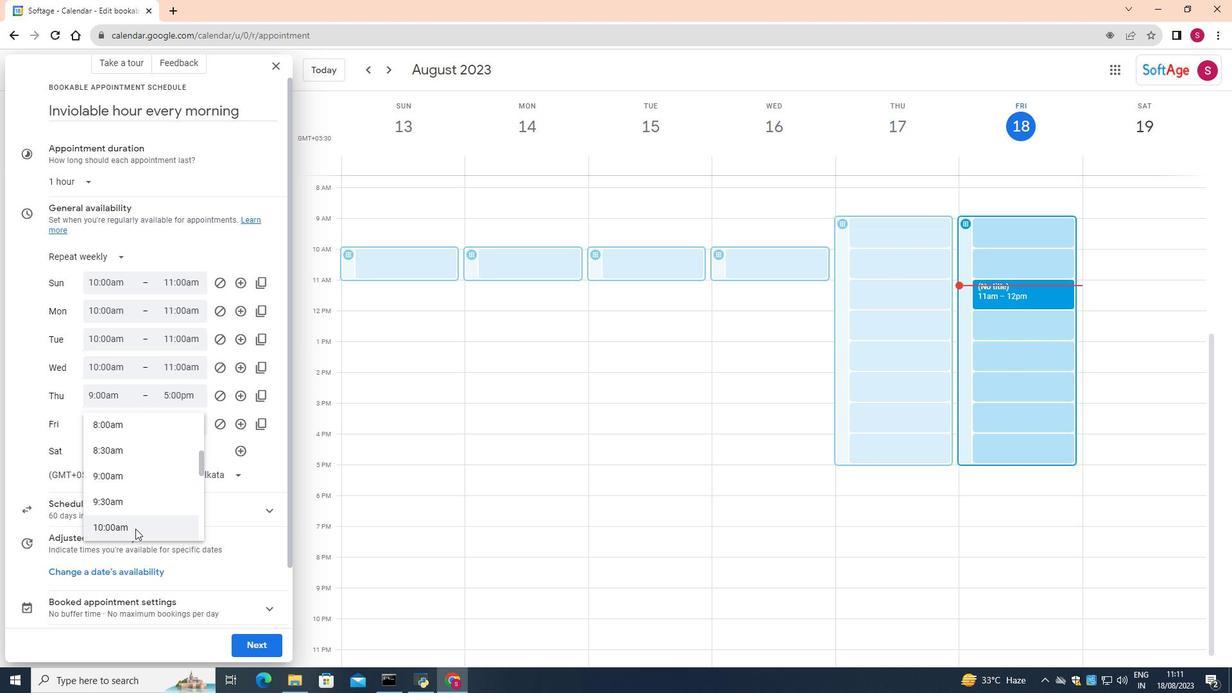 
Action: Mouse pressed left at (135, 529)
Screenshot: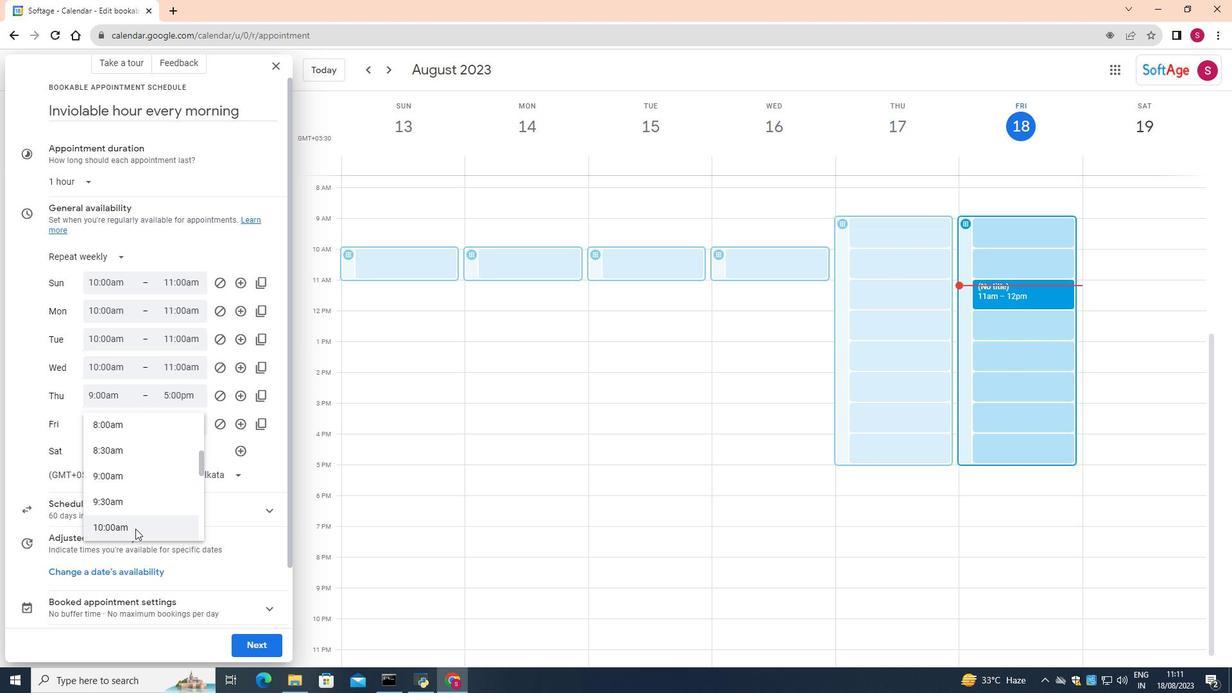 
Action: Mouse moved to (186, 396)
Screenshot: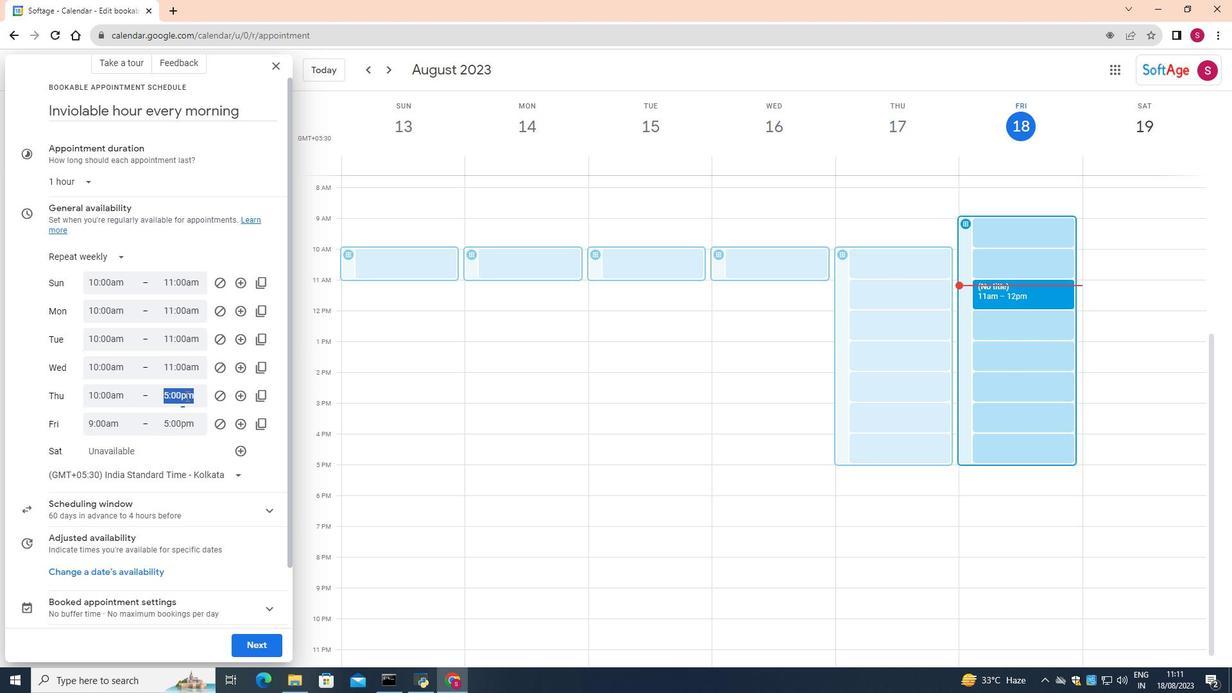 
Action: Mouse pressed left at (186, 396)
Screenshot: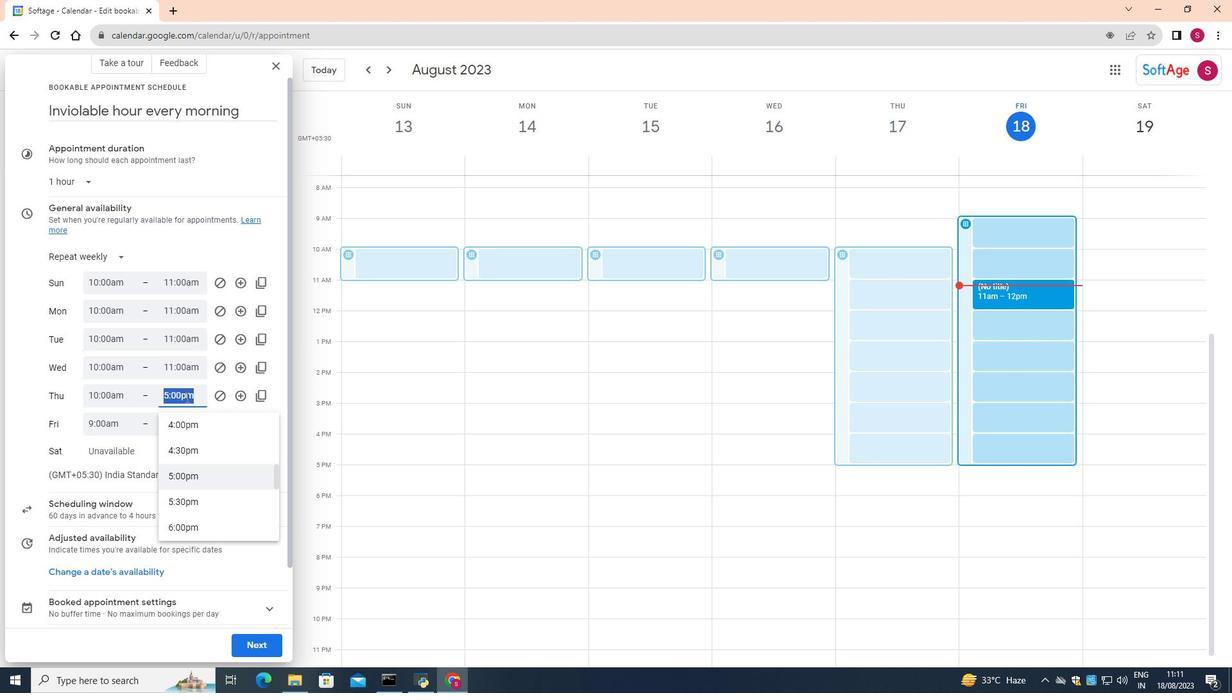 
Action: Mouse moved to (197, 477)
Screenshot: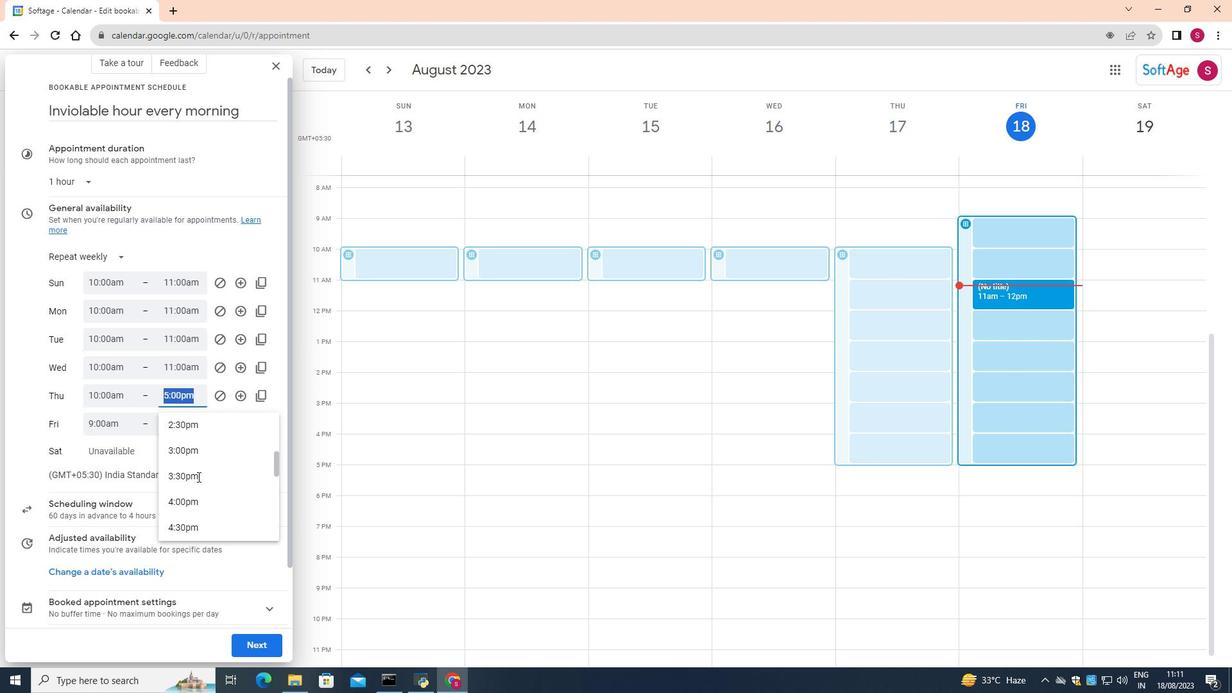 
Action: Mouse scrolled (197, 477) with delta (0, 0)
Screenshot: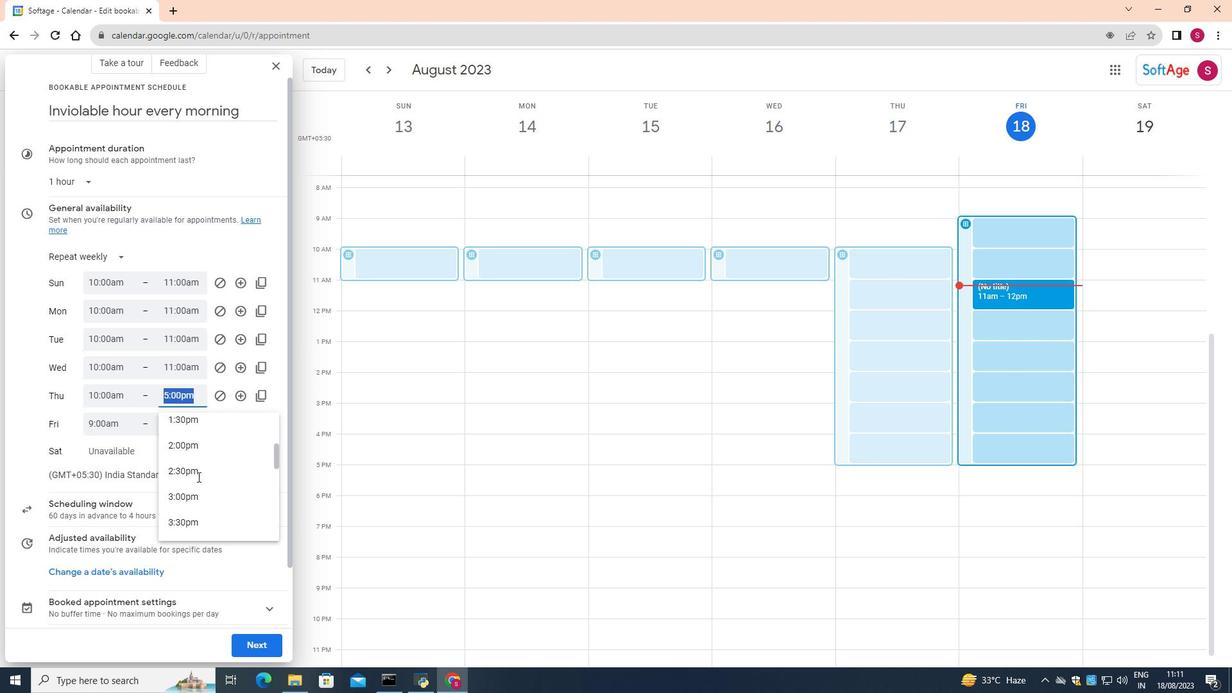 
Action: Mouse scrolled (197, 477) with delta (0, 0)
Screenshot: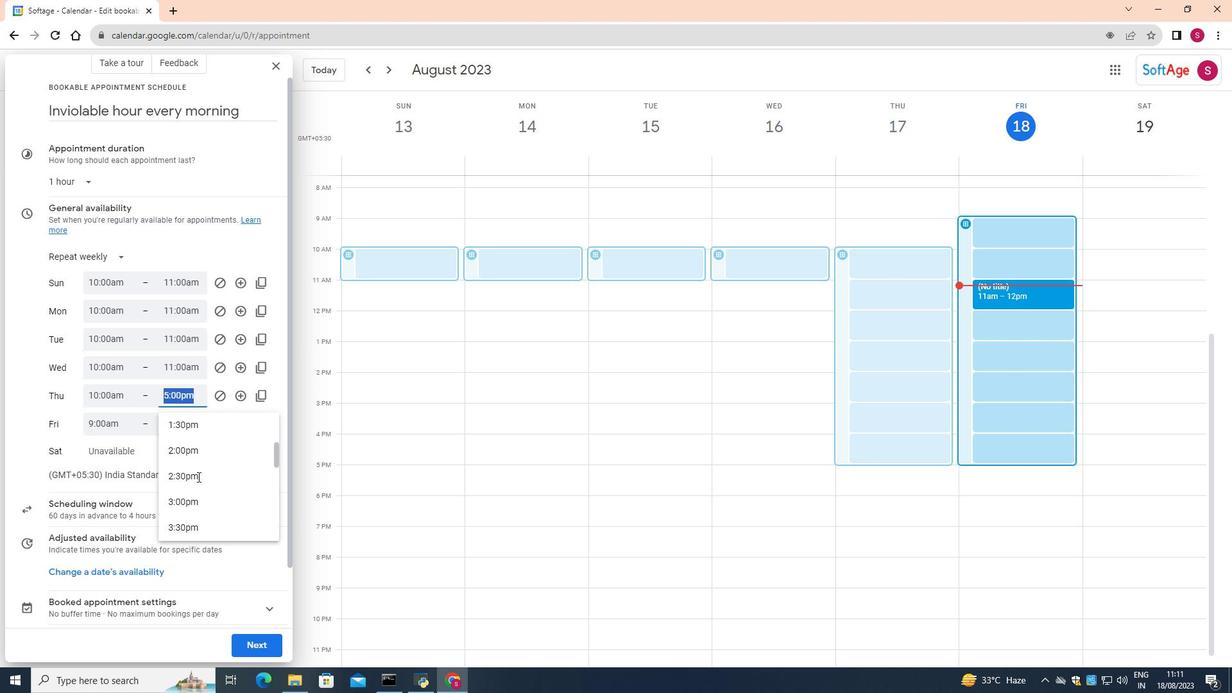 
Action: Mouse scrolled (197, 477) with delta (0, 0)
Screenshot: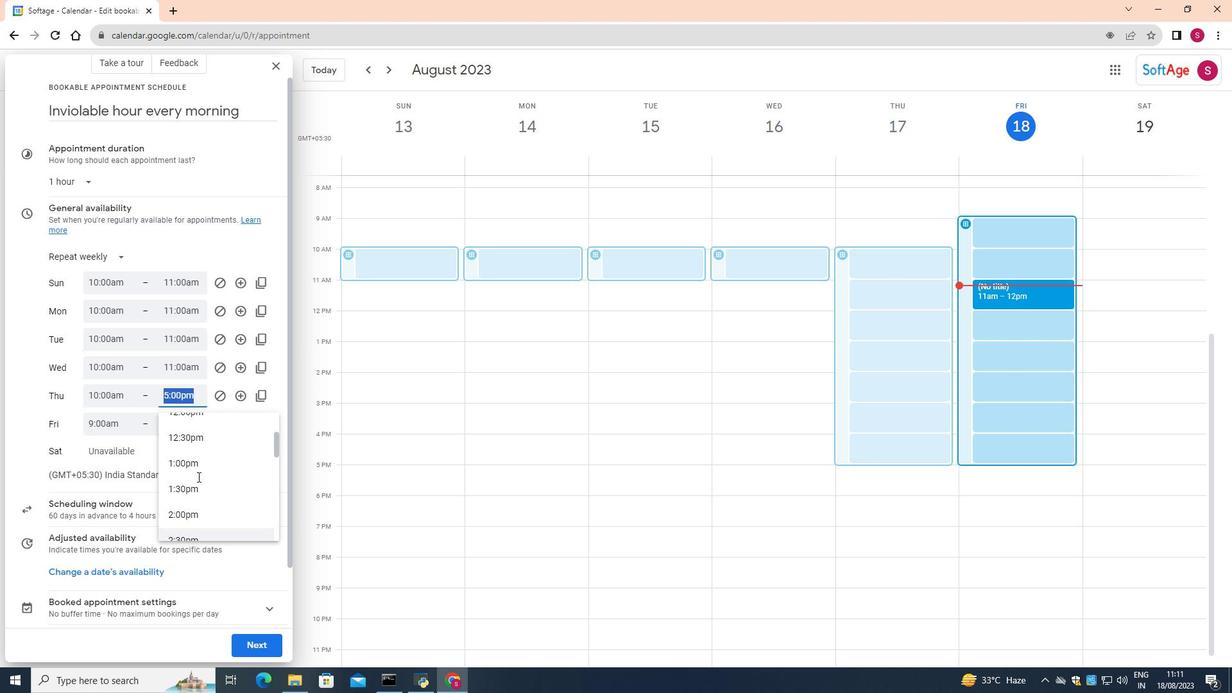
Action: Mouse scrolled (197, 477) with delta (0, 0)
Screenshot: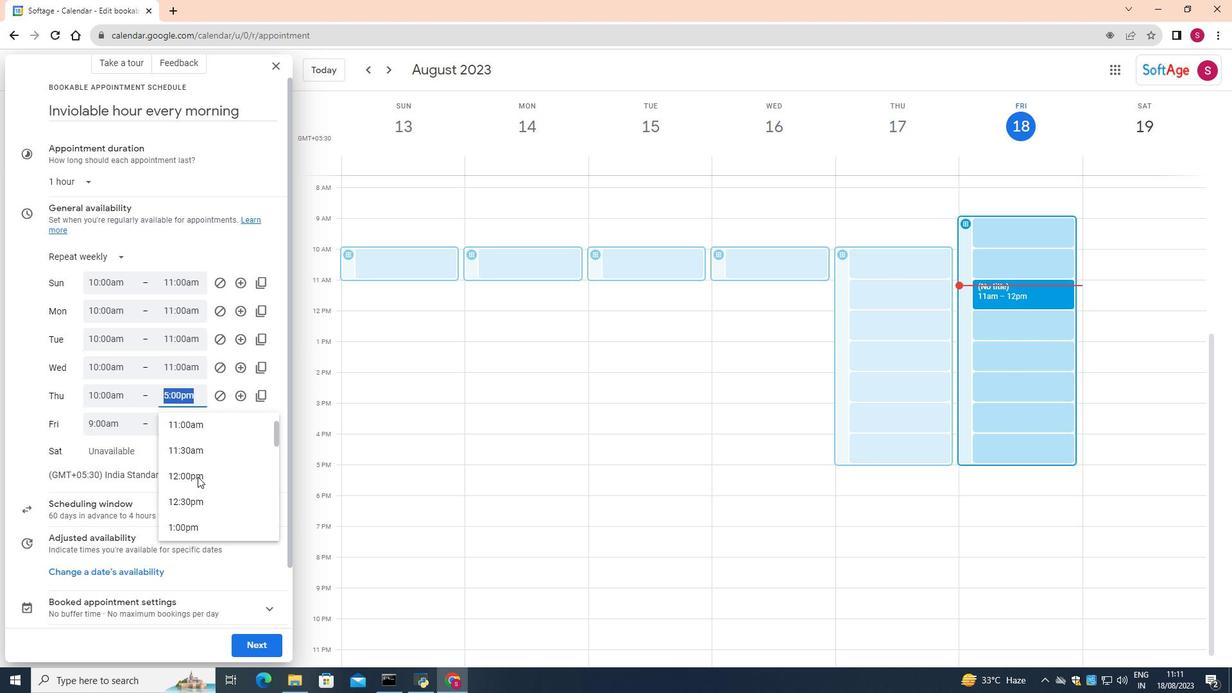 
Action: Mouse moved to (204, 428)
Screenshot: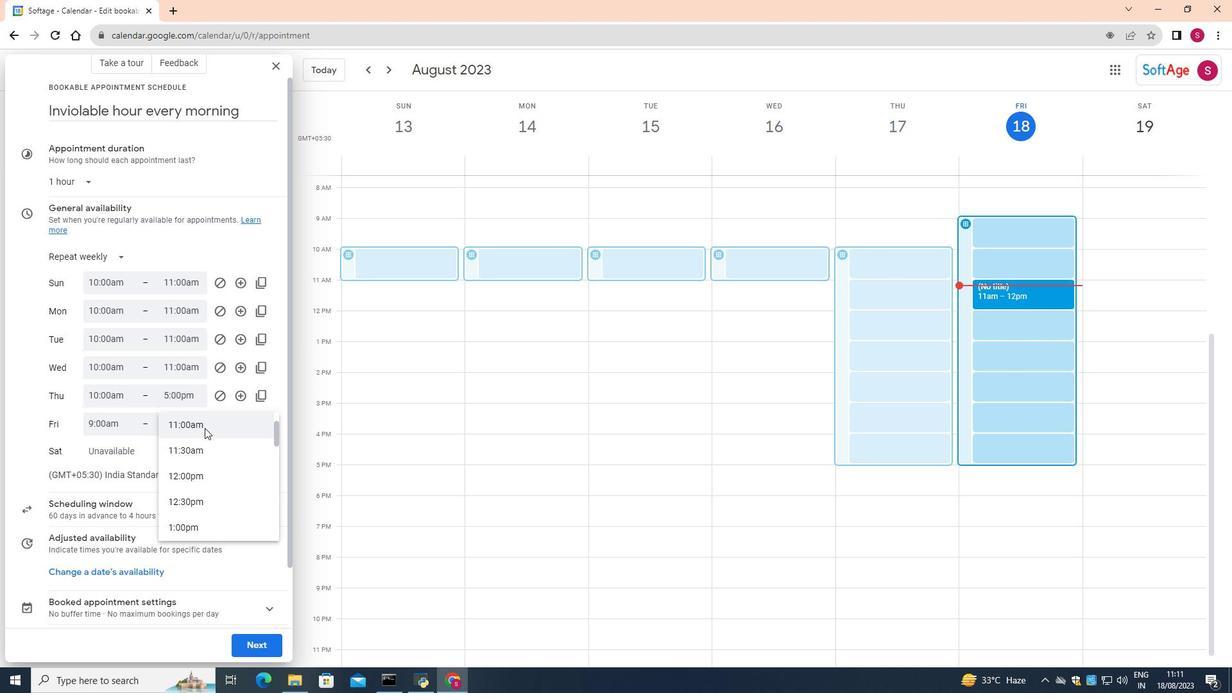 
Action: Mouse pressed left at (204, 428)
Screenshot: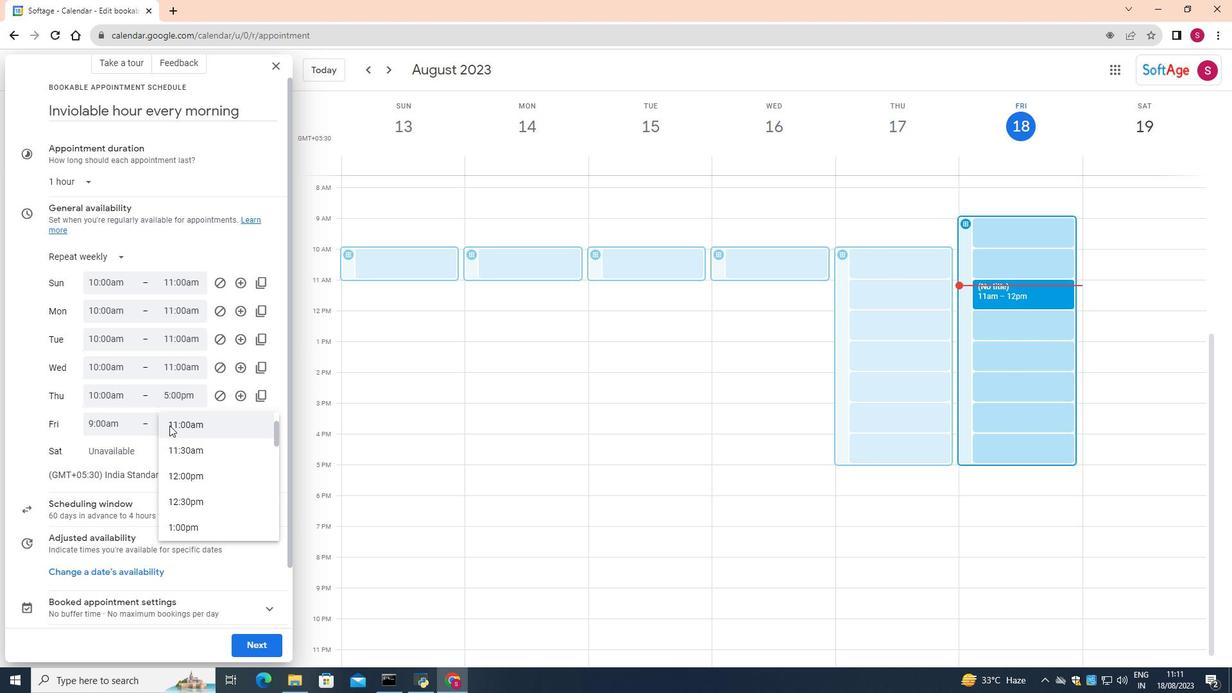
Action: Mouse moved to (112, 429)
Screenshot: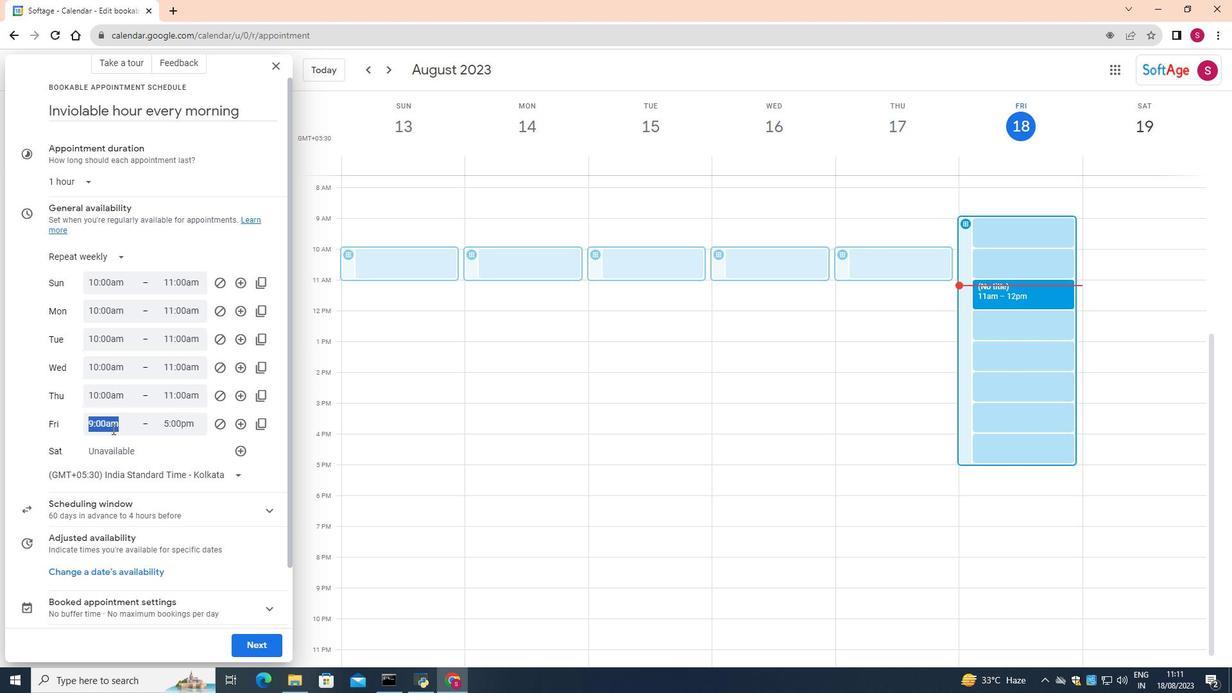 
Action: Mouse pressed left at (112, 429)
Screenshot: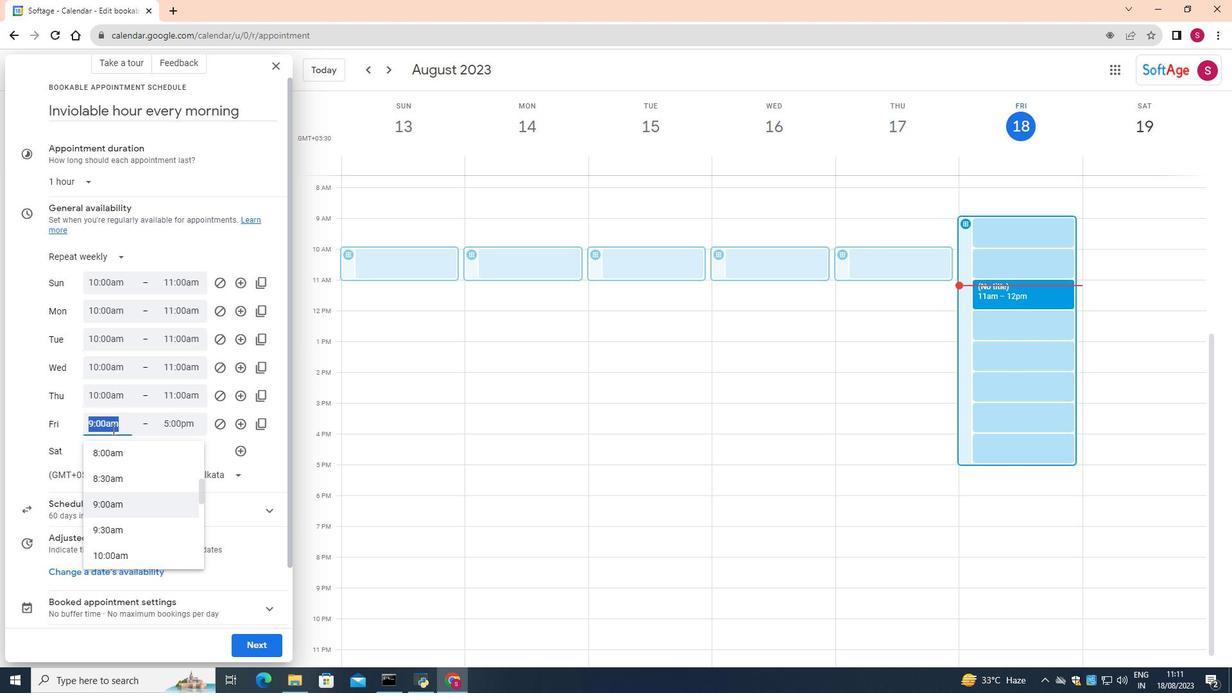 
Action: Mouse moved to (119, 551)
Screenshot: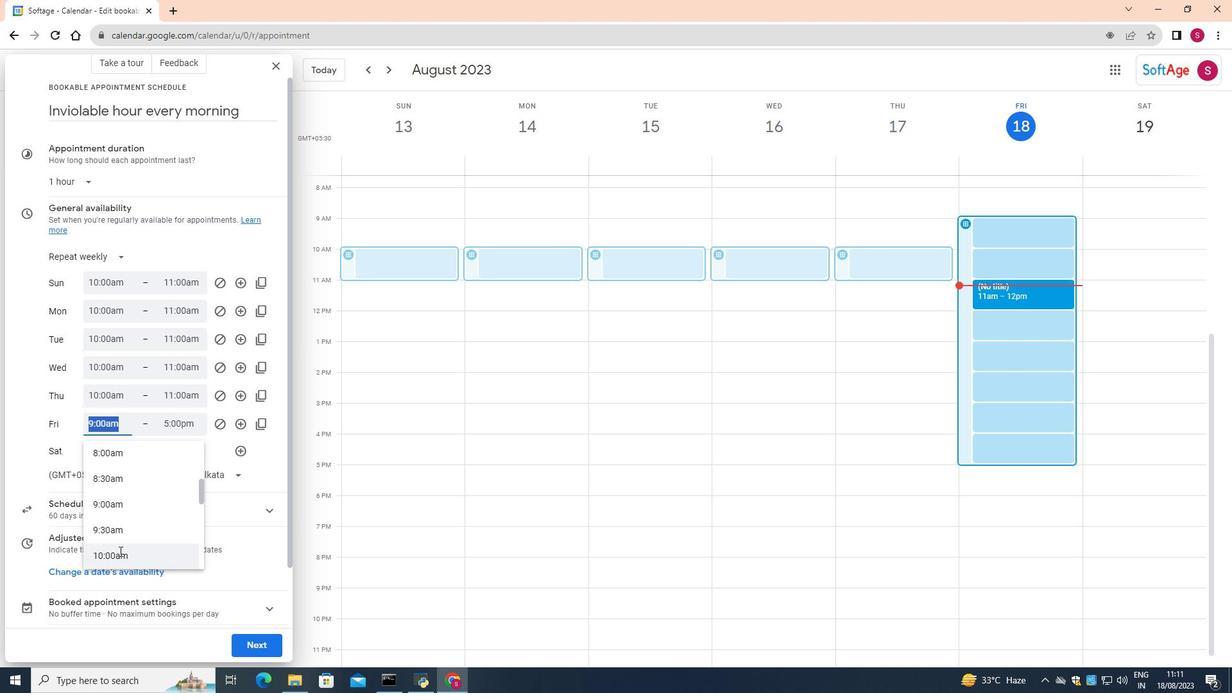 
Action: Mouse pressed left at (119, 551)
Screenshot: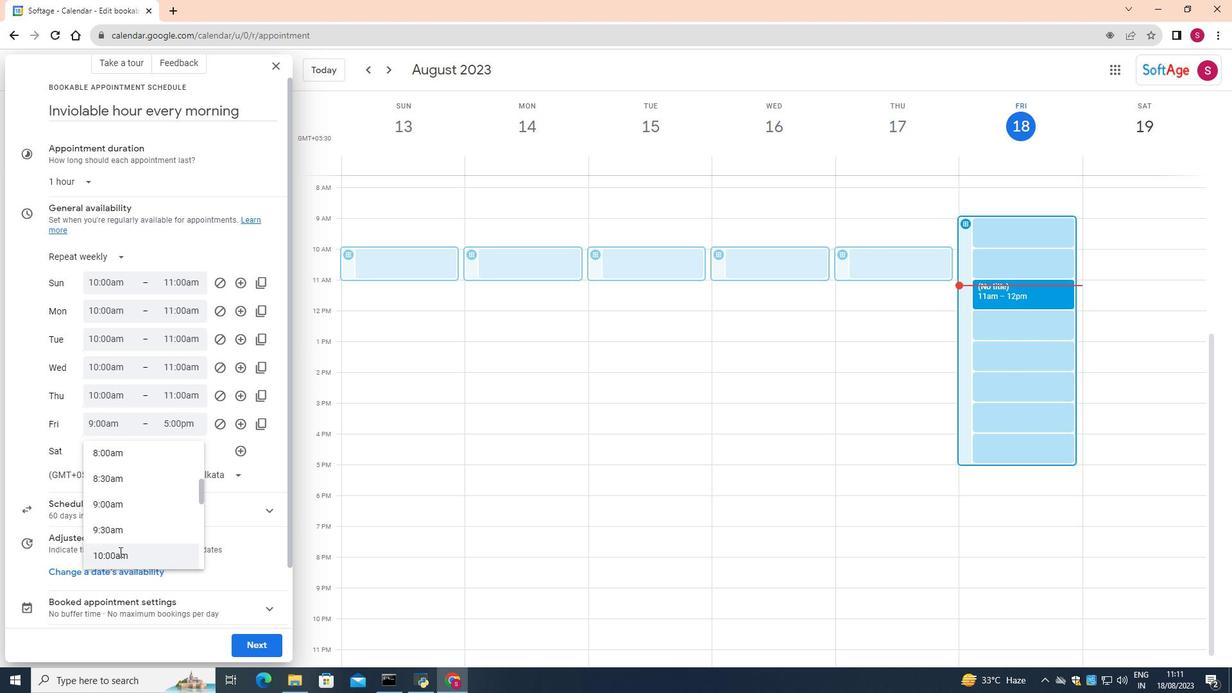 
Action: Mouse moved to (181, 418)
Screenshot: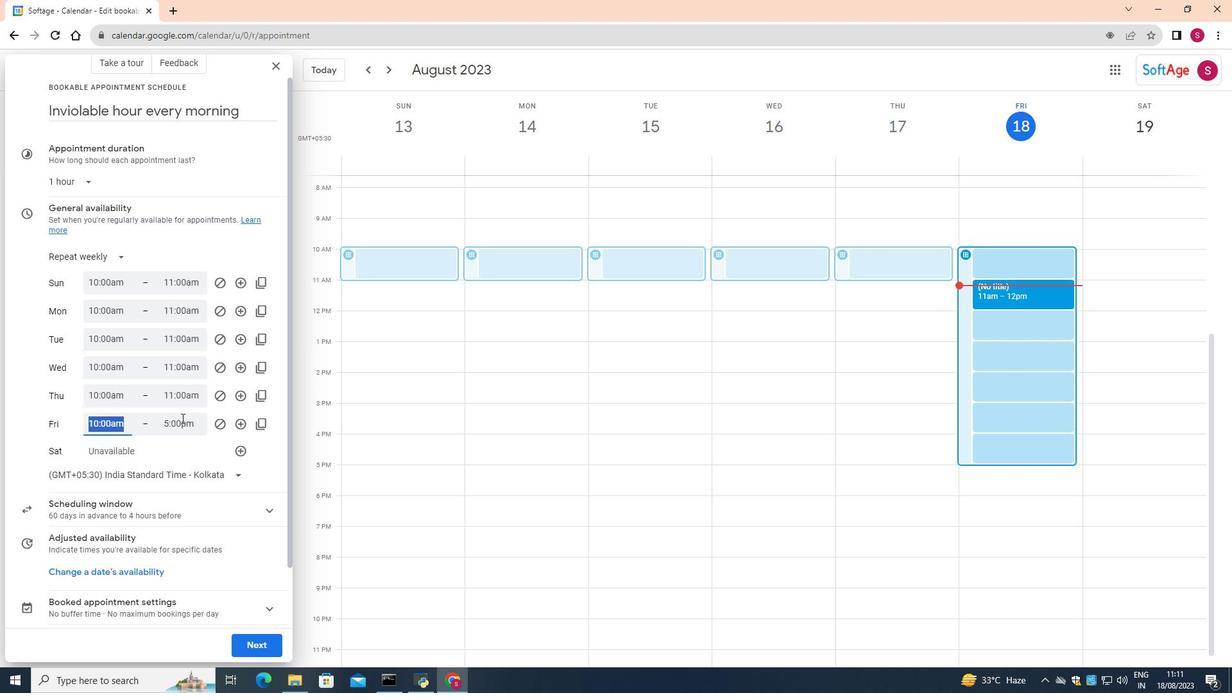 
Action: Mouse pressed left at (181, 418)
Screenshot: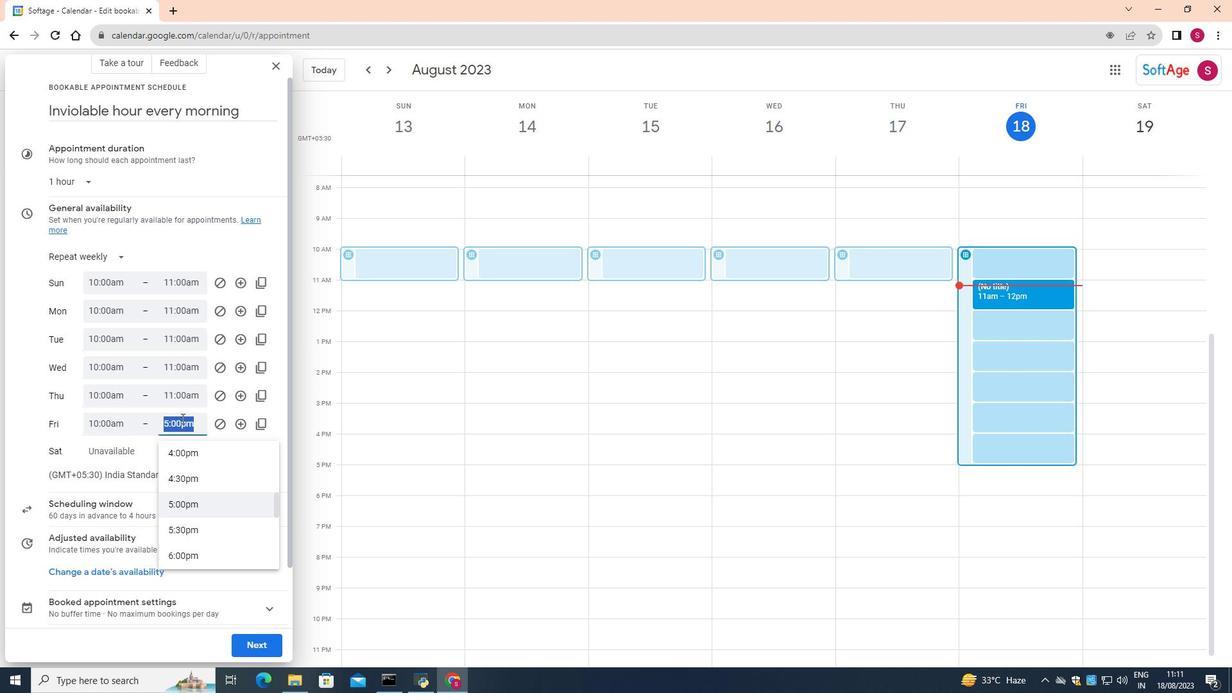 
Action: Mouse moved to (193, 490)
Screenshot: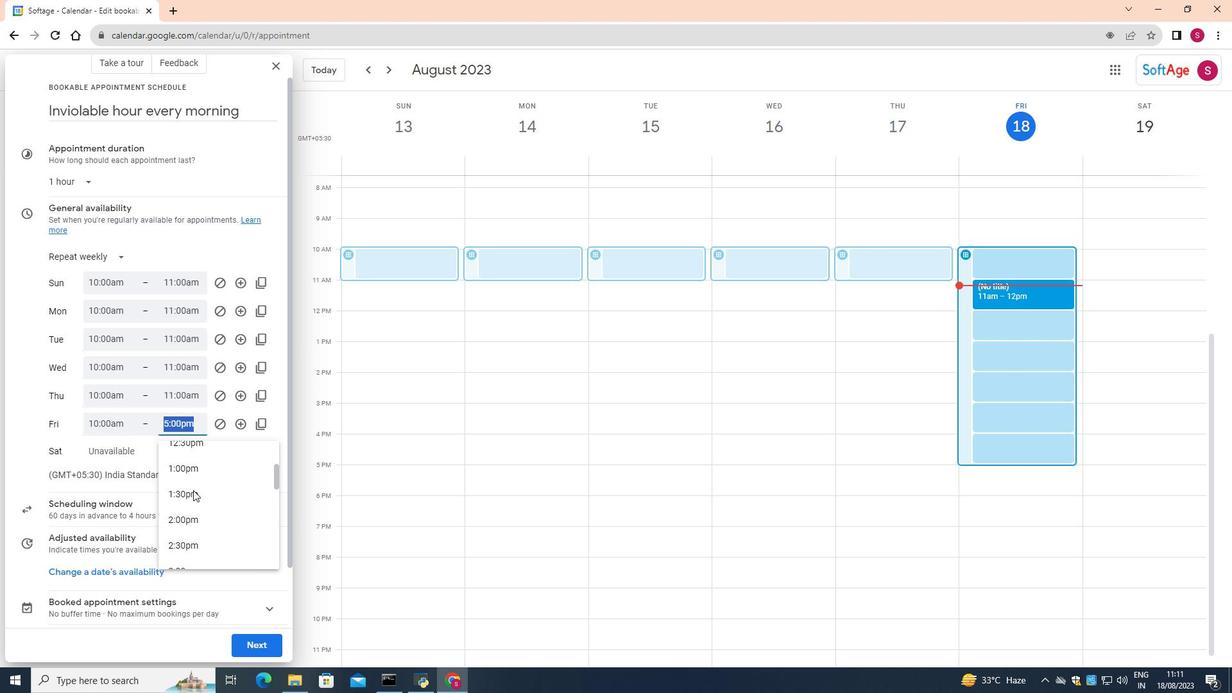
Action: Mouse scrolled (193, 491) with delta (0, 0)
Screenshot: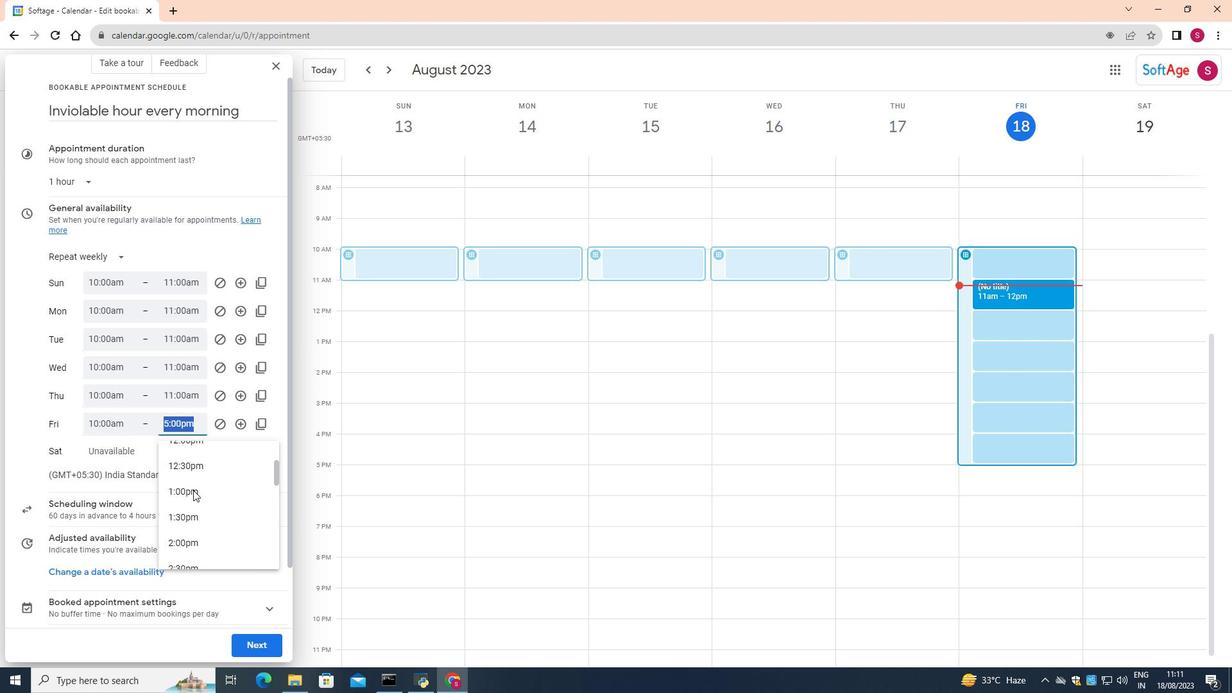 
Action: Mouse scrolled (193, 491) with delta (0, 0)
Screenshot: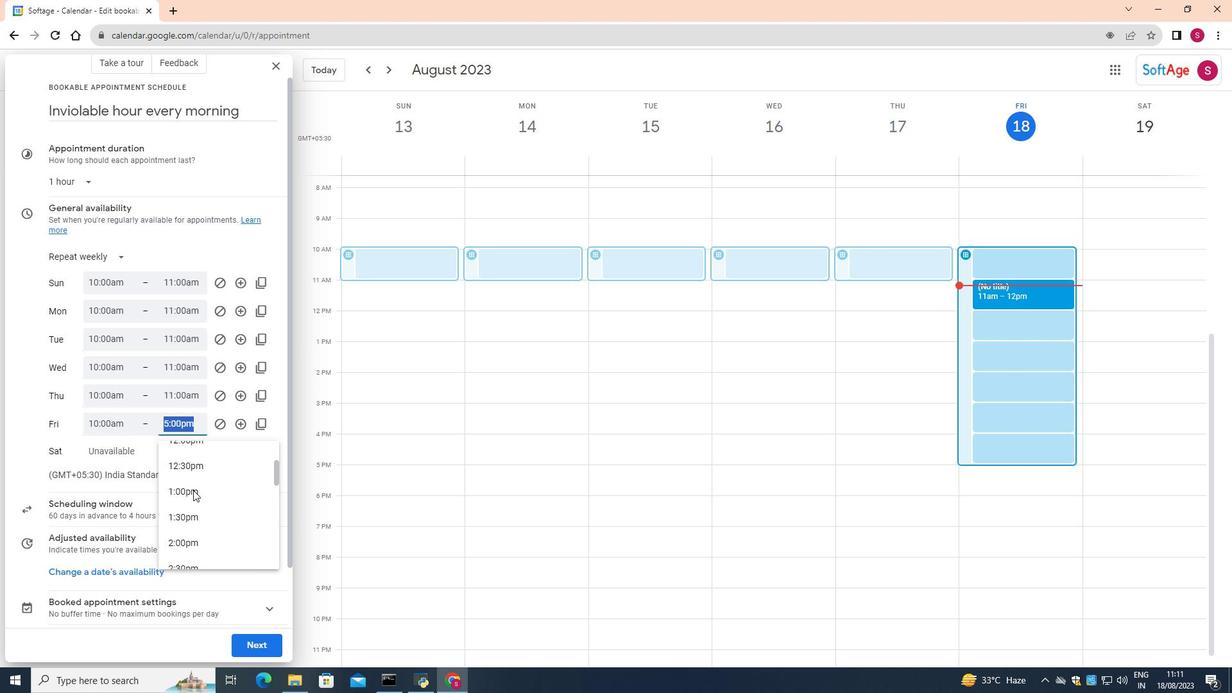 
Action: Mouse scrolled (193, 491) with delta (0, 0)
Screenshot: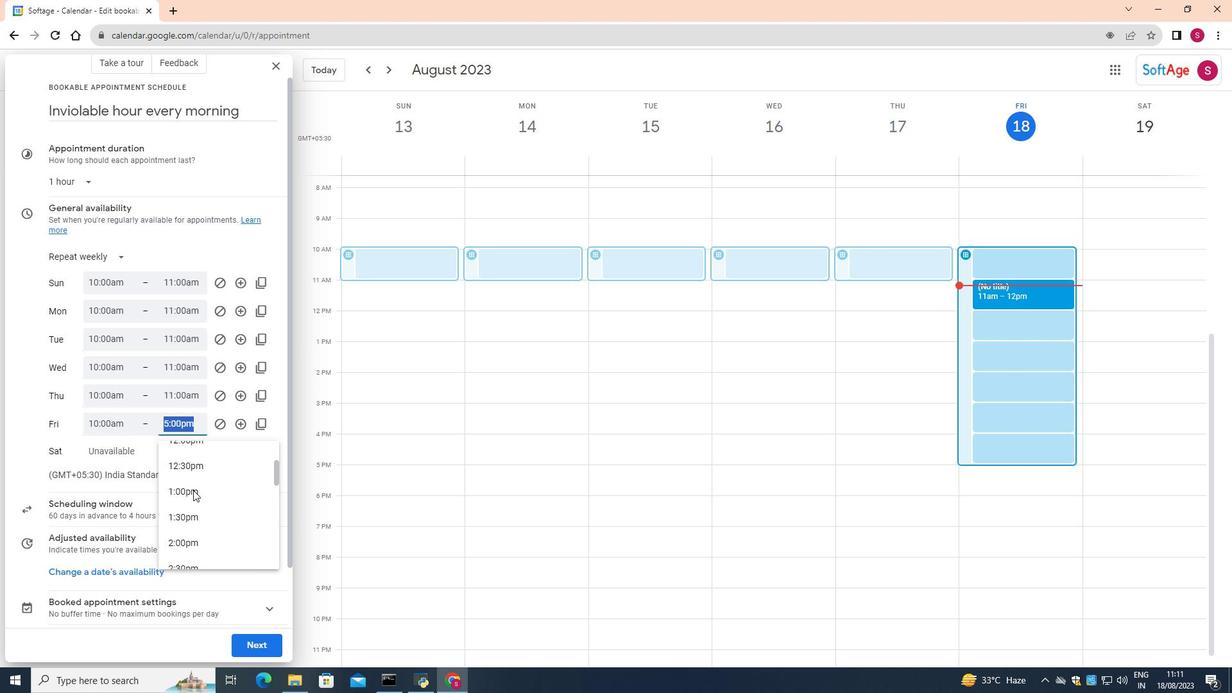 
Action: Mouse scrolled (193, 491) with delta (0, 0)
Screenshot: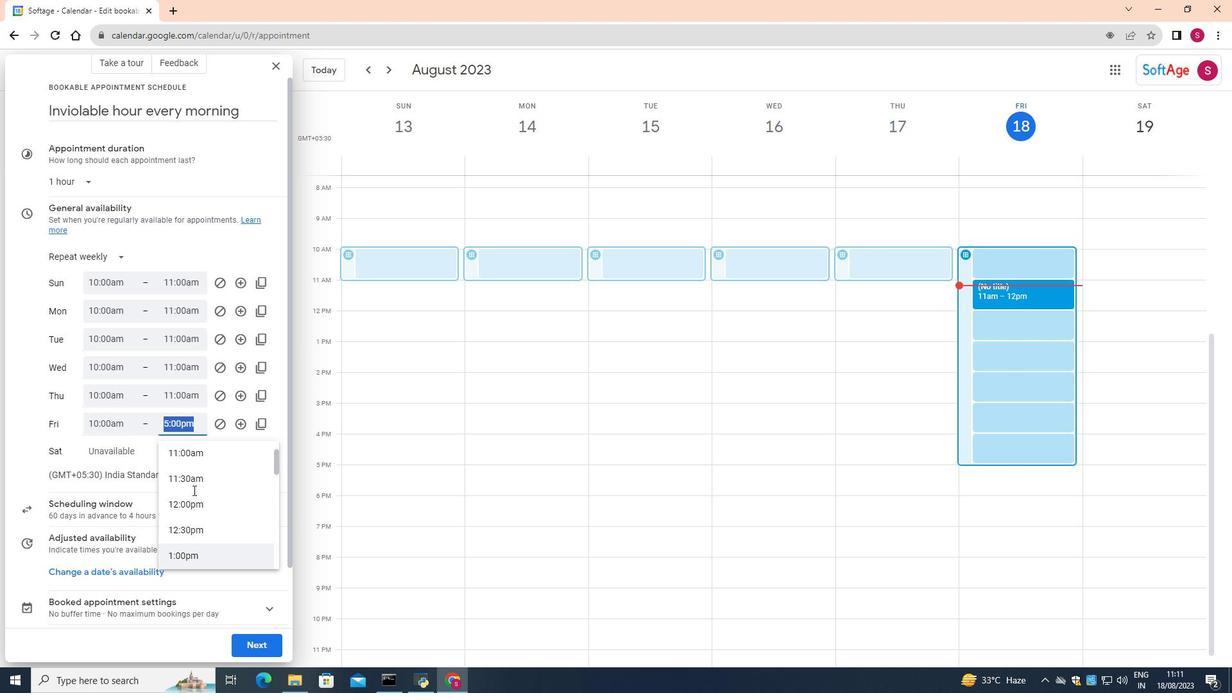 
Action: Mouse moved to (203, 457)
Screenshot: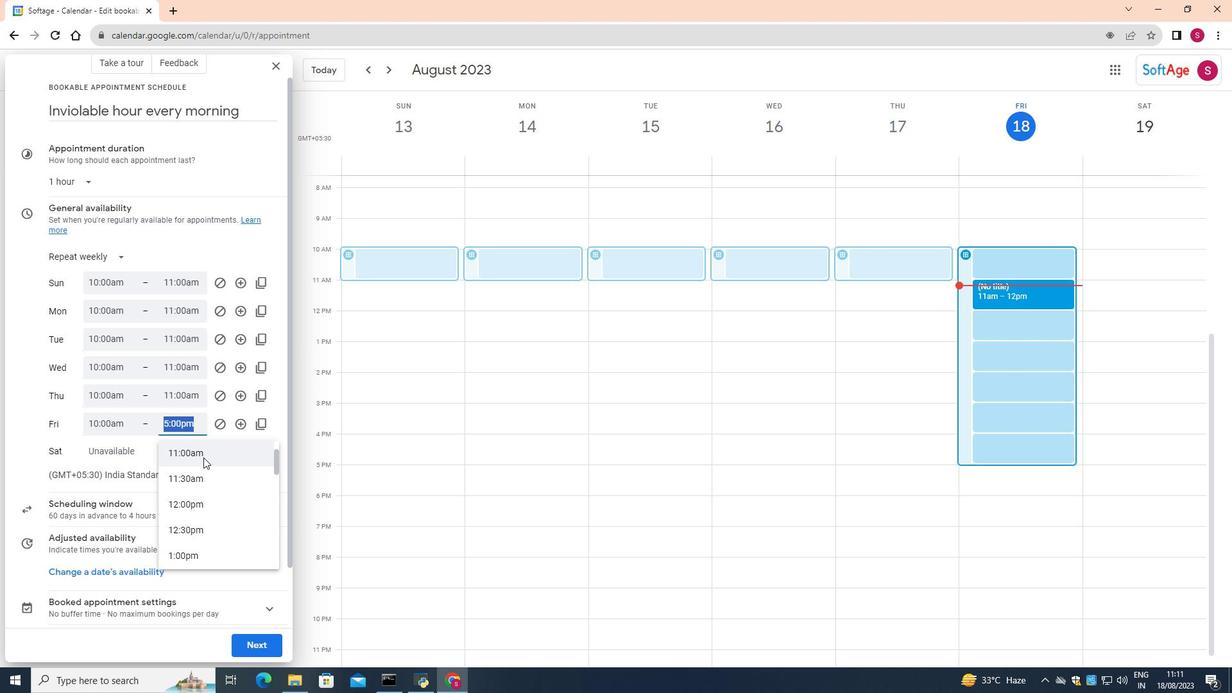 
Action: Mouse pressed left at (203, 457)
Screenshot: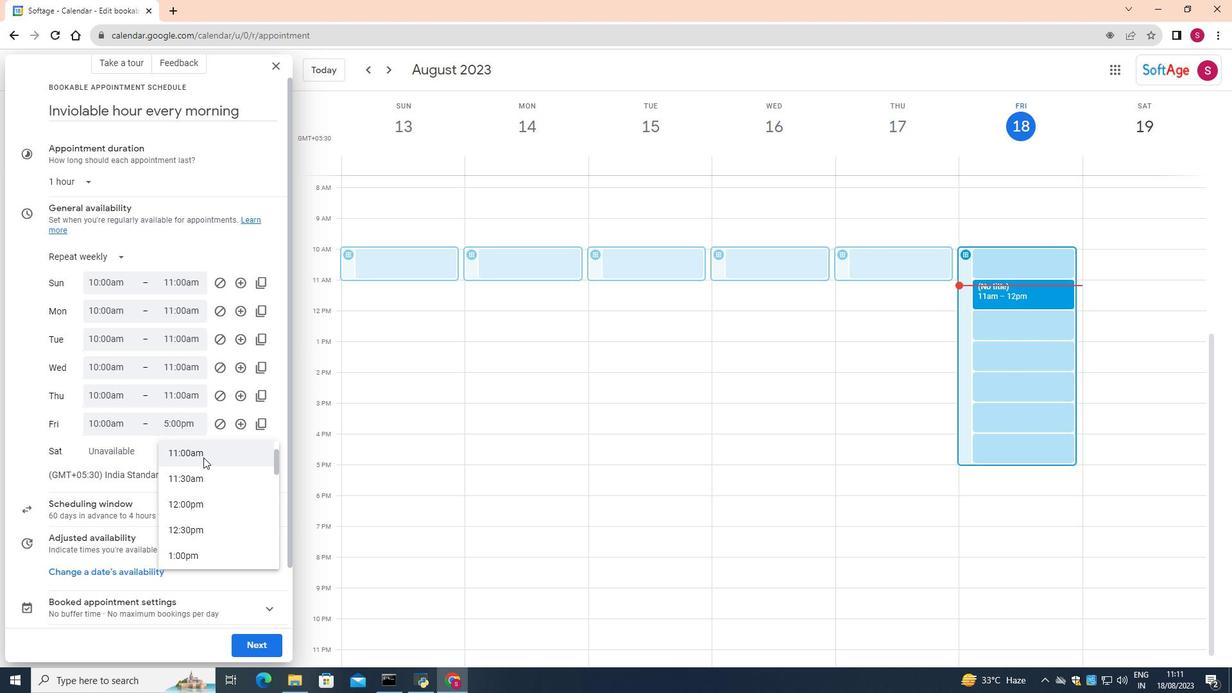 
Action: Mouse moved to (238, 447)
Screenshot: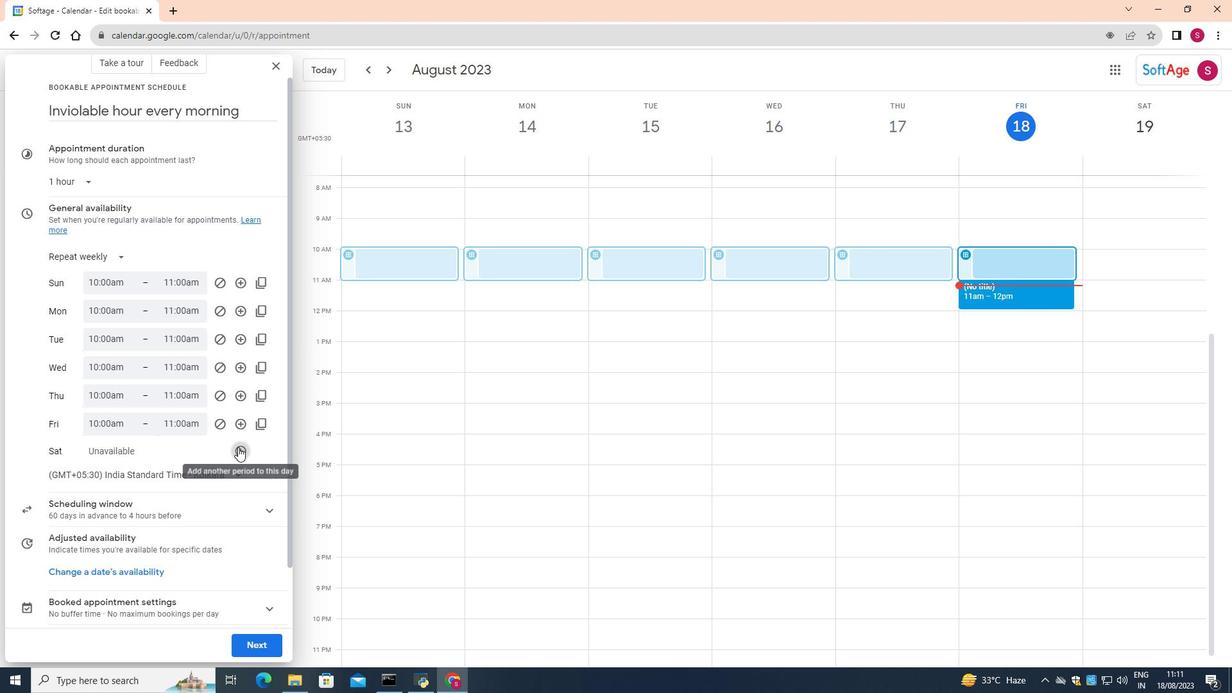 
Action: Mouse pressed left at (238, 447)
Screenshot: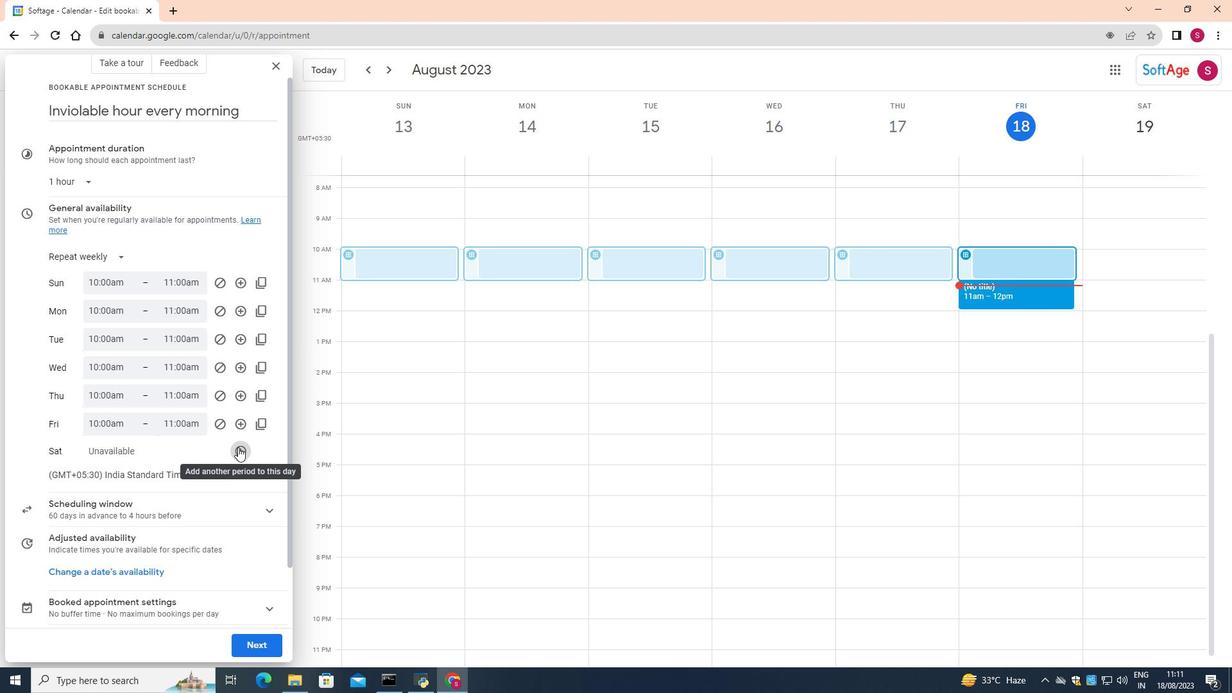 
Action: Mouse moved to (117, 455)
Screenshot: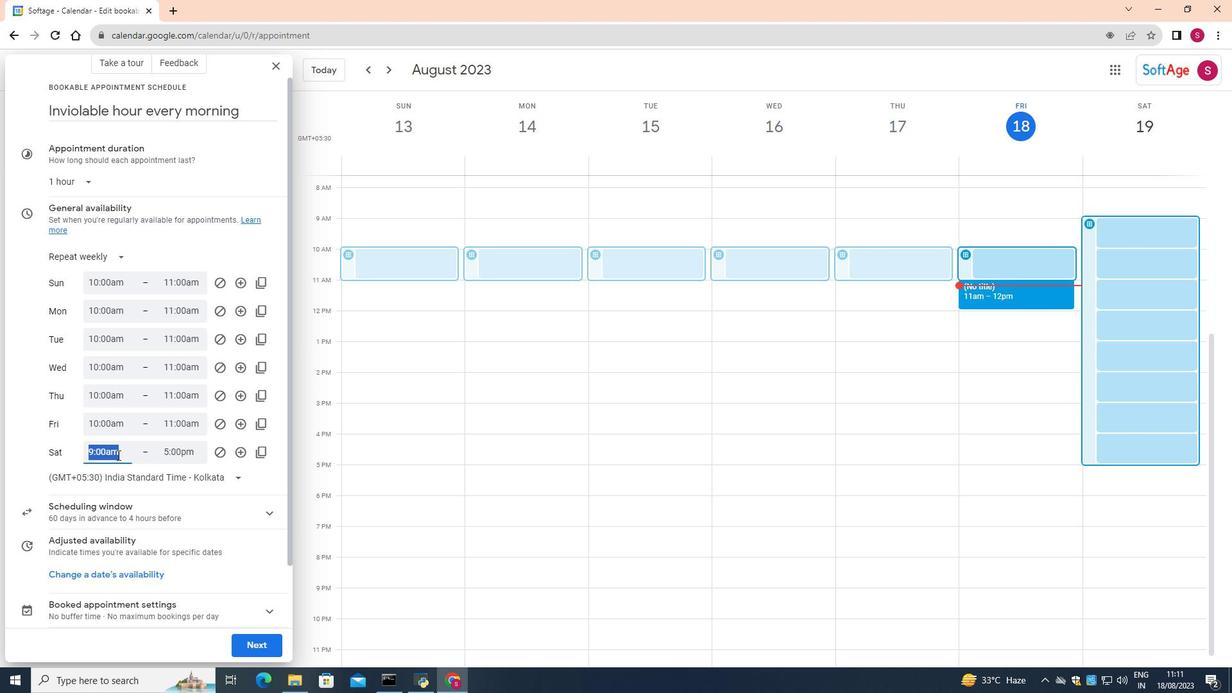 
Action: Mouse pressed left at (117, 455)
Screenshot: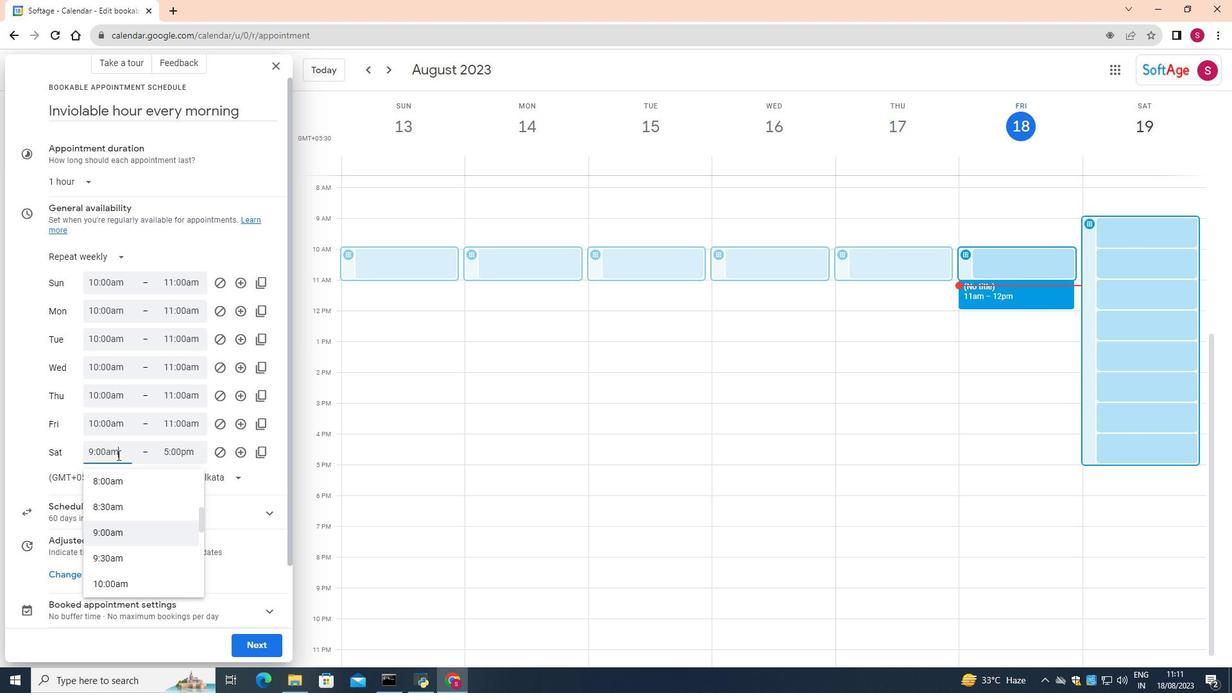
Action: Mouse moved to (120, 589)
Screenshot: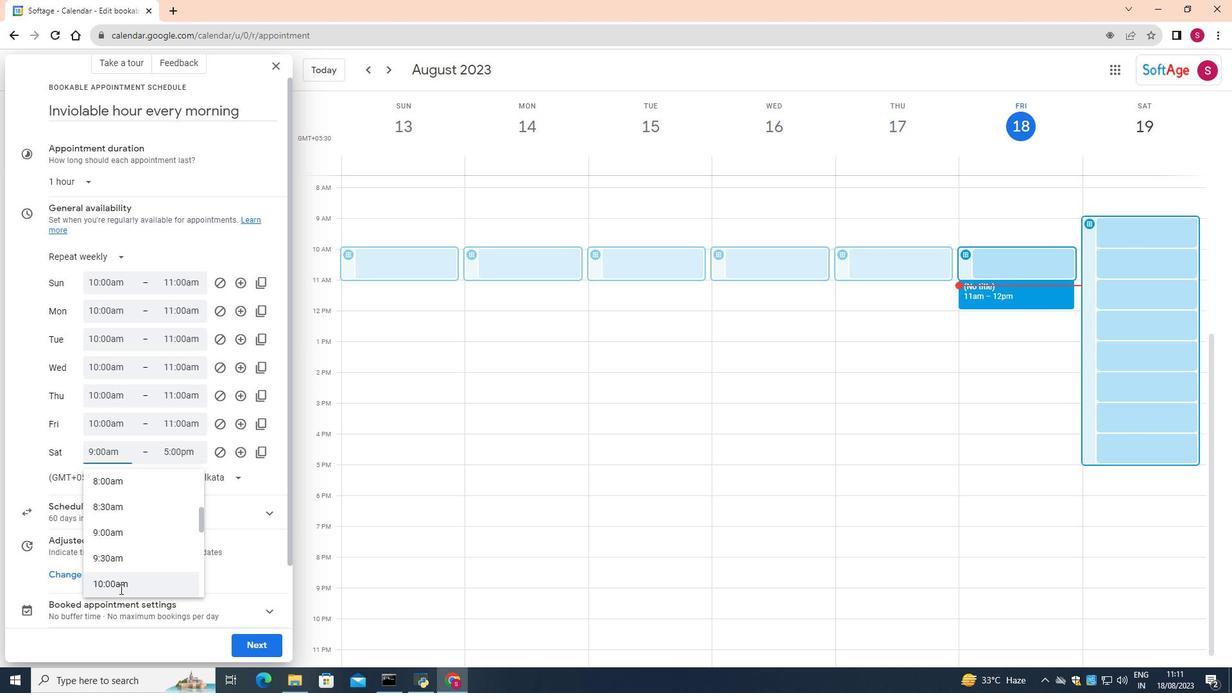 
Action: Mouse pressed left at (120, 589)
Screenshot: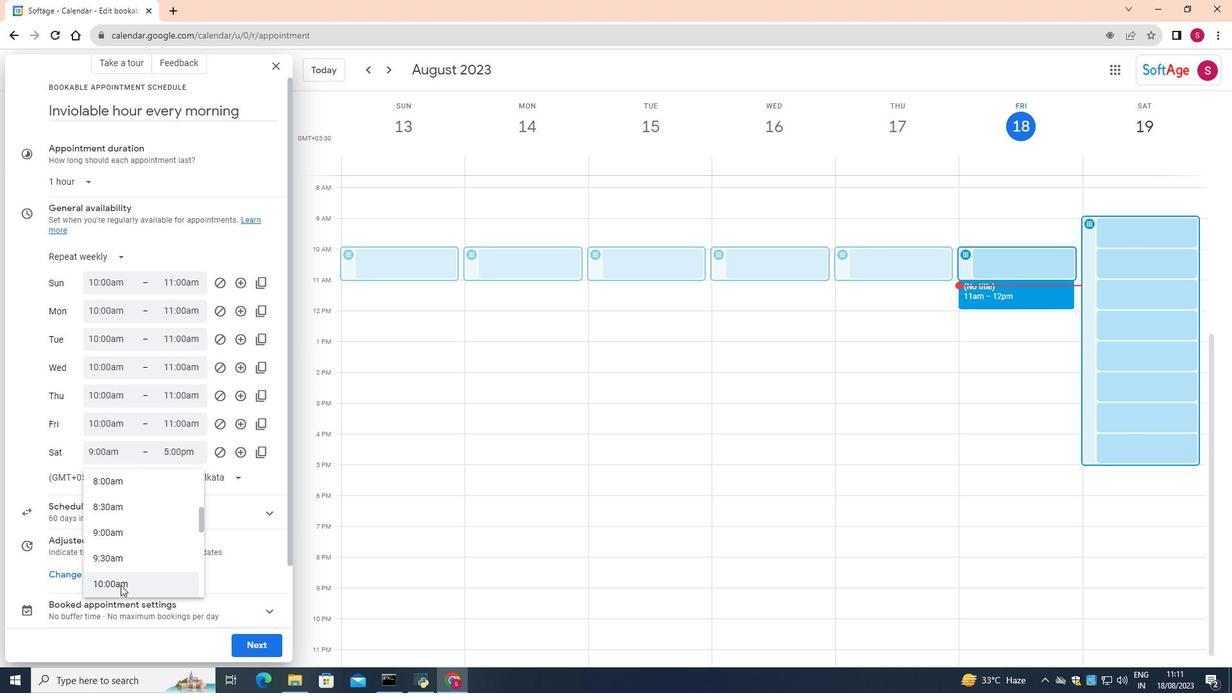 
Action: Mouse moved to (182, 455)
Screenshot: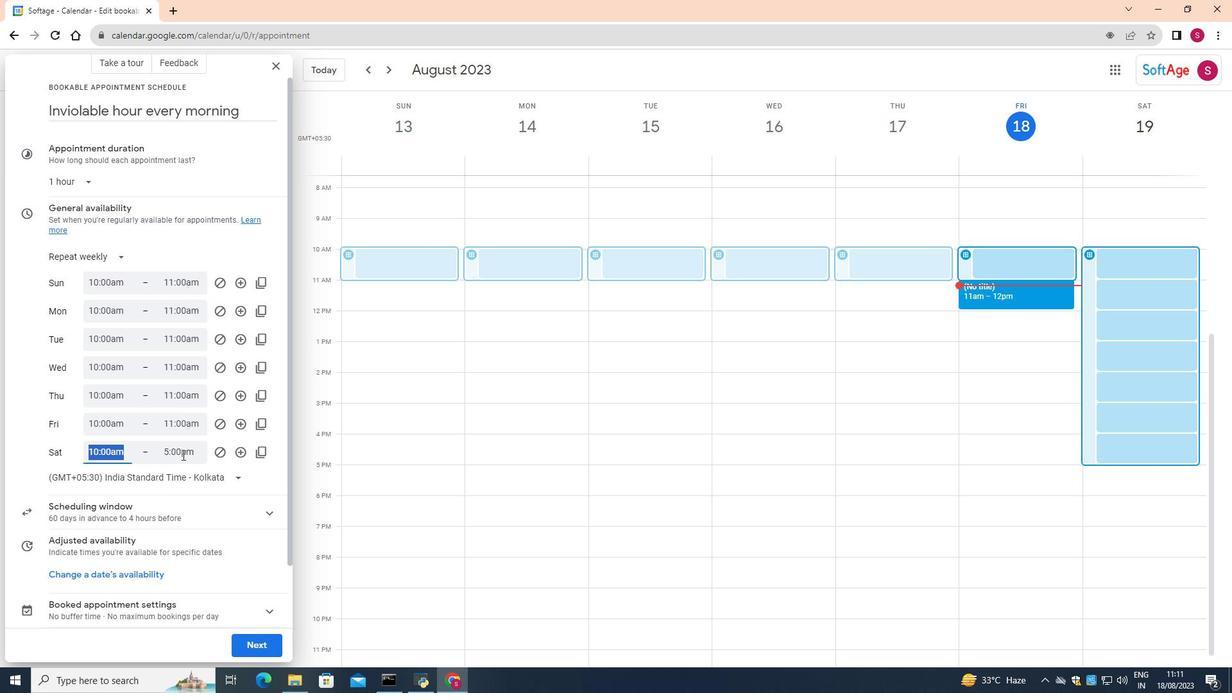 
Action: Mouse pressed left at (182, 455)
Screenshot: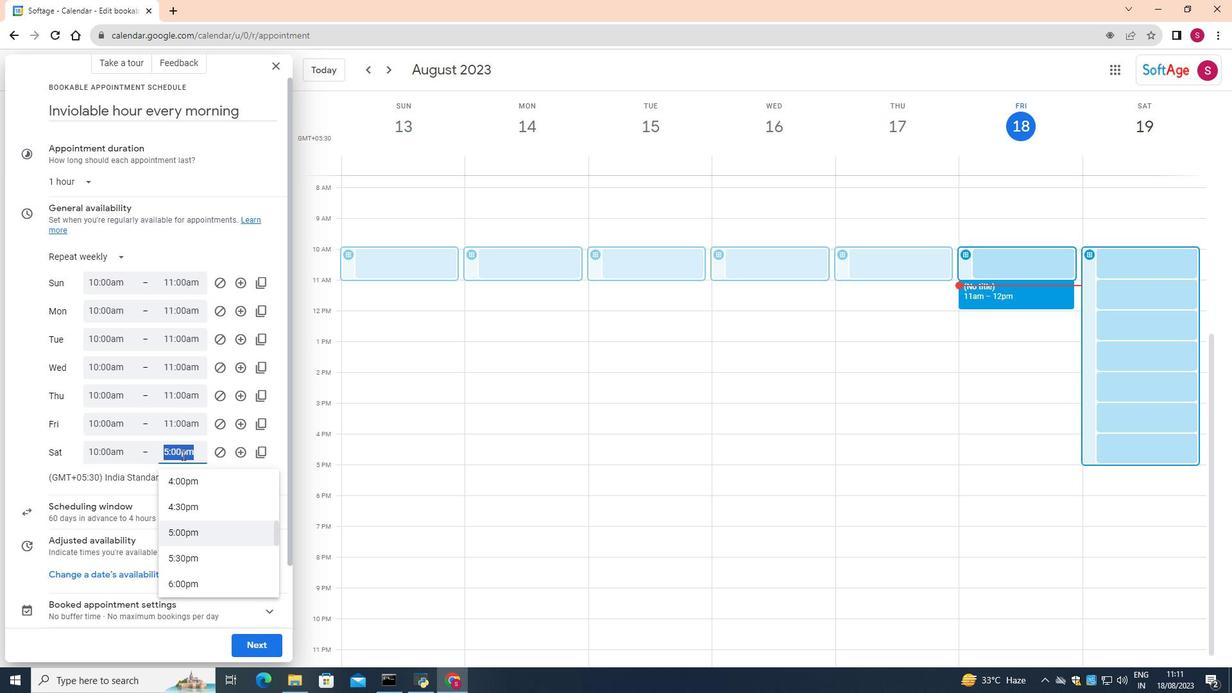 
Action: Mouse moved to (209, 574)
Screenshot: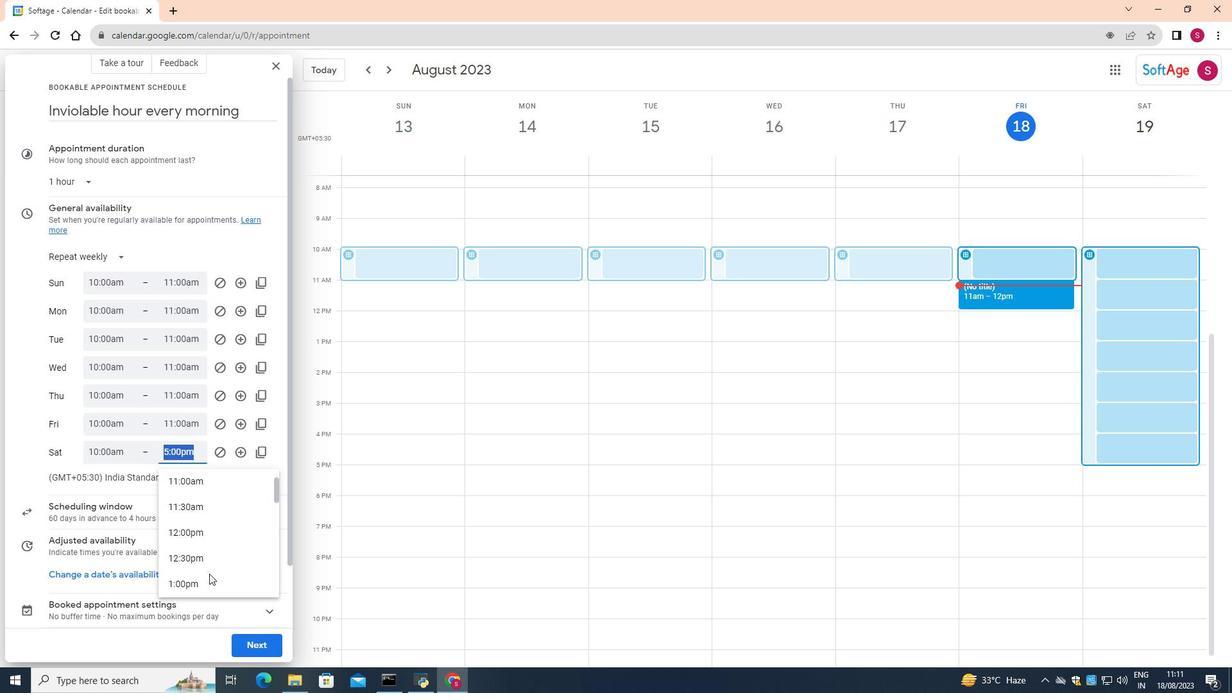 
Action: Mouse scrolled (209, 574) with delta (0, 0)
Screenshot: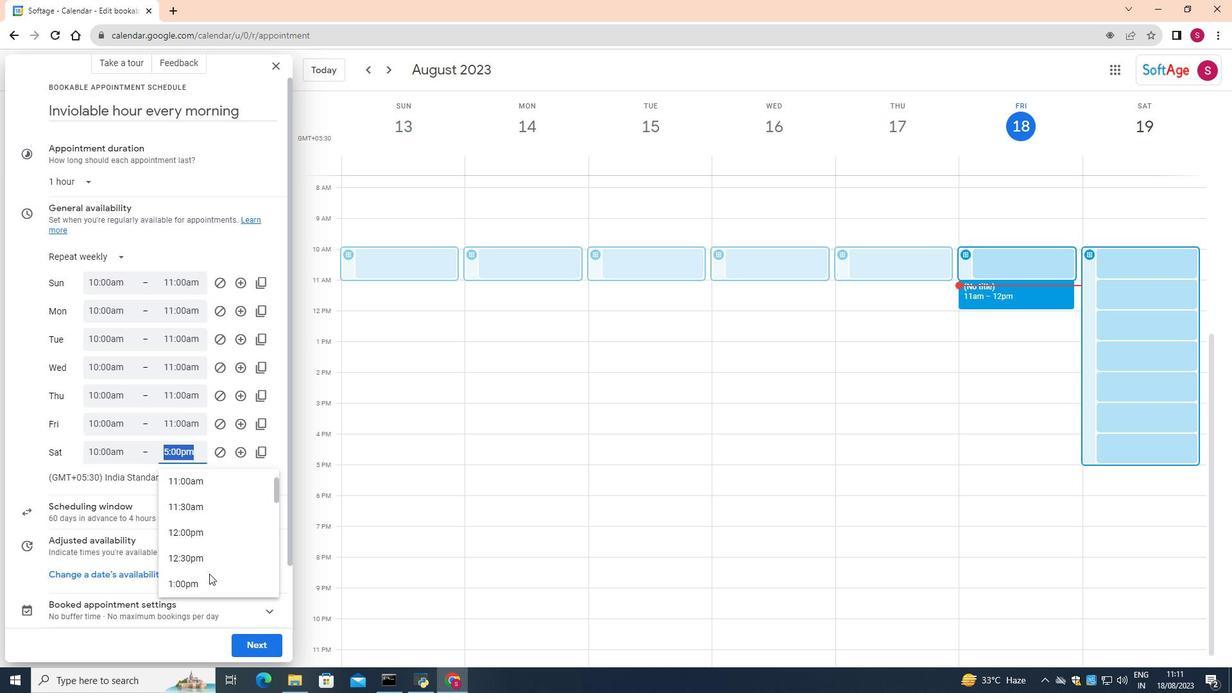 
Action: Mouse scrolled (209, 574) with delta (0, 0)
Screenshot: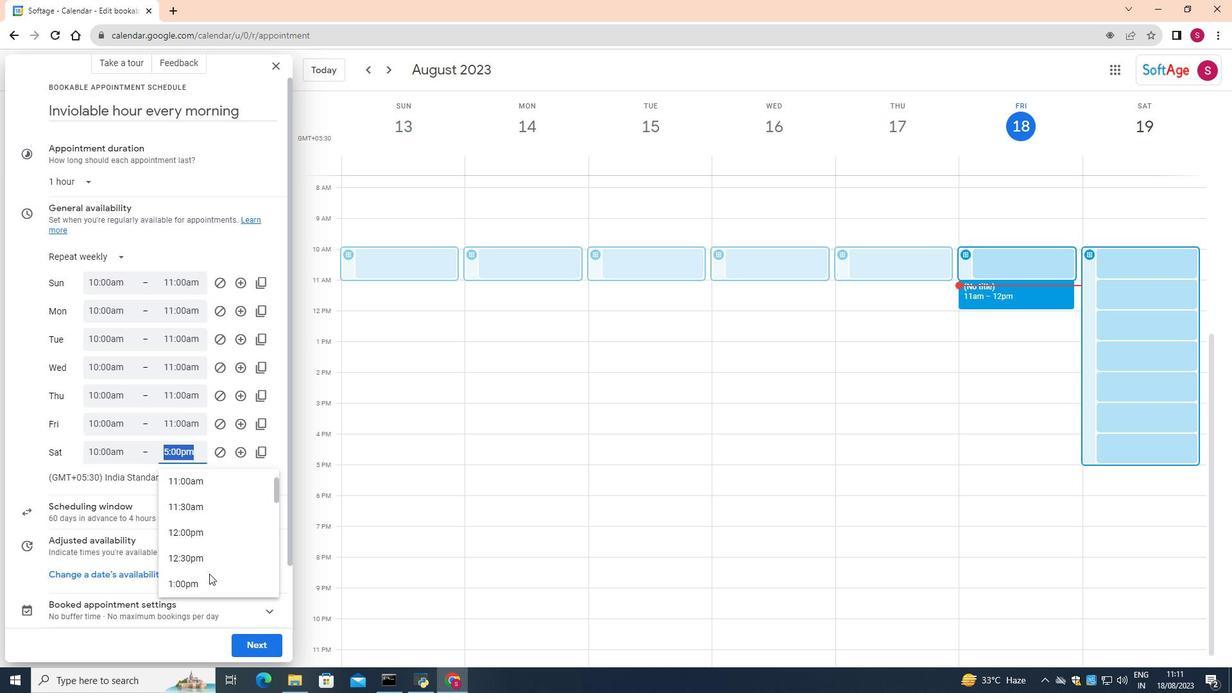 
Action: Mouse scrolled (209, 574) with delta (0, 0)
Screenshot: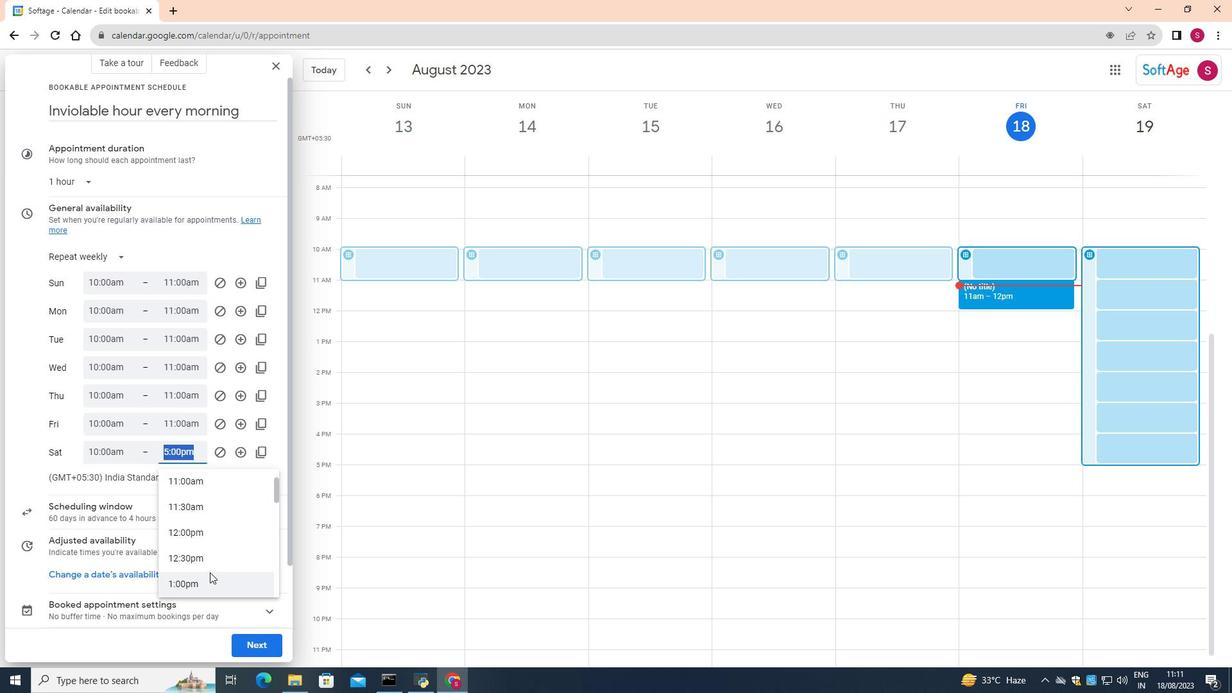 
Action: Mouse scrolled (209, 574) with delta (0, 0)
Screenshot: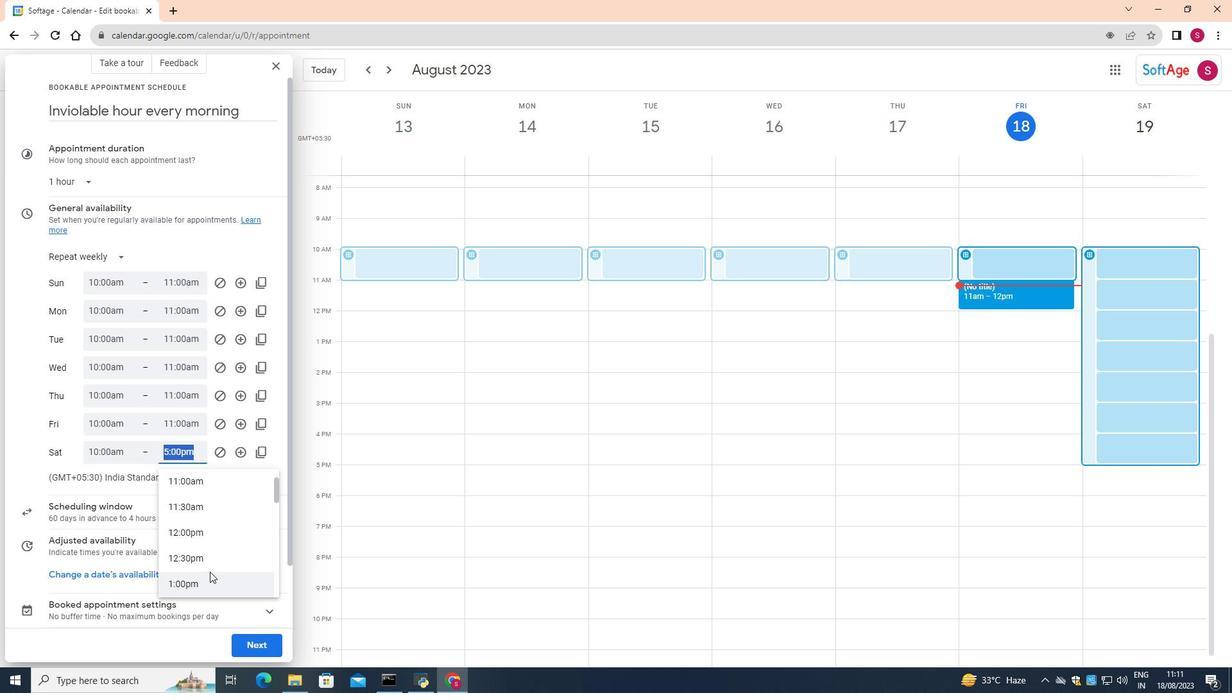 
Action: Mouse moved to (206, 483)
Screenshot: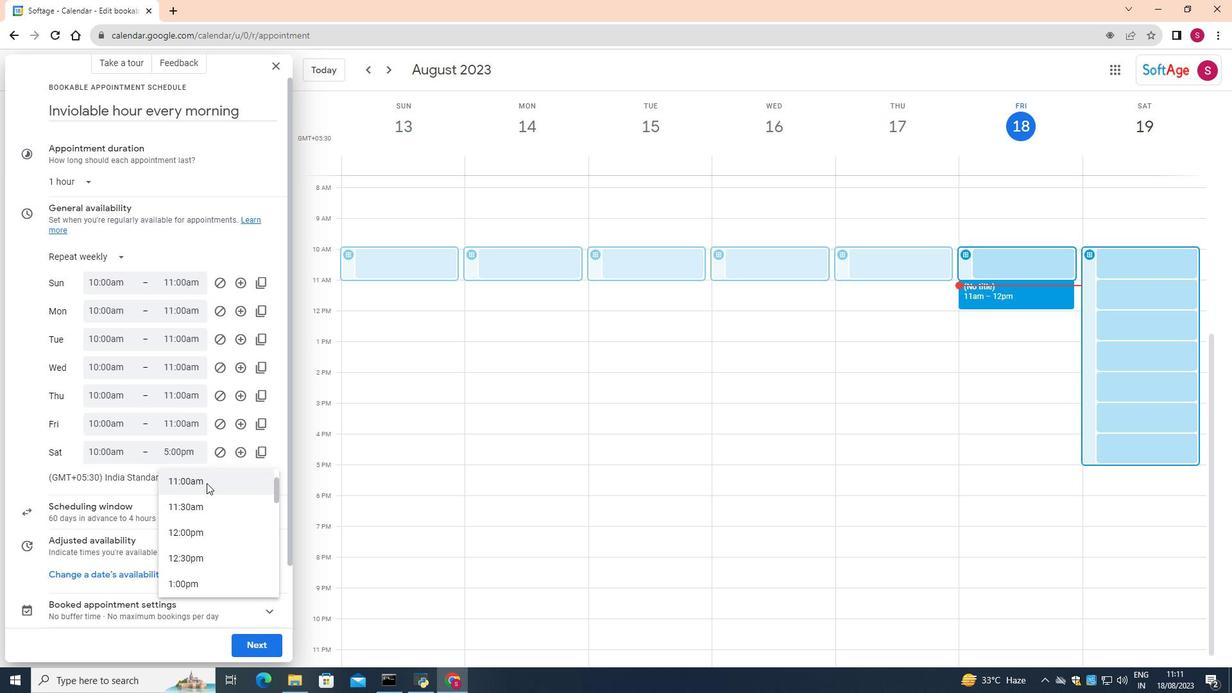 
Action: Mouse pressed left at (206, 483)
Screenshot: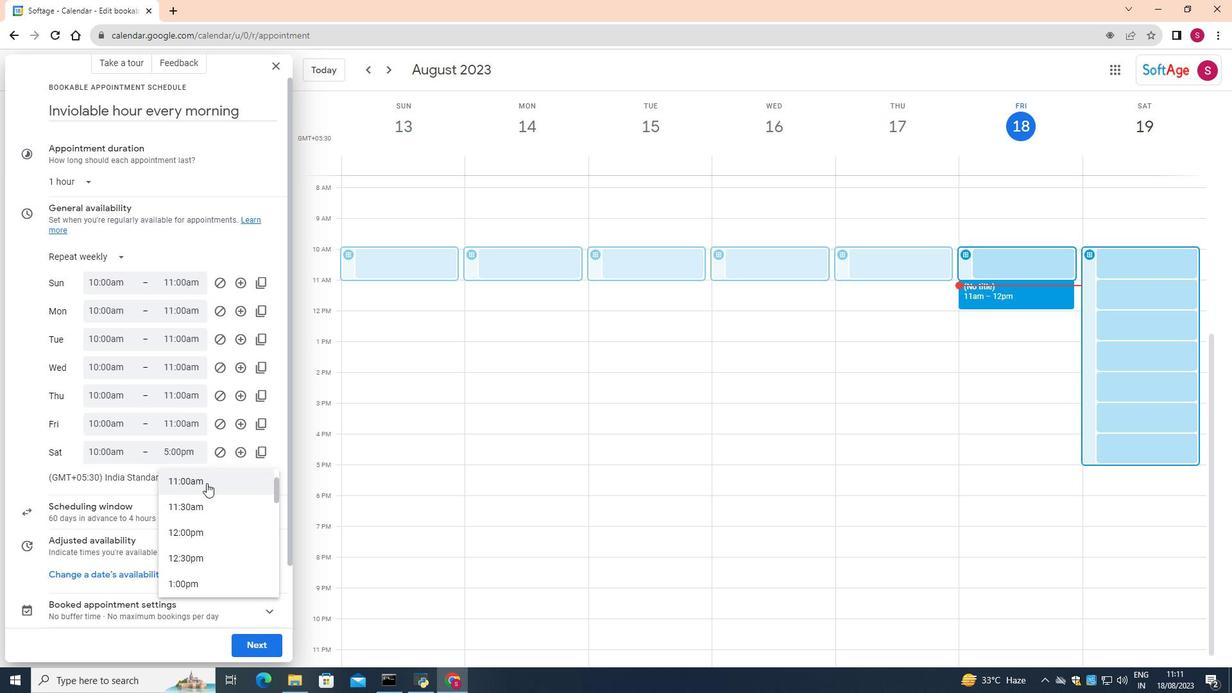 
Action: Mouse moved to (174, 489)
Screenshot: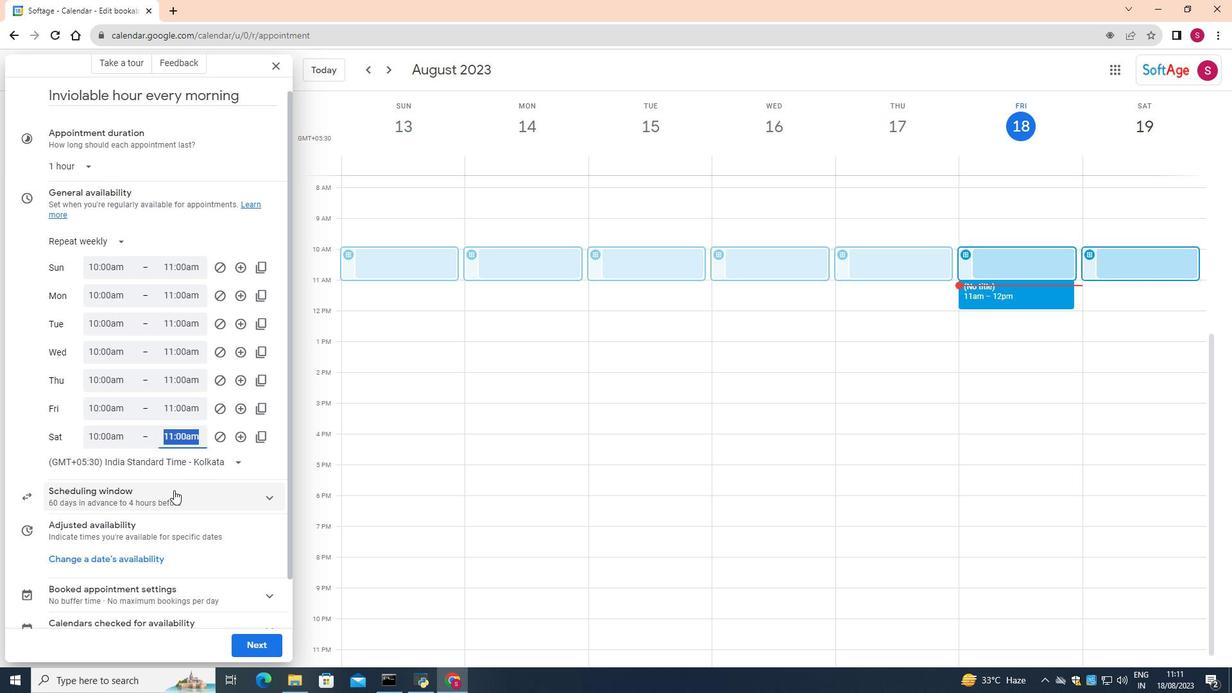 
Action: Mouse scrolled (174, 489) with delta (0, 0)
Screenshot: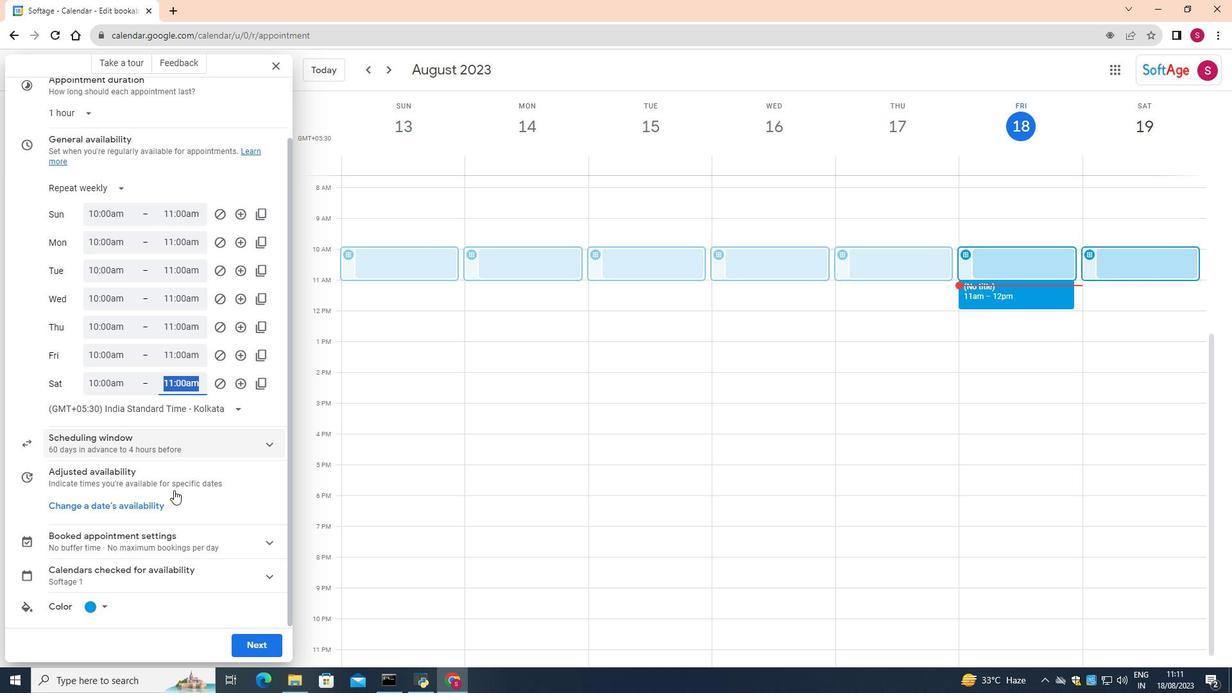 
Action: Mouse moved to (174, 490)
Screenshot: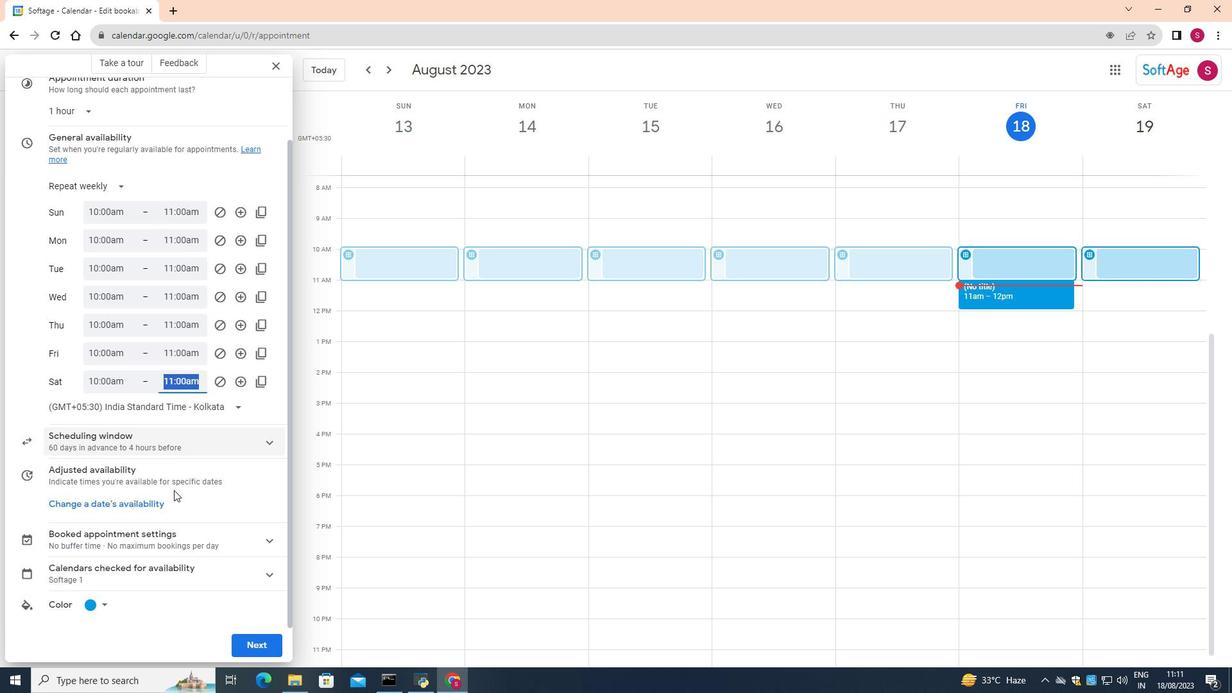 
Action: Mouse scrolled (174, 489) with delta (0, 0)
Screenshot: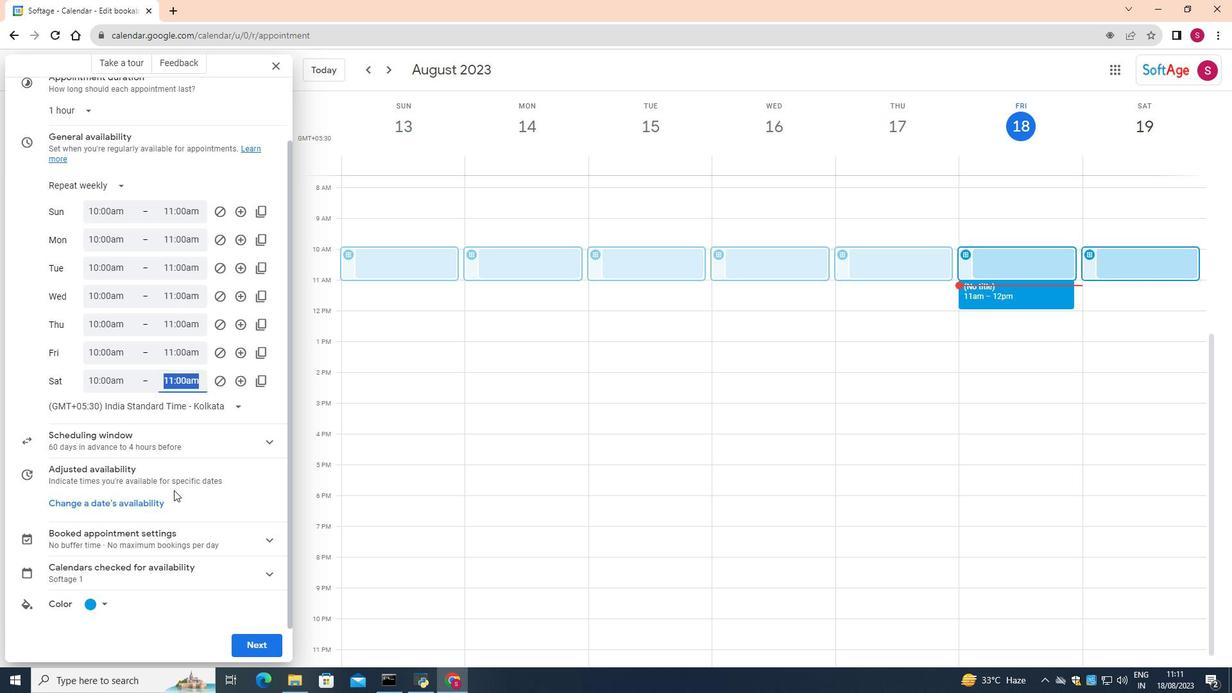 
Action: Mouse scrolled (174, 489) with delta (0, 0)
Screenshot: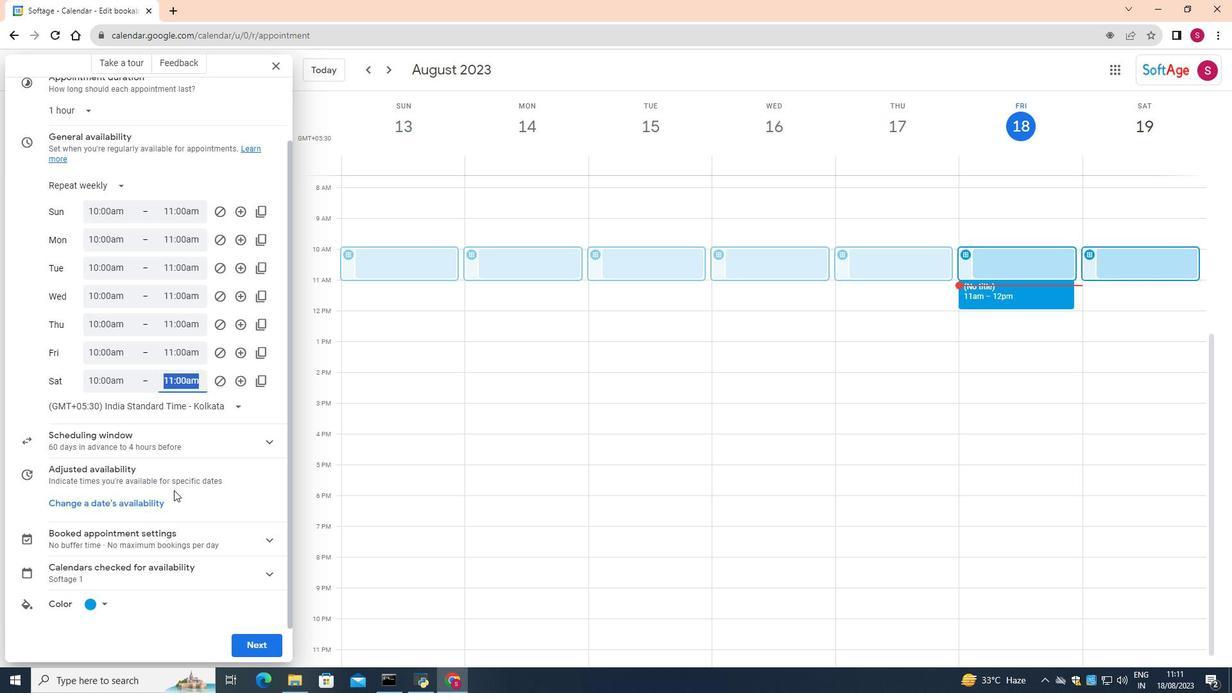 
Action: Mouse scrolled (174, 489) with delta (0, 0)
Screenshot: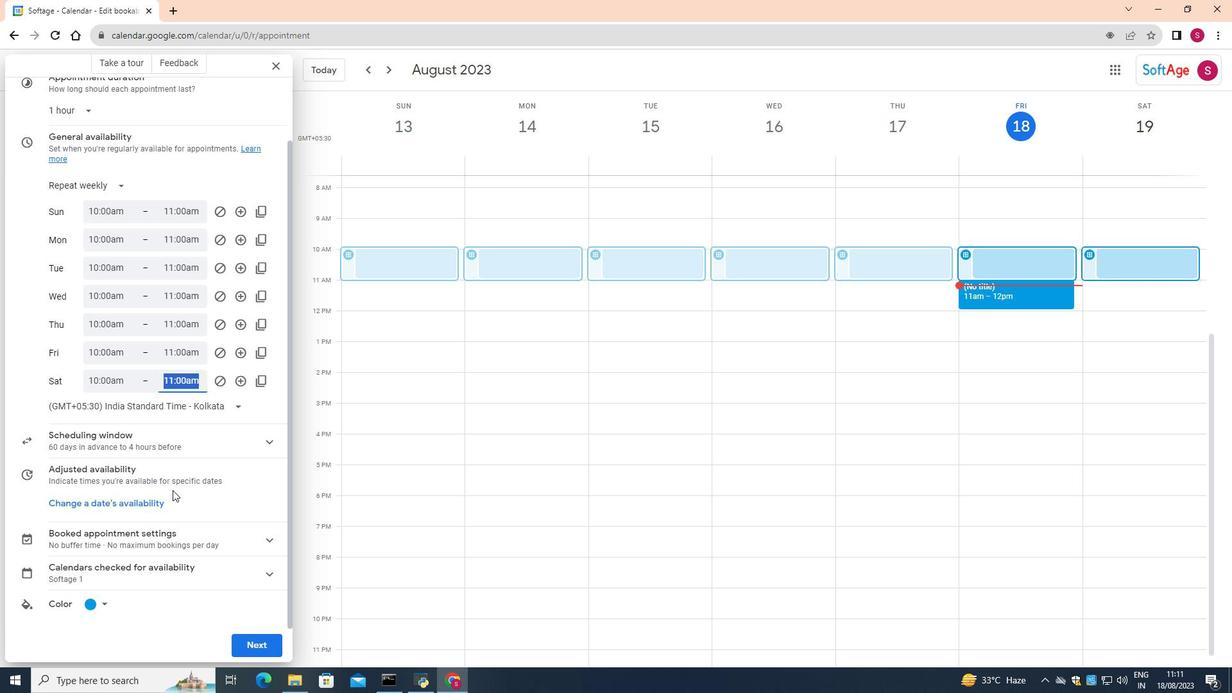 
Action: Mouse scrolled (174, 489) with delta (0, 0)
Screenshot: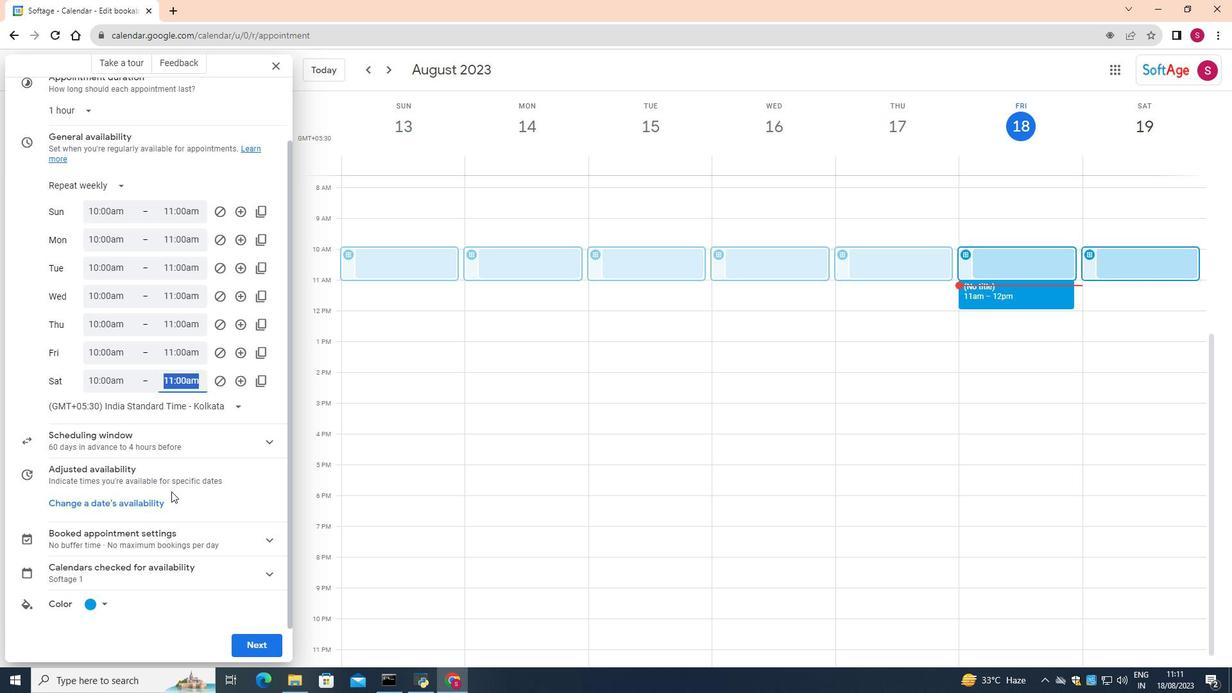 
Action: Mouse moved to (147, 397)
Screenshot: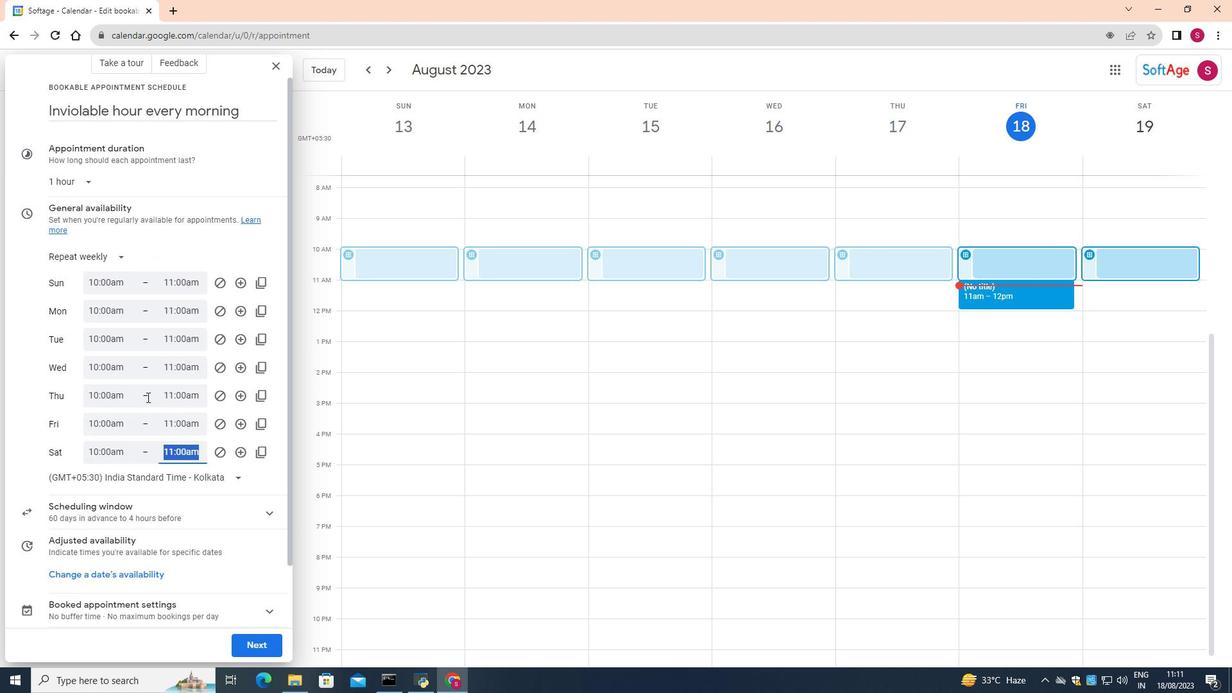 
Action: Mouse scrolled (147, 398) with delta (0, 0)
Screenshot: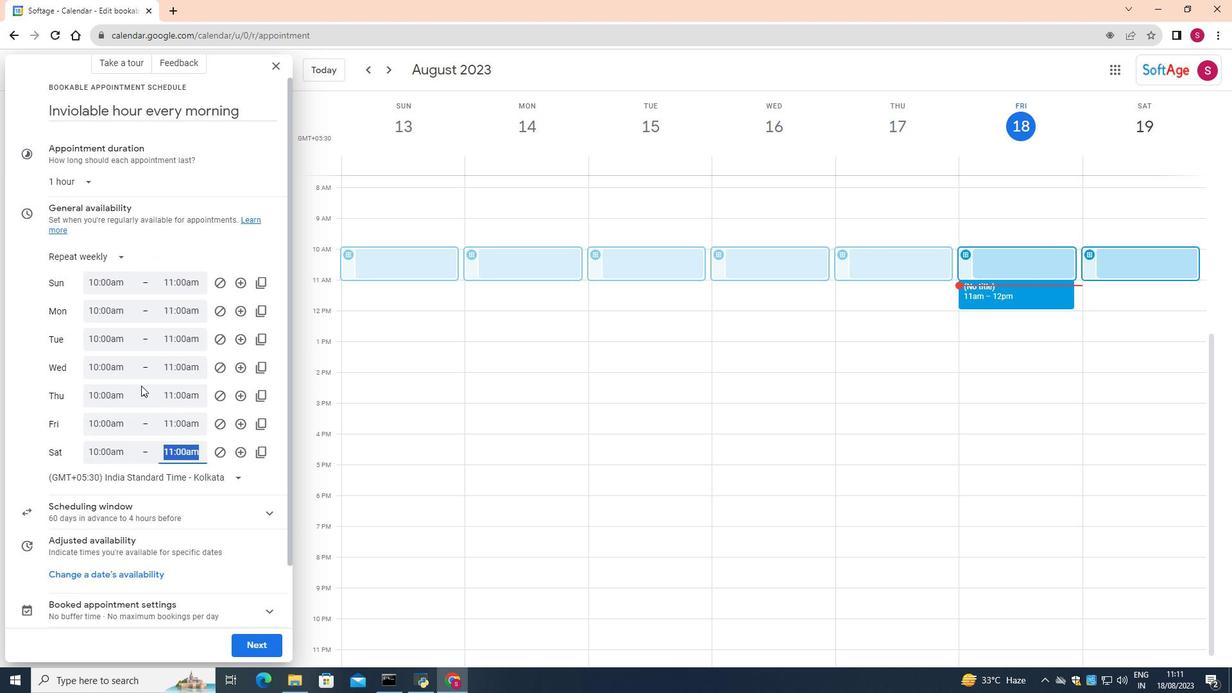 
Action: Mouse scrolled (147, 398) with delta (0, 0)
Screenshot: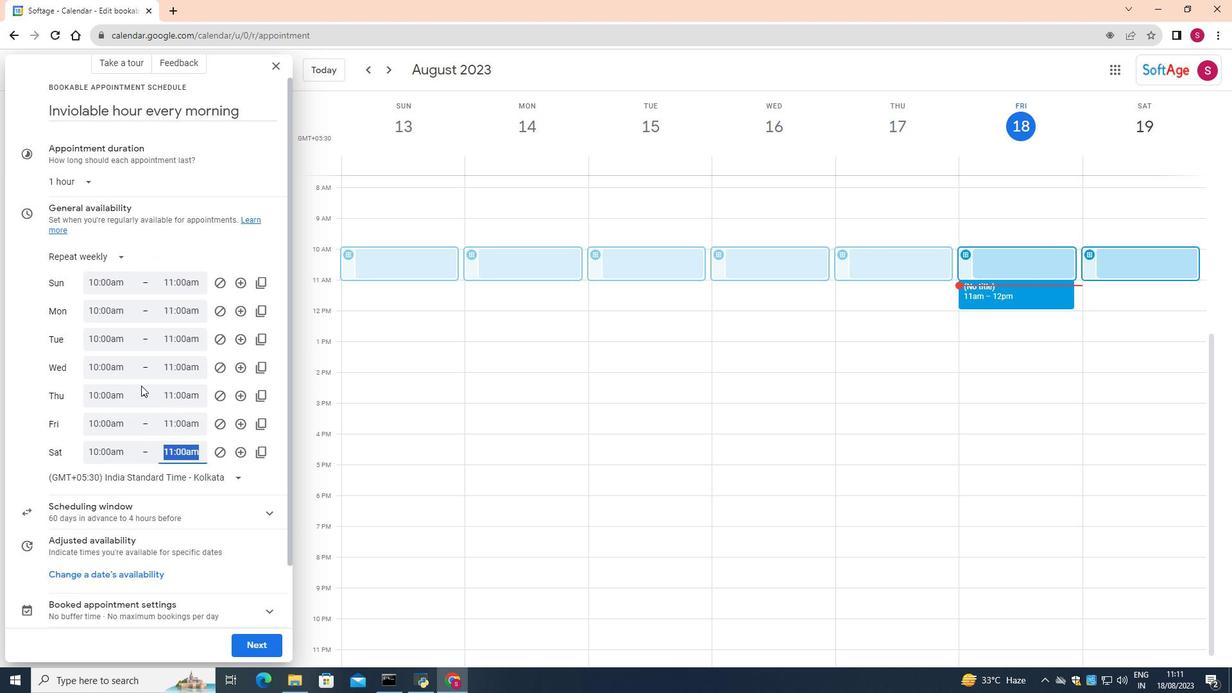 
Action: Mouse scrolled (147, 398) with delta (0, 0)
Screenshot: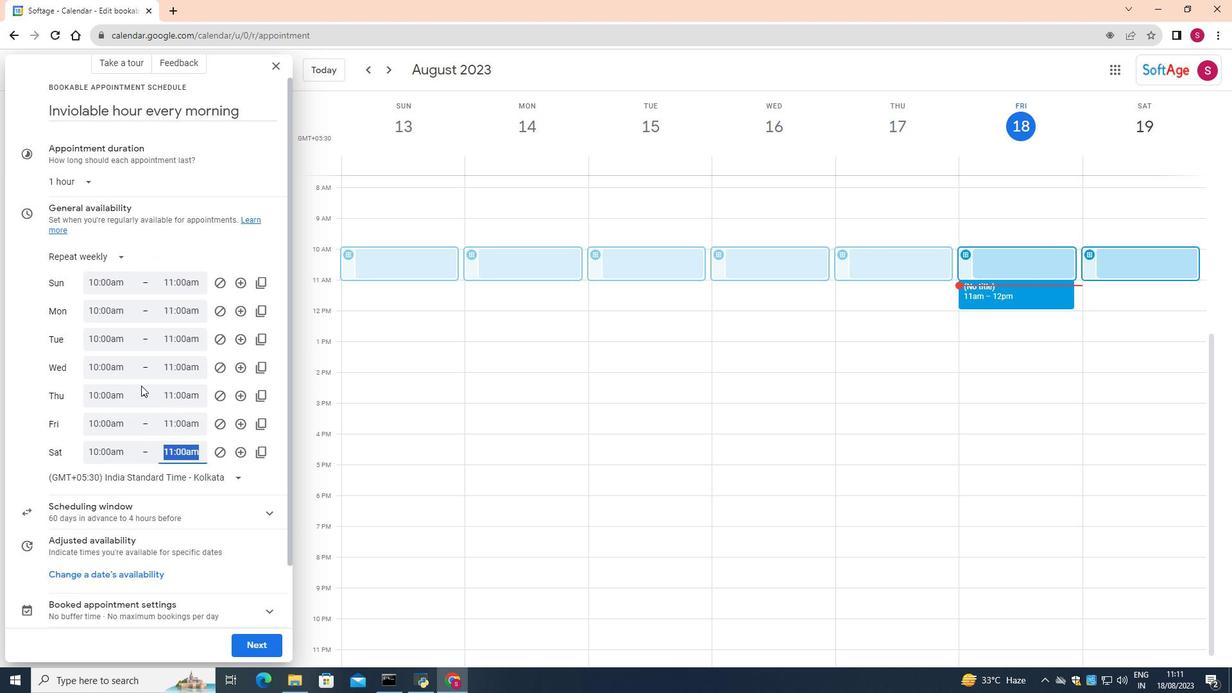 
Action: Mouse scrolled (147, 398) with delta (0, 0)
Screenshot: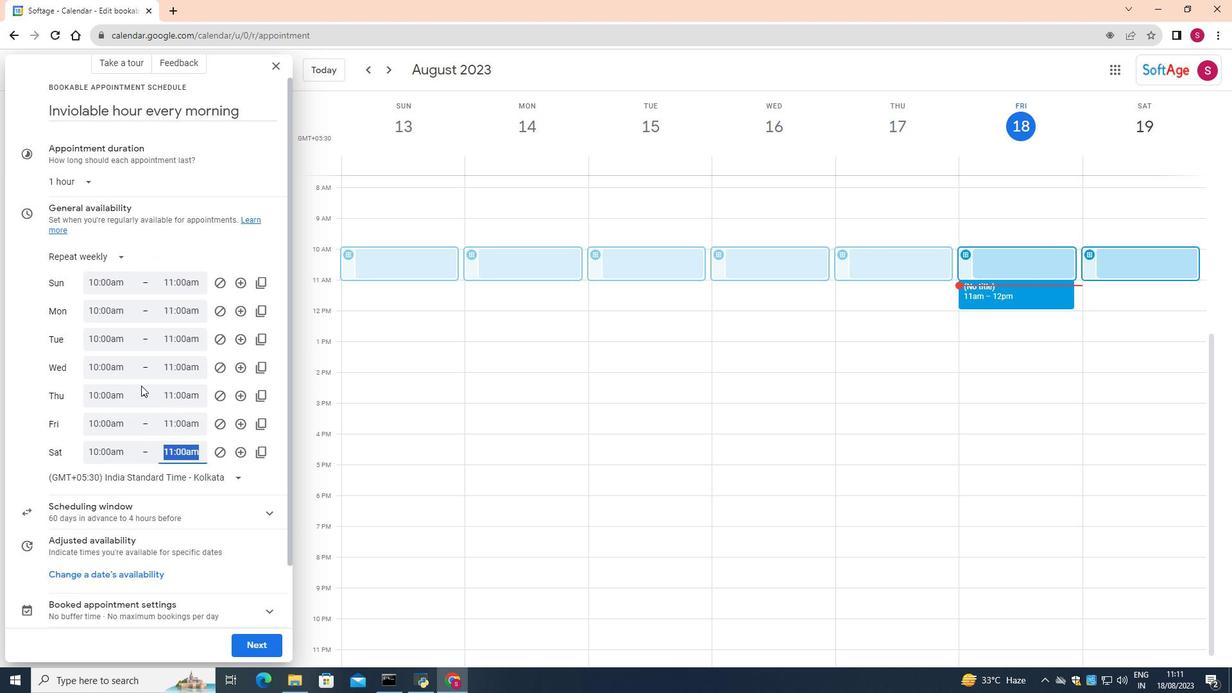 
Action: Mouse scrolled (147, 398) with delta (0, 0)
Screenshot: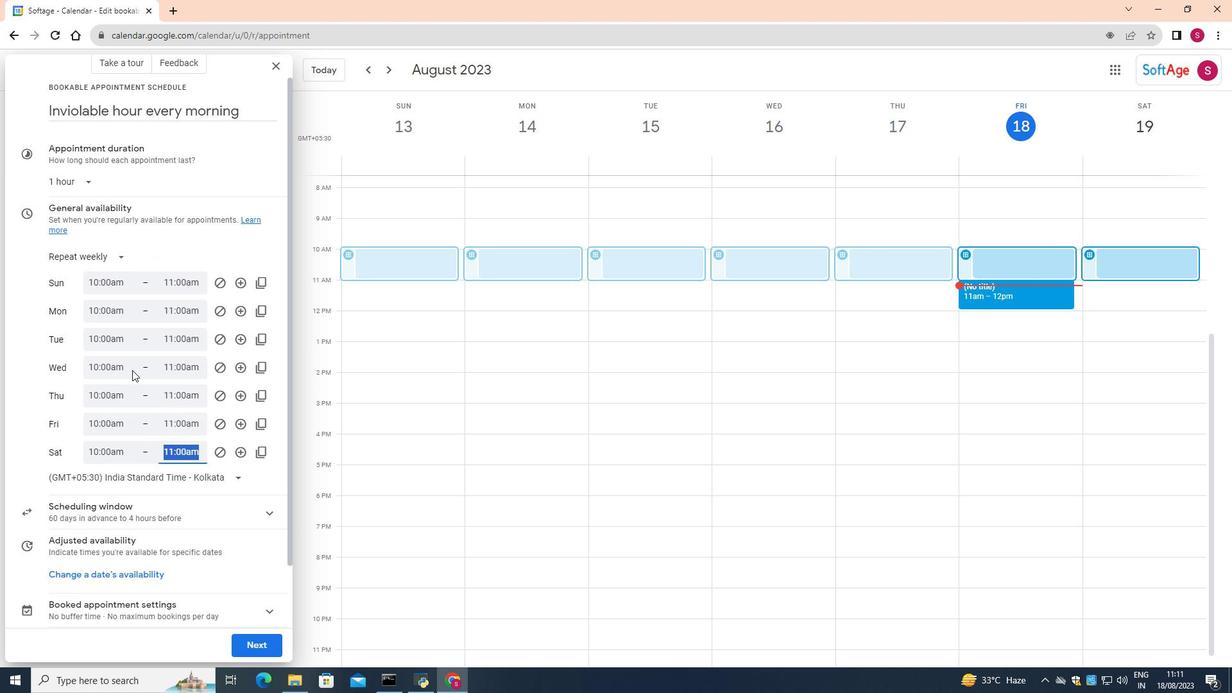 
Action: Mouse scrolled (147, 398) with delta (0, 0)
Screenshot: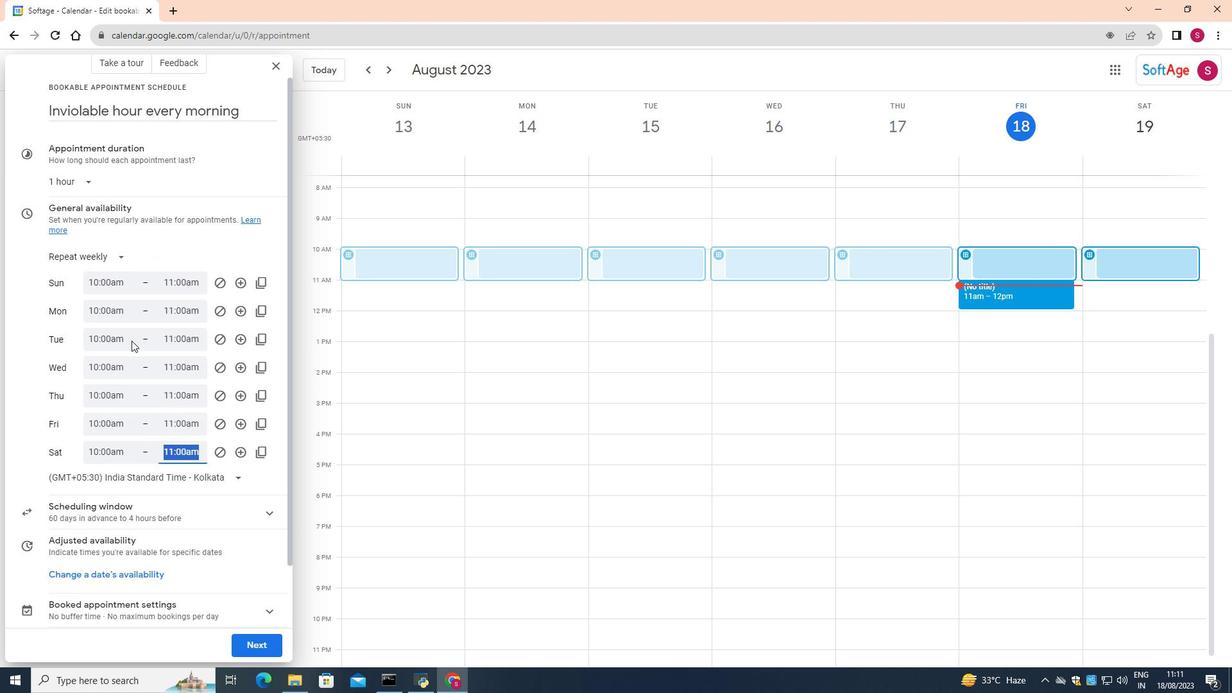 
Action: Mouse moved to (184, 403)
Screenshot: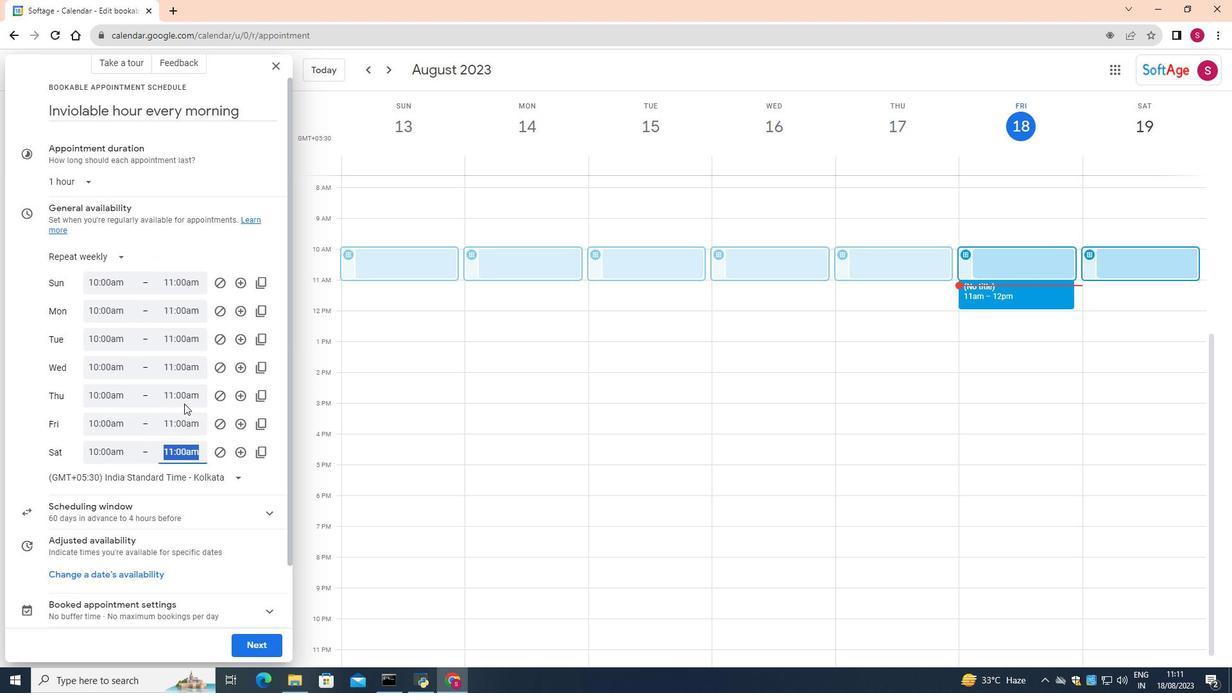 
Action: Mouse scrolled (184, 403) with delta (0, 0)
Screenshot: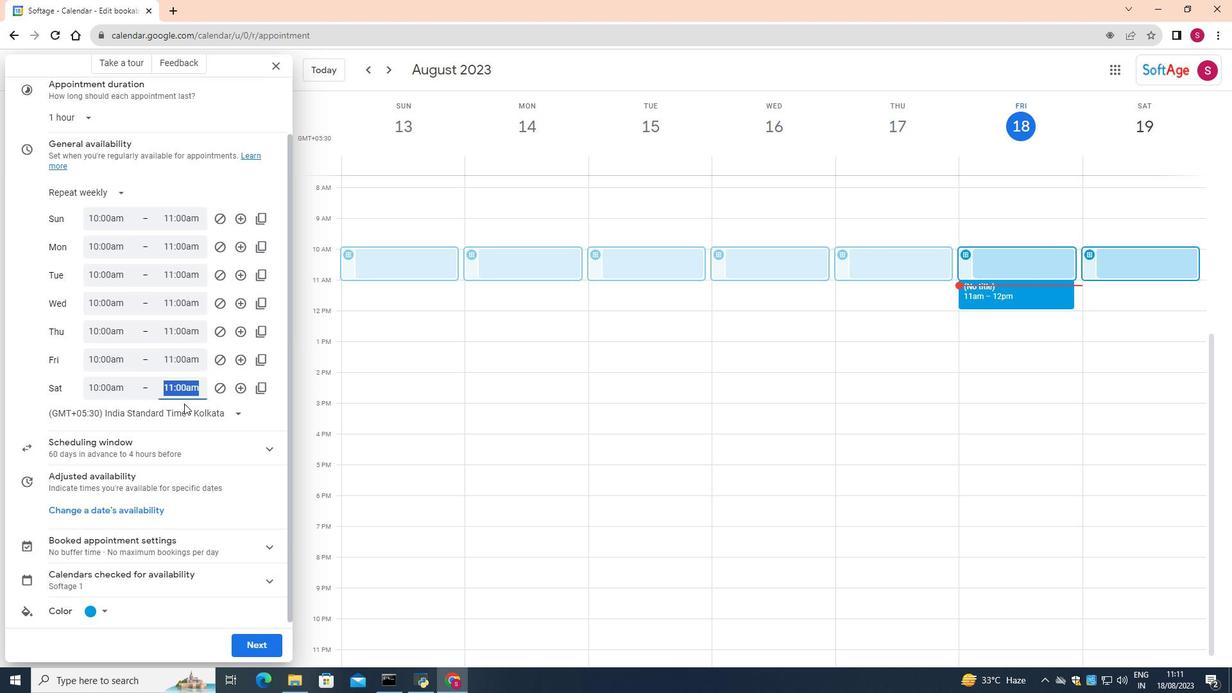 
Action: Mouse moved to (198, 437)
Screenshot: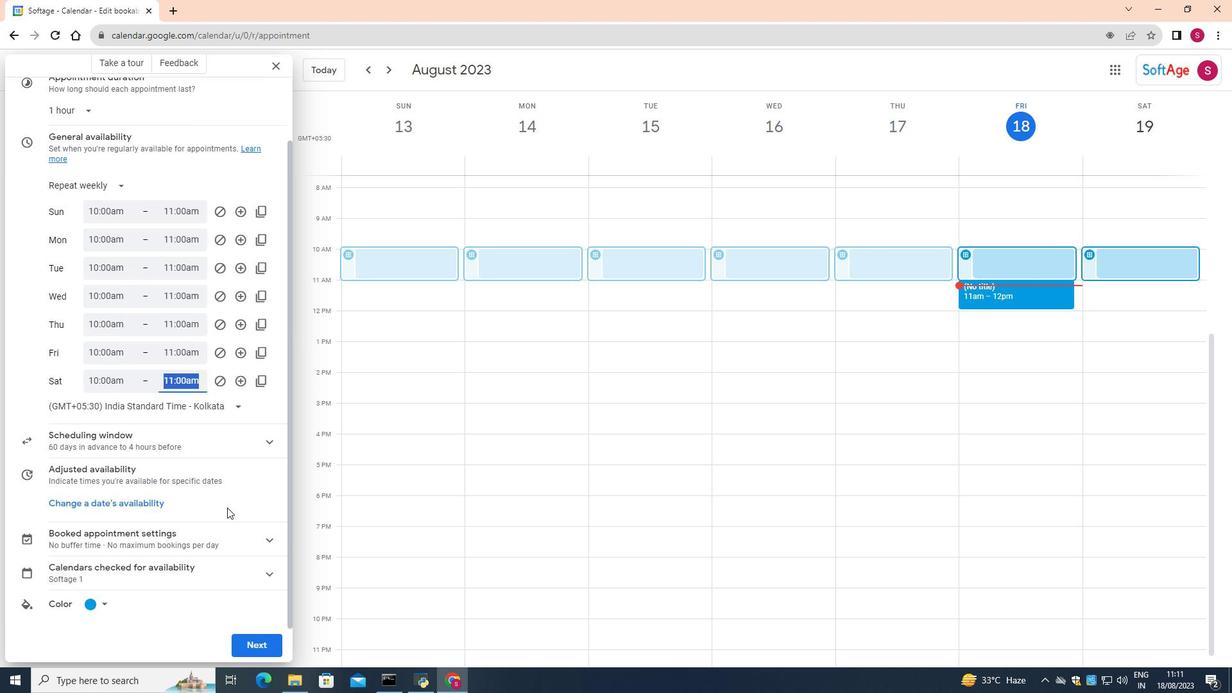 
Action: Mouse scrolled (198, 437) with delta (0, 0)
Screenshot: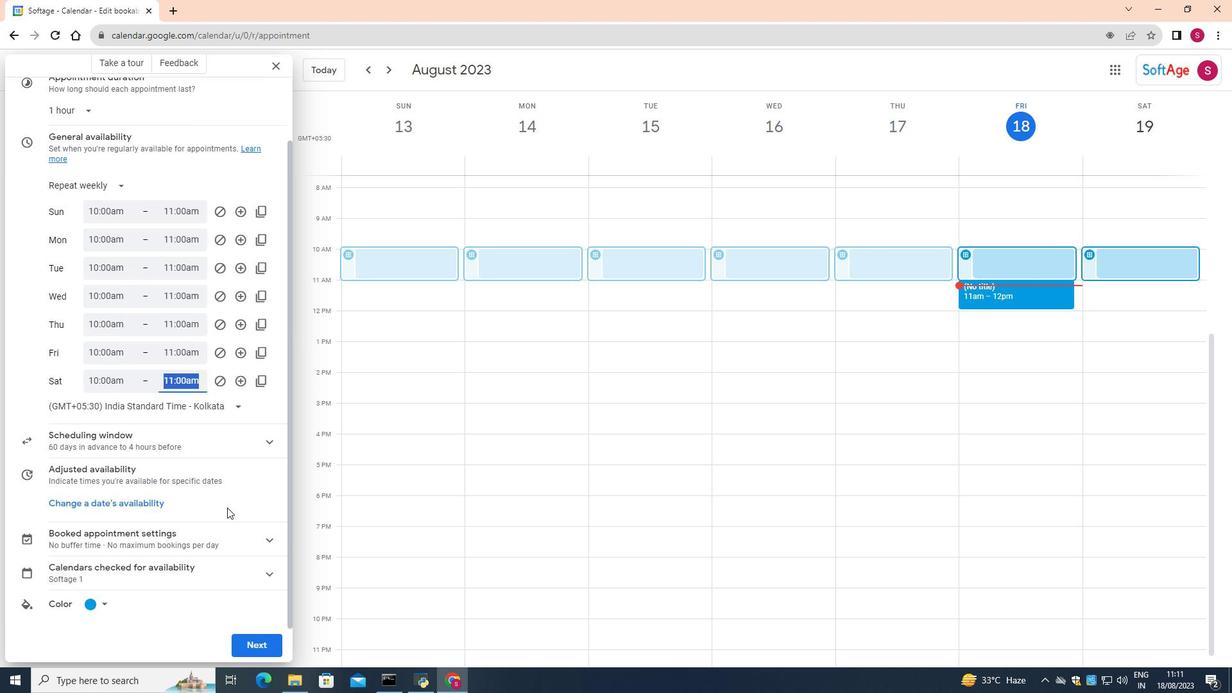 
Action: Mouse scrolled (198, 437) with delta (0, 0)
Screenshot: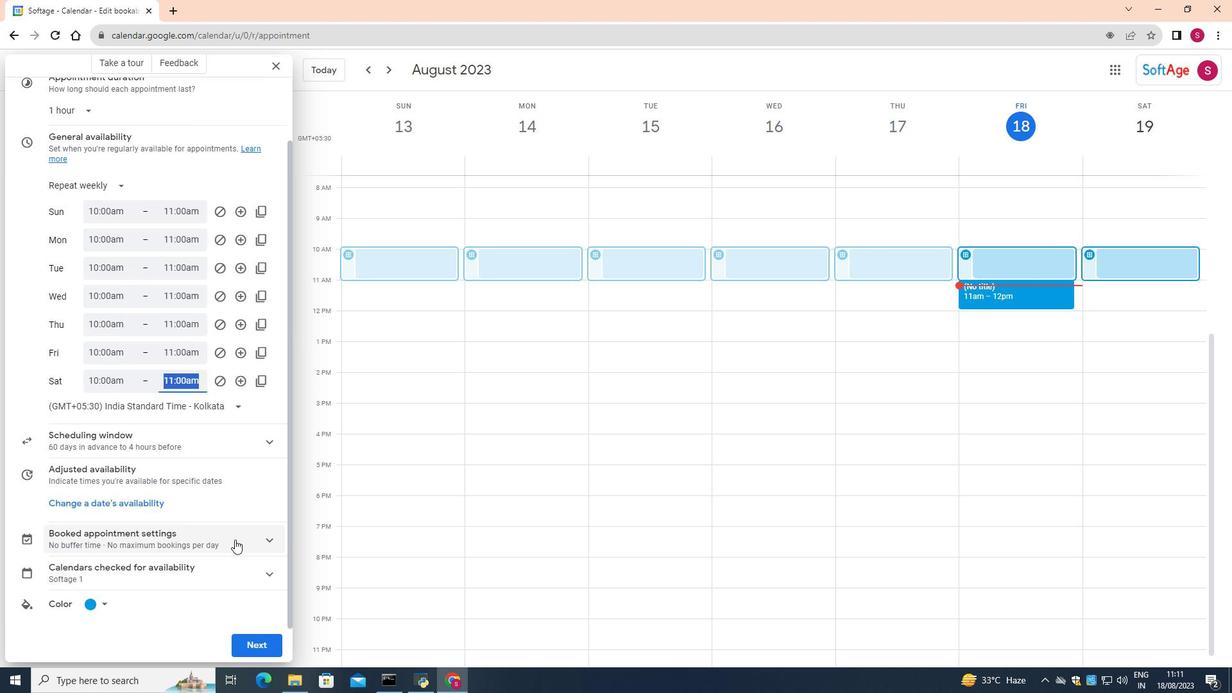 
Action: Mouse scrolled (198, 437) with delta (0, 0)
Screenshot: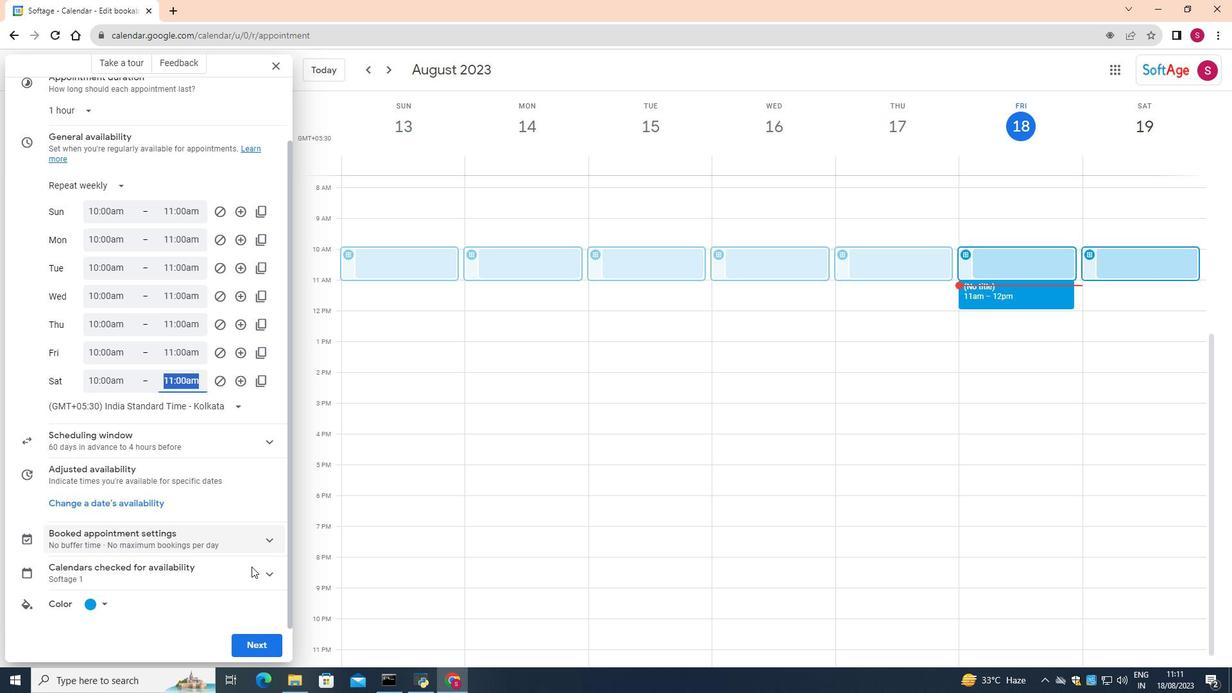 
Action: Mouse moved to (263, 646)
Screenshot: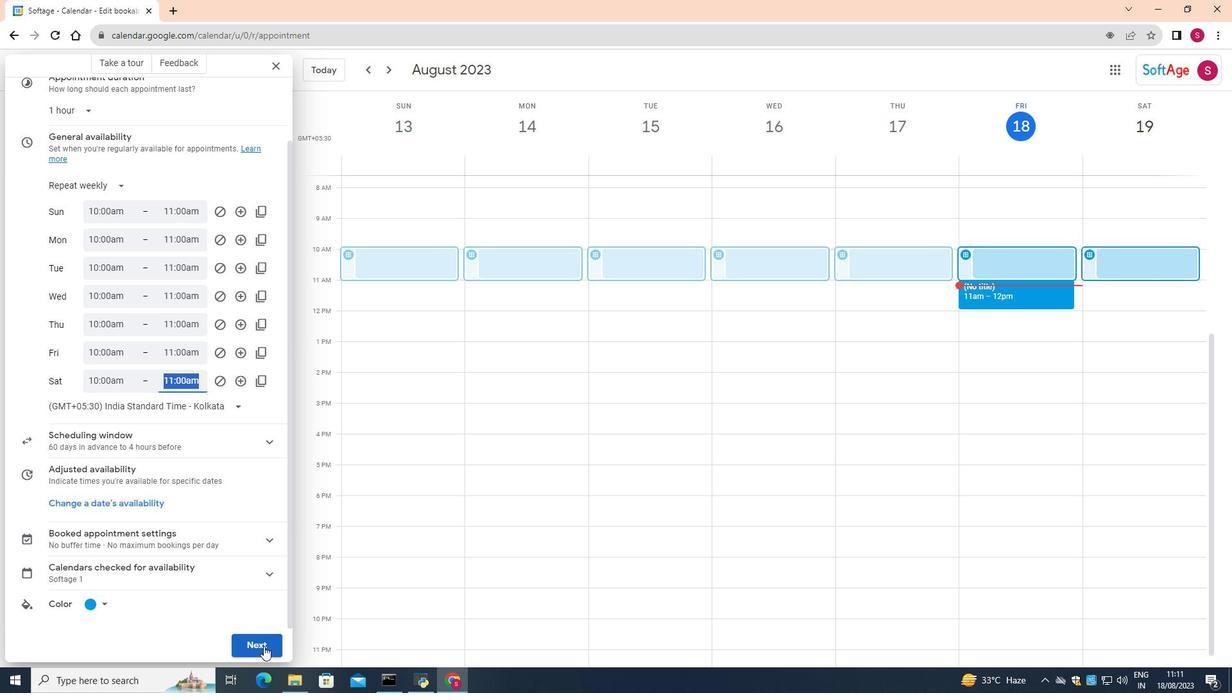 
Action: Mouse pressed left at (263, 646)
Screenshot: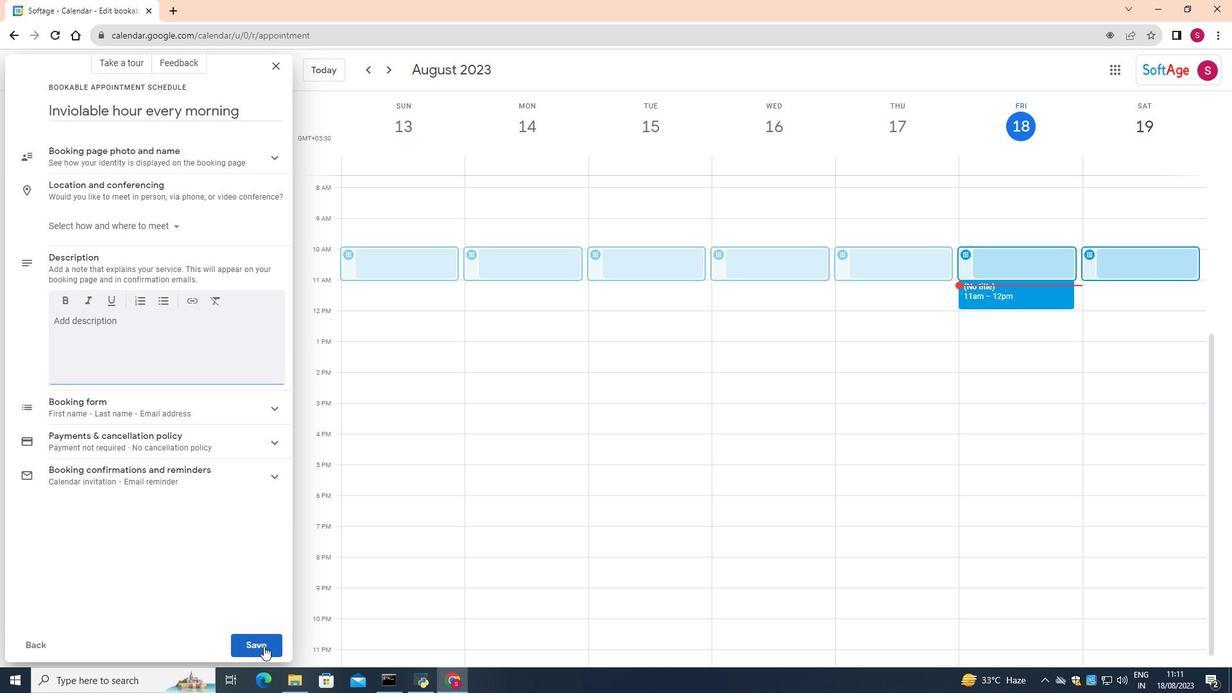 
Action: Mouse moved to (165, 335)
Screenshot: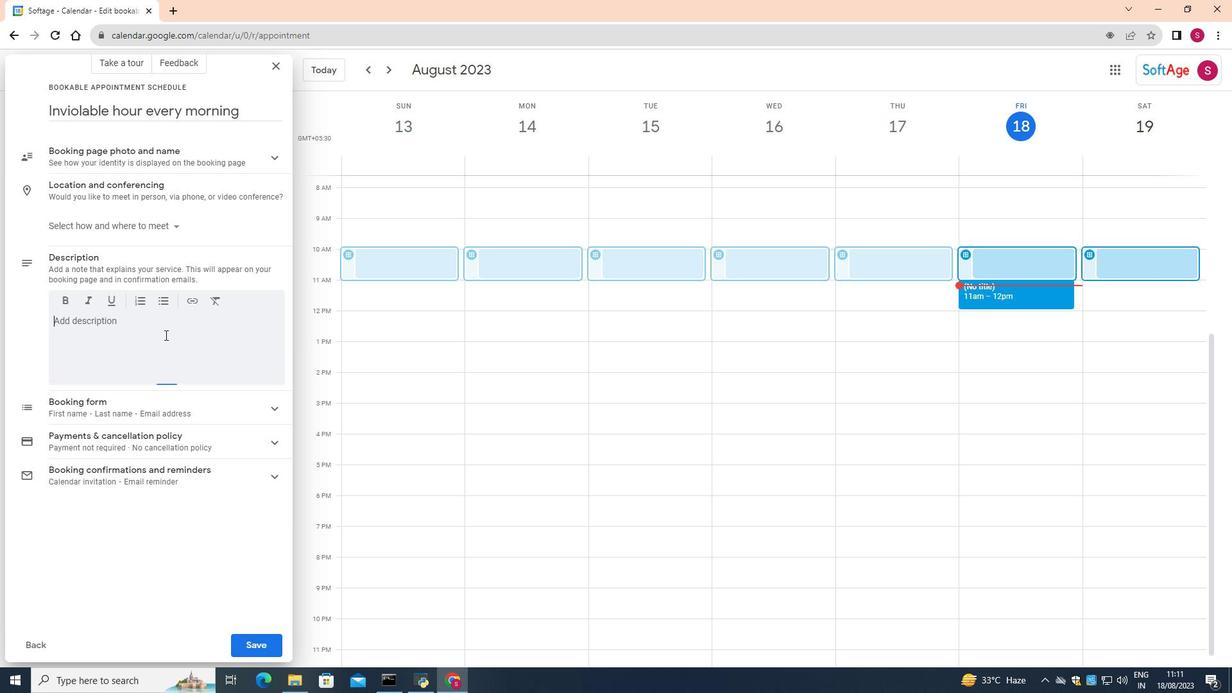 
Action: Mouse pressed left at (165, 335)
Screenshot: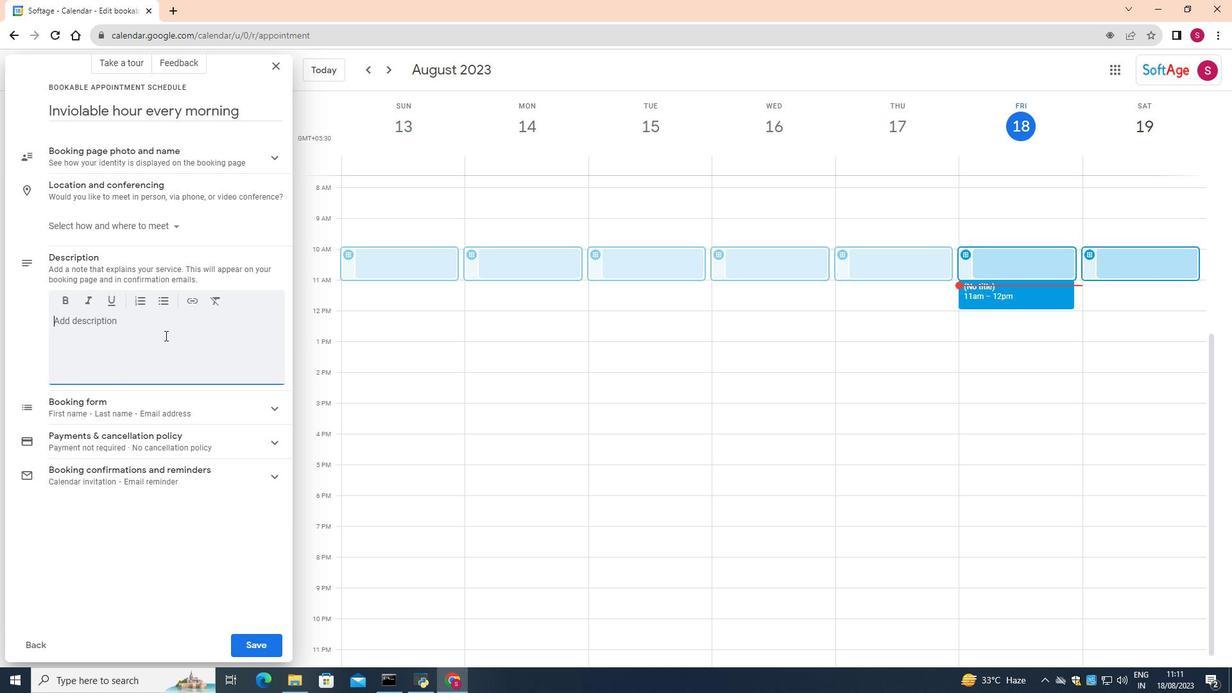
Action: Mouse moved to (165, 335)
Screenshot: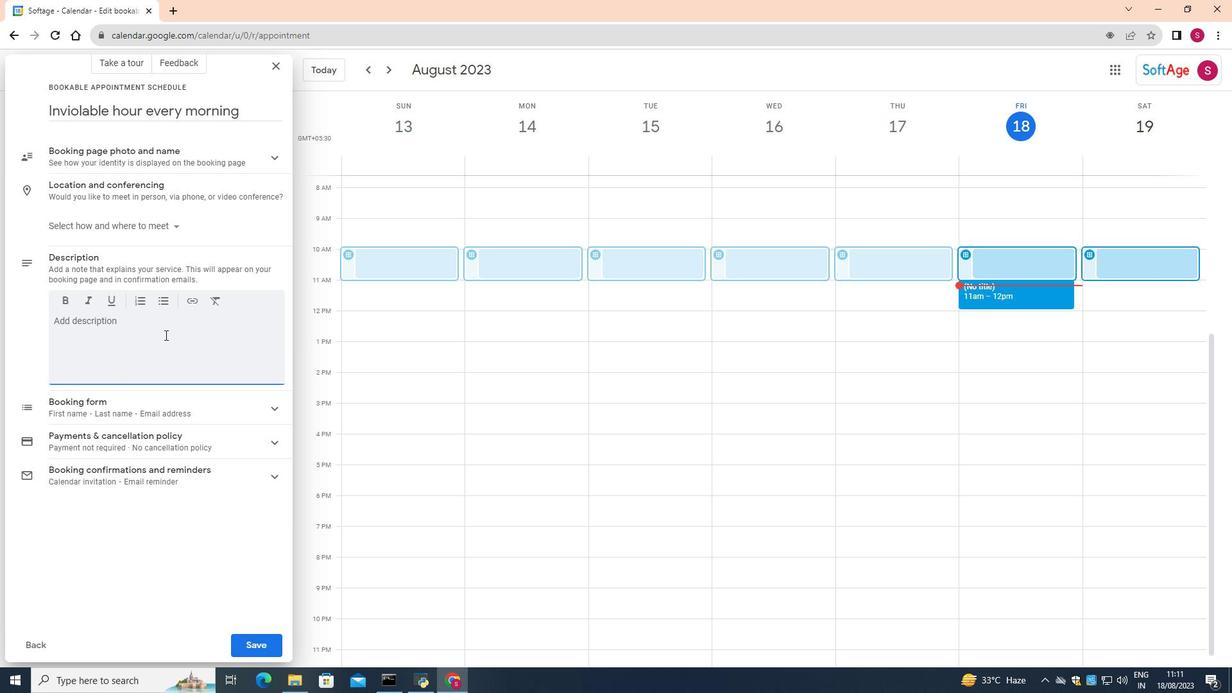 
Action: Key pressed <Key.shift>Every<Key.space>morning<Key.space>is<Key.space>dedicated<Key.space>solely<Key.space>to<Key.space>engaging<Key.space>in<Key.space>invigorating<Key.space>workout<Key.space>rotines<Key.space>and<Key.space>
Screenshot: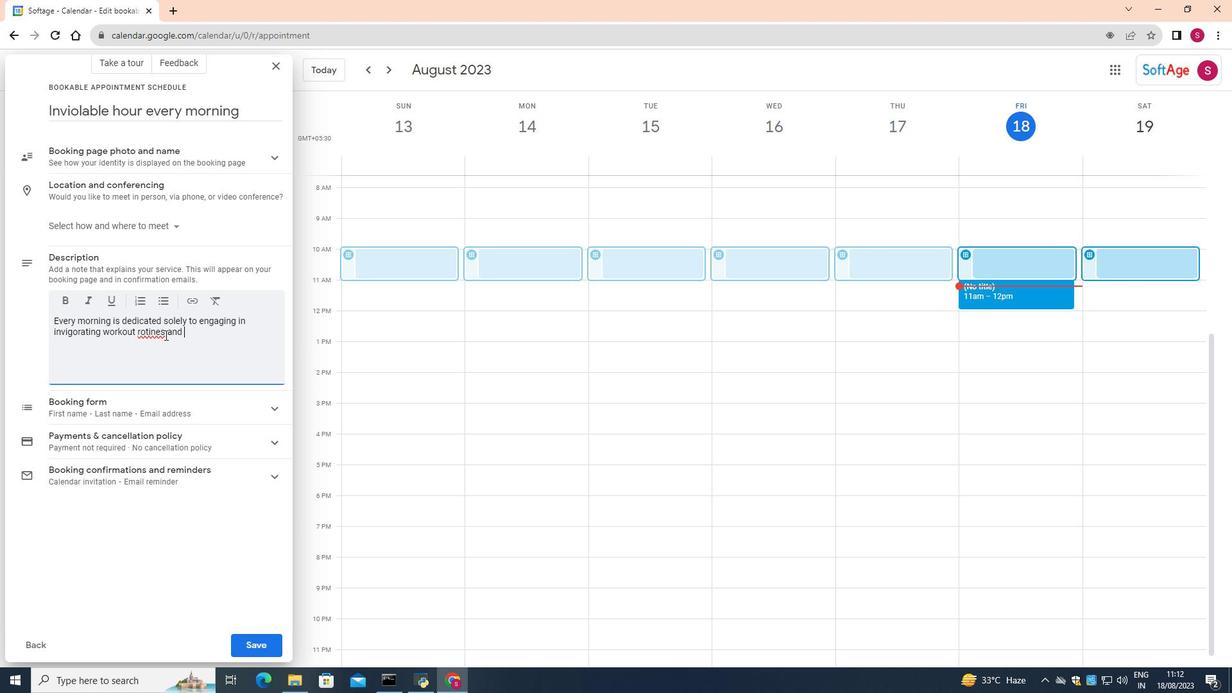
Action: Mouse moved to (145, 333)
Screenshot: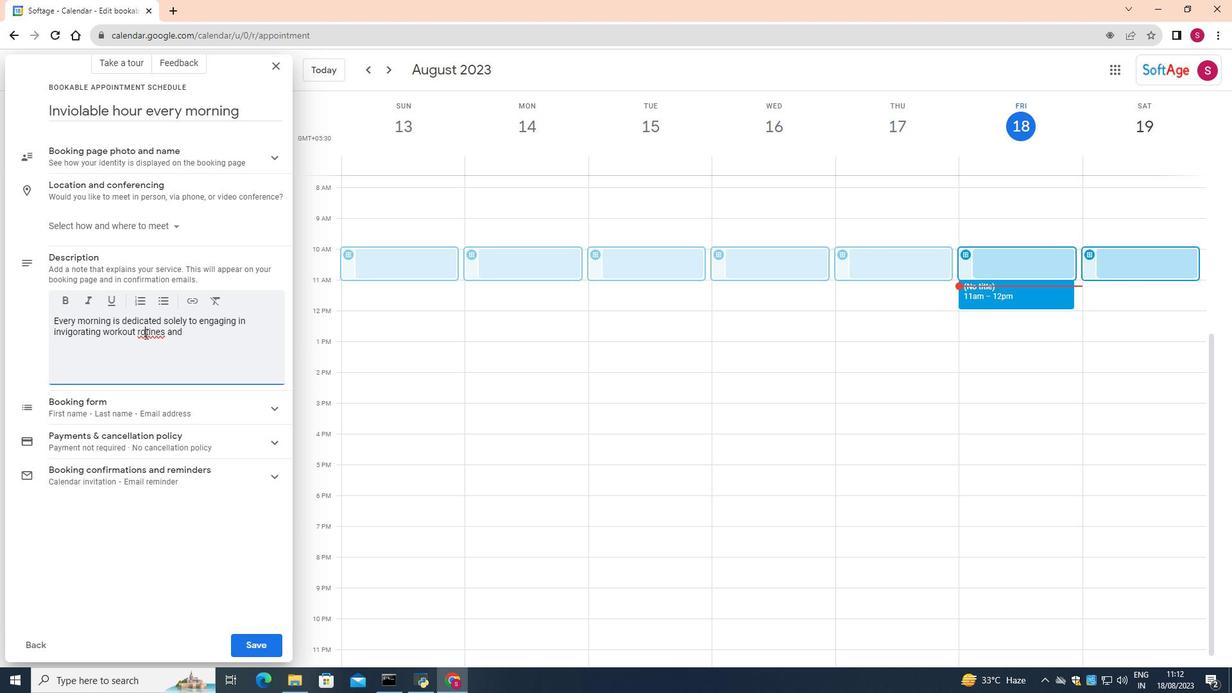 
Action: Mouse pressed left at (145, 333)
Screenshot: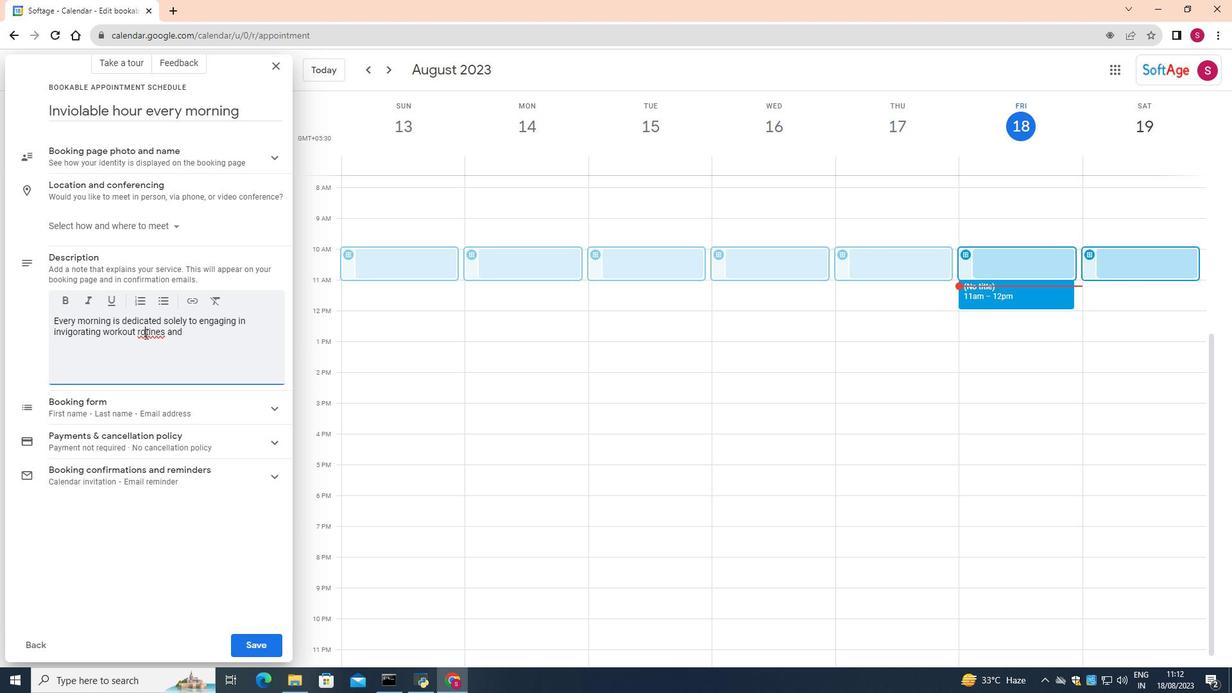 
Action: Key pressed u
Screenshot: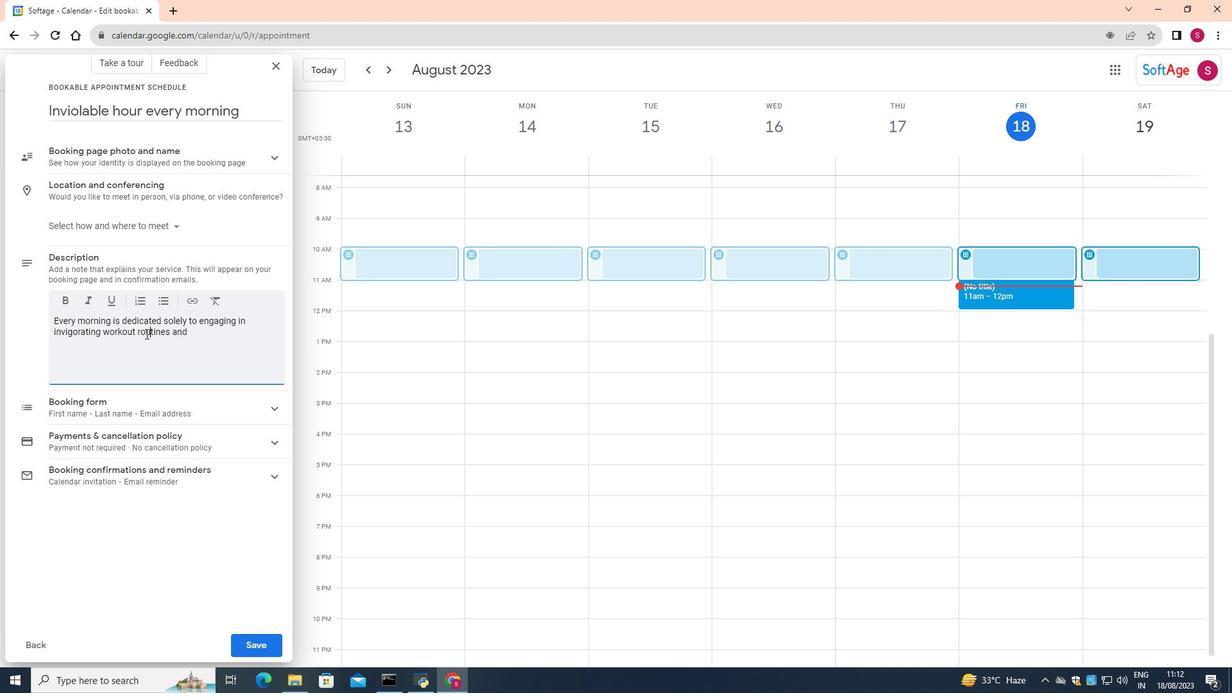 
Action: Mouse moved to (206, 332)
Screenshot: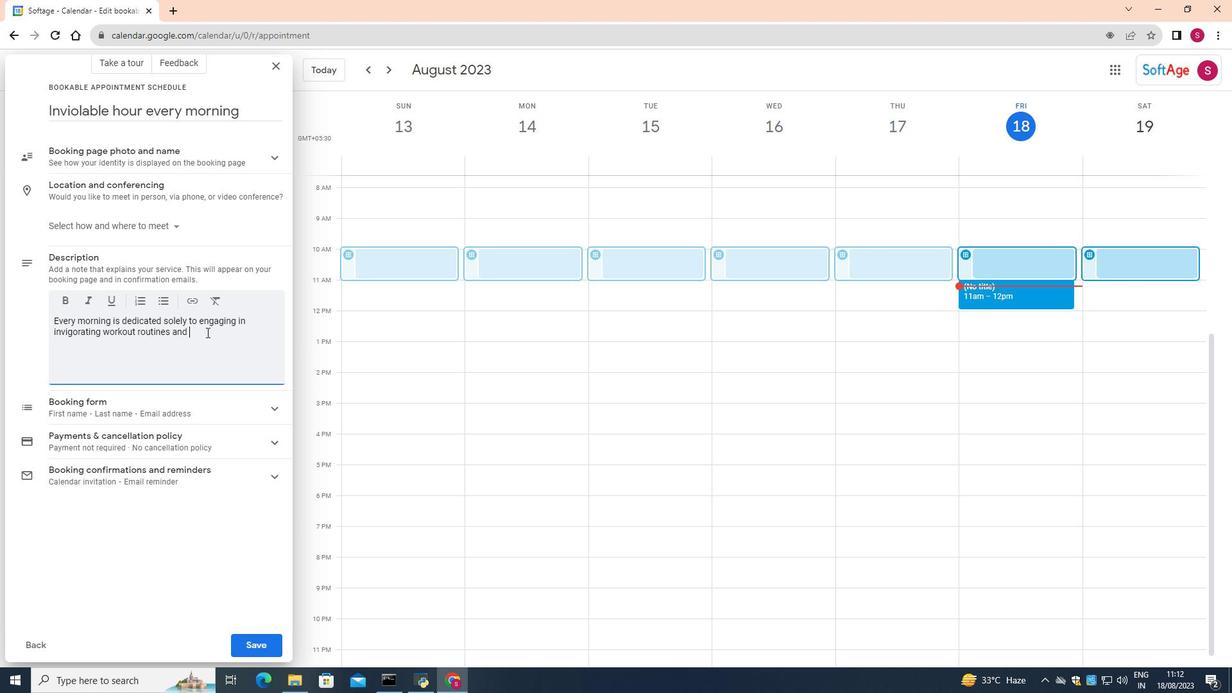 
Action: Mouse pressed left at (206, 332)
Screenshot: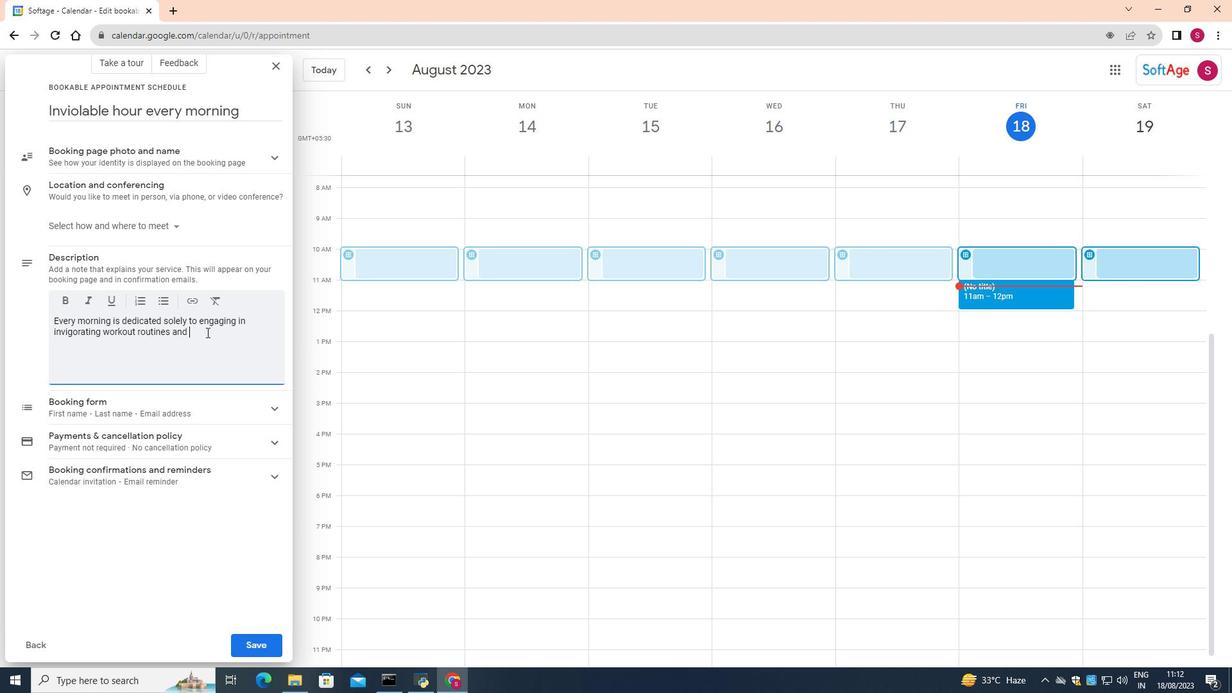 
Action: Key pressed fitness<Key.space>activities,<Key.space>fostering<Key.space>holistic<Key.space>well-being<Key.space>and<Key.space>energy.
Screenshot: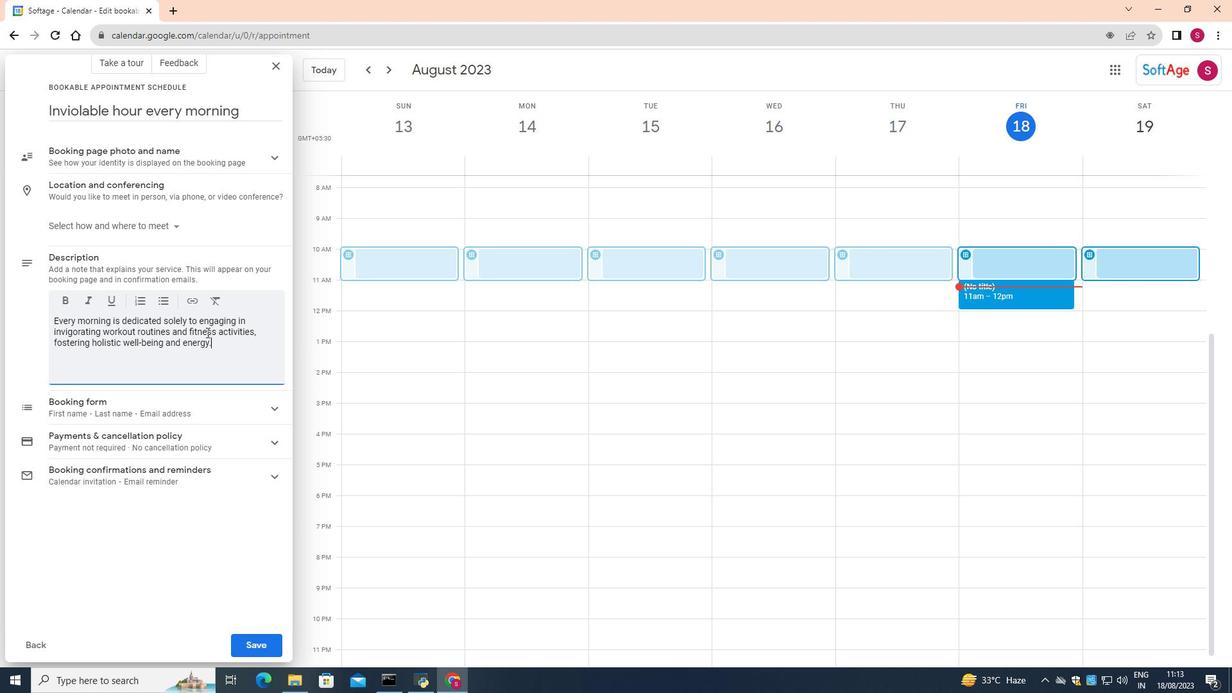 
Action: Mouse moved to (254, 648)
Screenshot: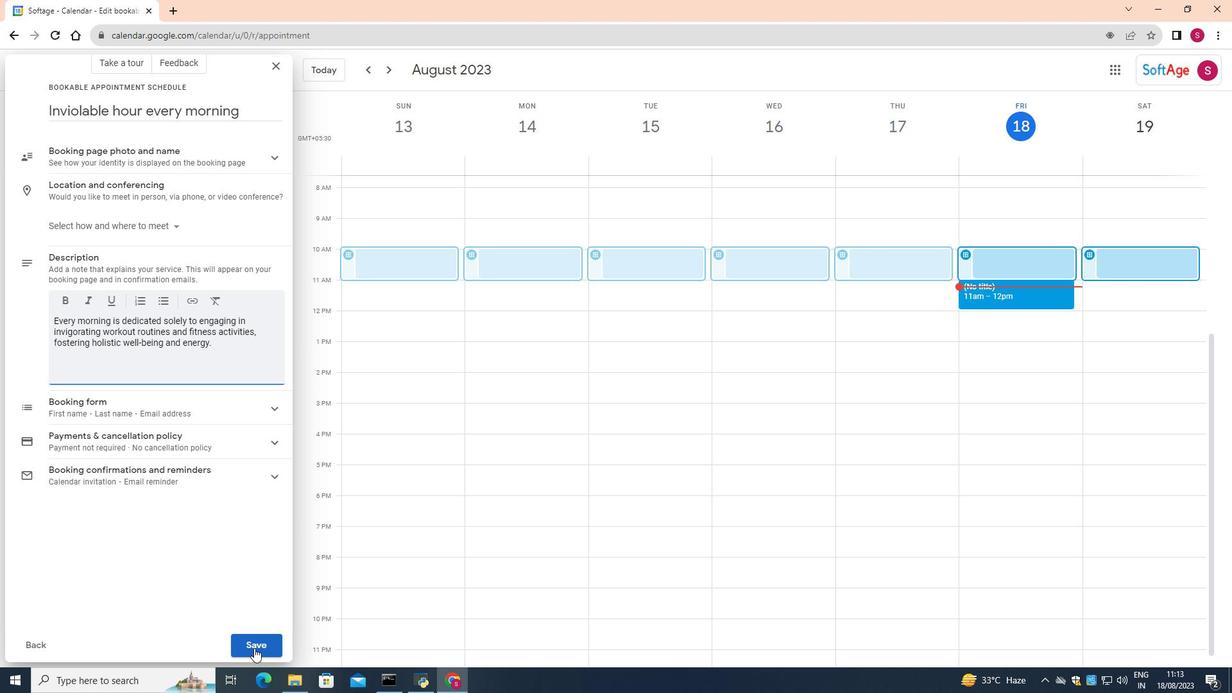 
Action: Mouse pressed left at (254, 648)
Screenshot: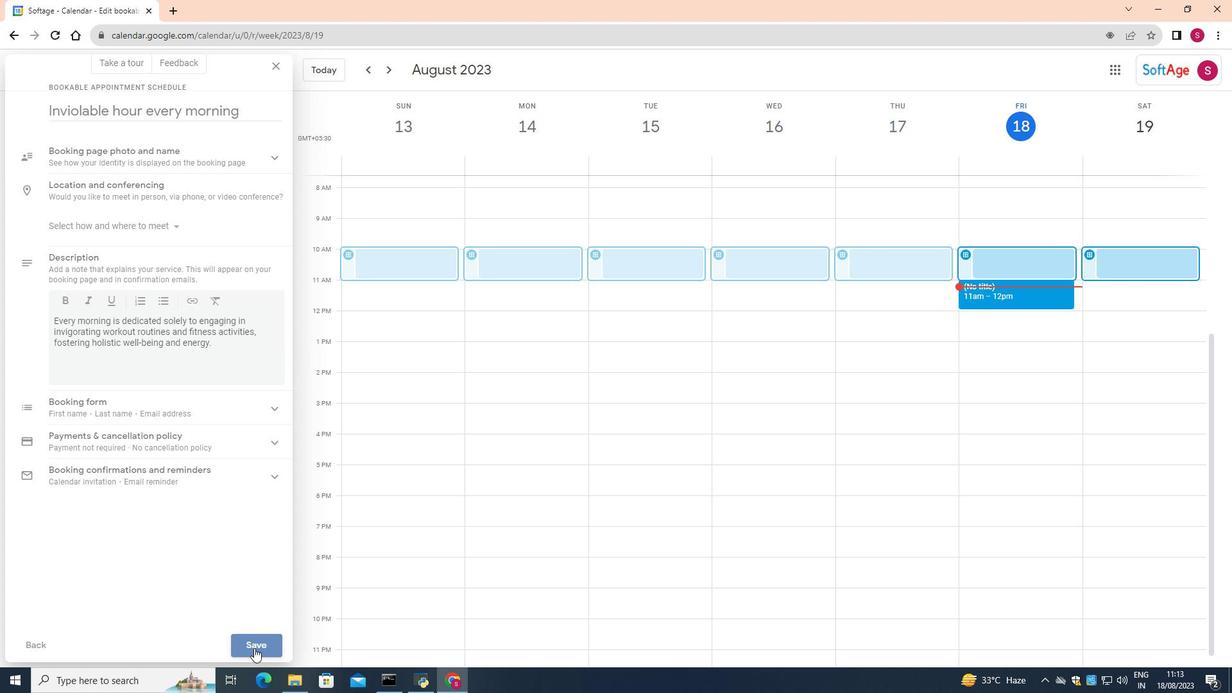 
